 Task: Look for space in Igarapava, Brazil from 1st July, 2023 to 8th July, 2023 for 2 adults, 1 child in price range Rs.15000 to Rs.20000. Place can be entire place with 1  bedroom having 1 bed and 1 bathroom. Property type can be house, flat, guest house, hotel. Amenities needed are: washing machine. Booking option can be shelf check-in. Required host language is Spanish.
Action: Mouse moved to (520, 124)
Screenshot: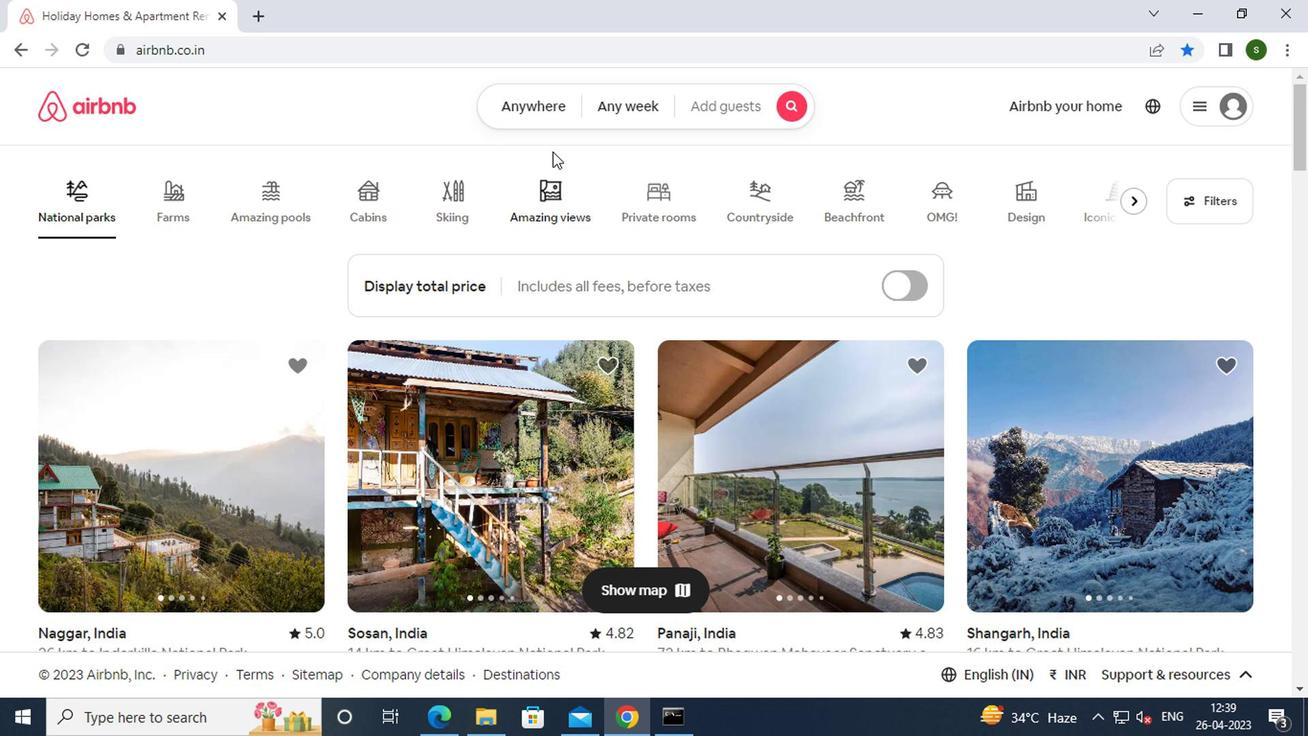 
Action: Mouse pressed left at (520, 124)
Screenshot: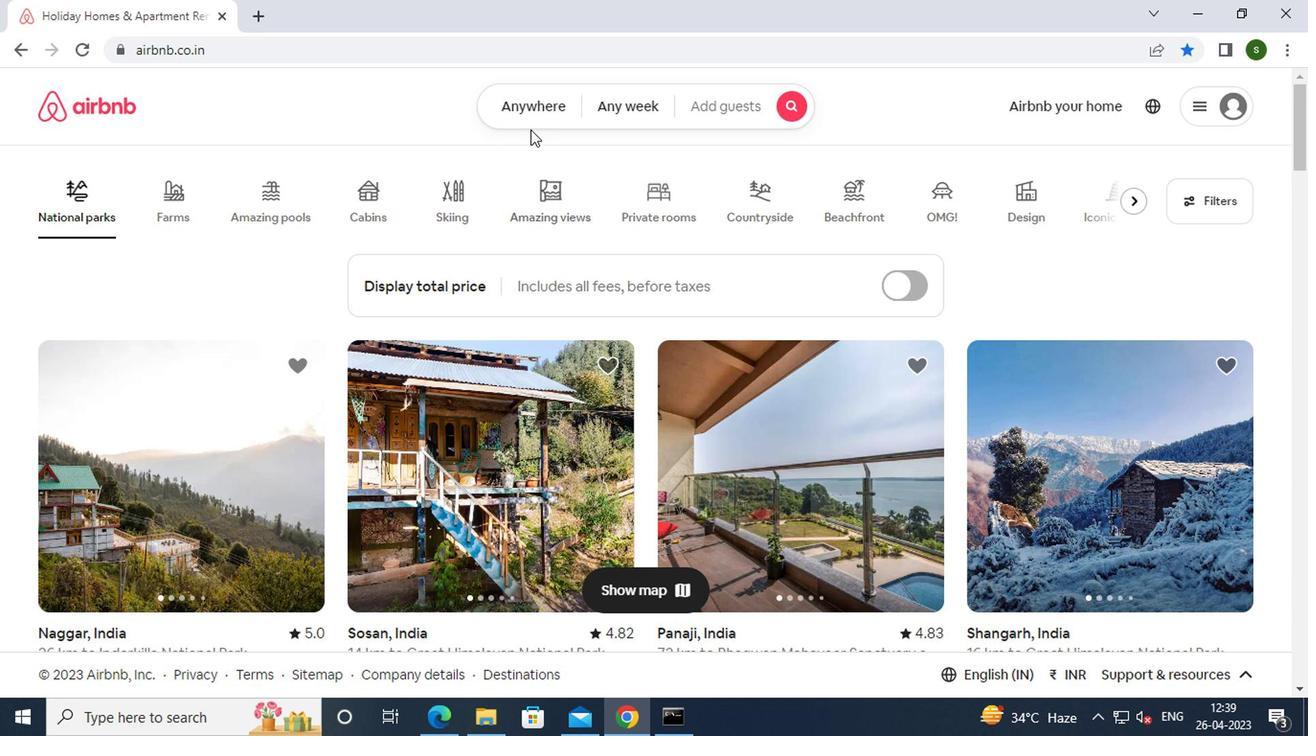 
Action: Mouse moved to (392, 184)
Screenshot: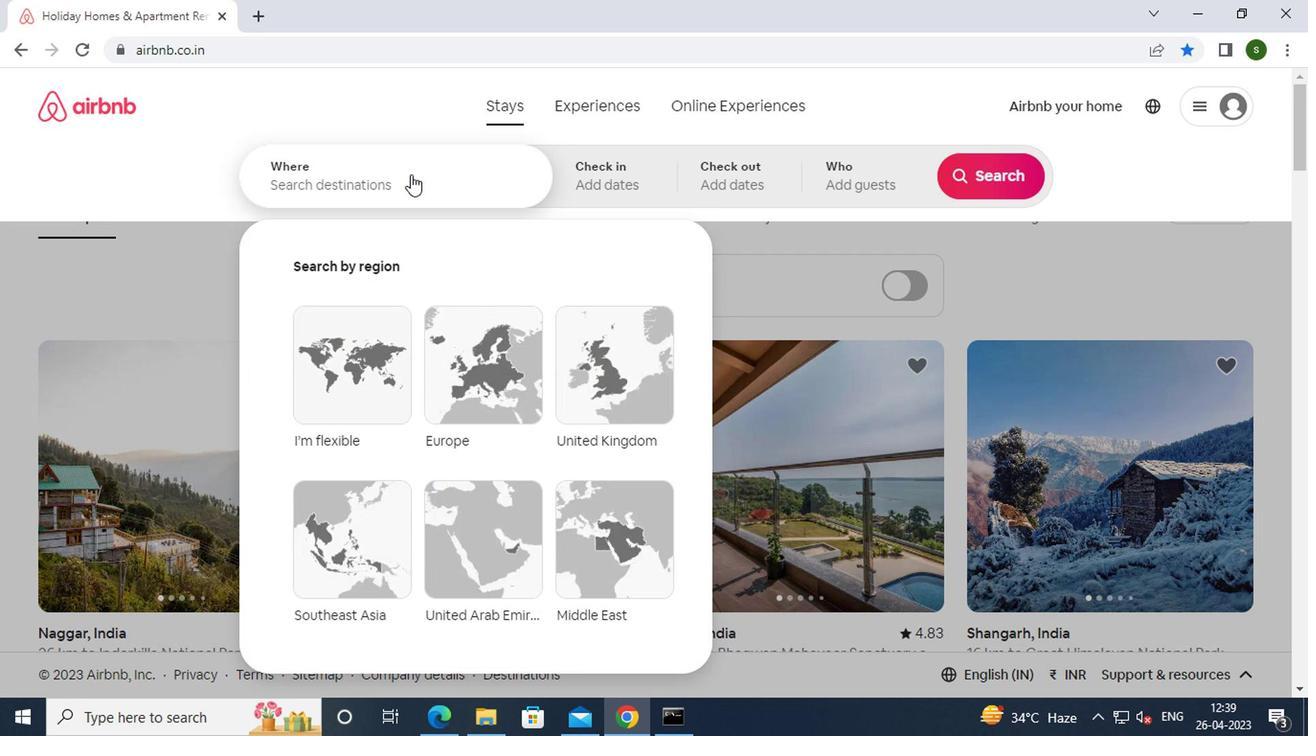 
Action: Mouse pressed left at (392, 184)
Screenshot: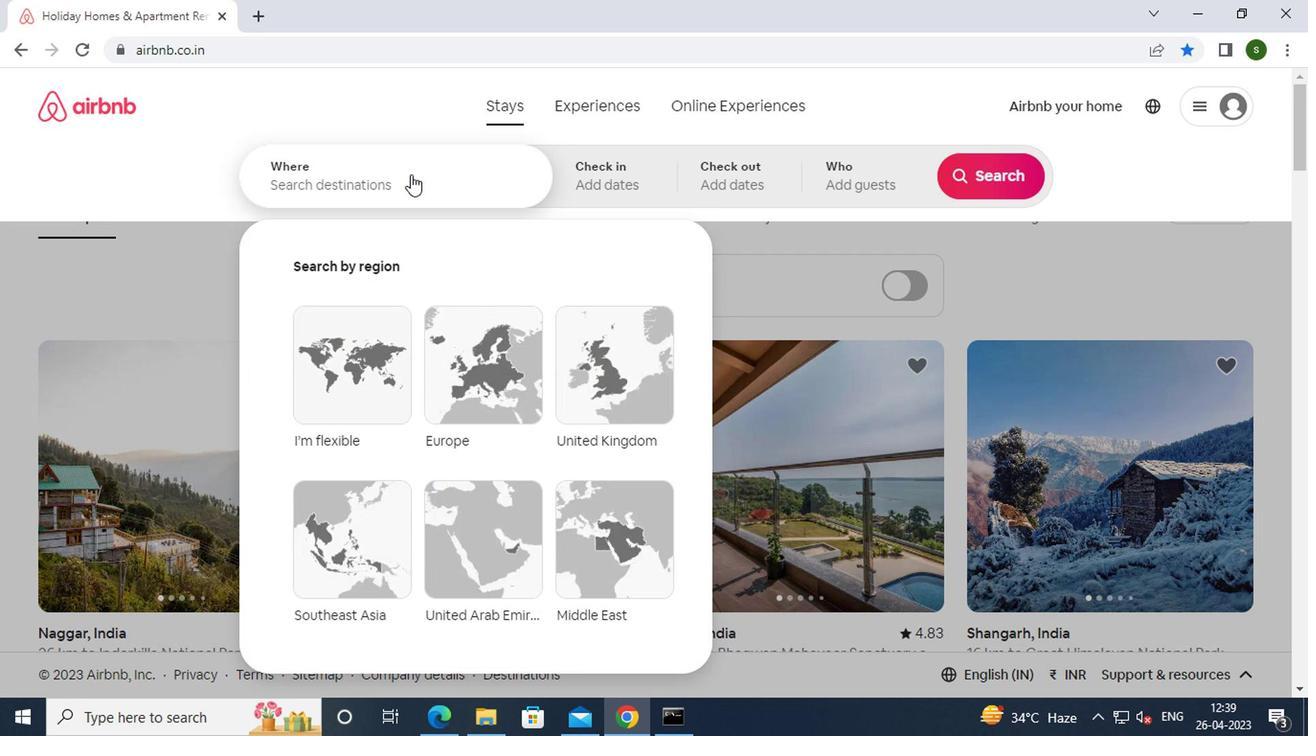 
Action: Key pressed f<Key.caps_lock>loridablanca,<Key.space><Key.caps_lock>c<Key.caps_lock>olombia<Key.enter>
Screenshot: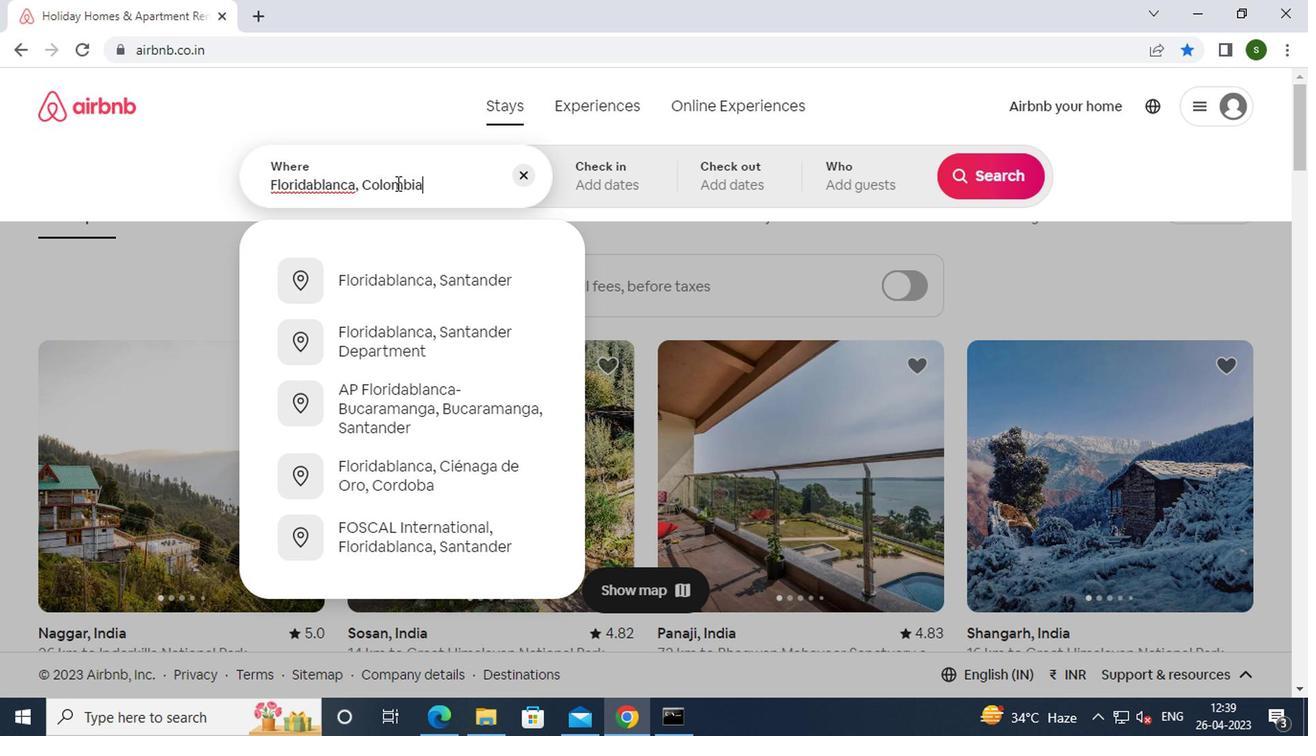 
Action: Mouse moved to (977, 336)
Screenshot: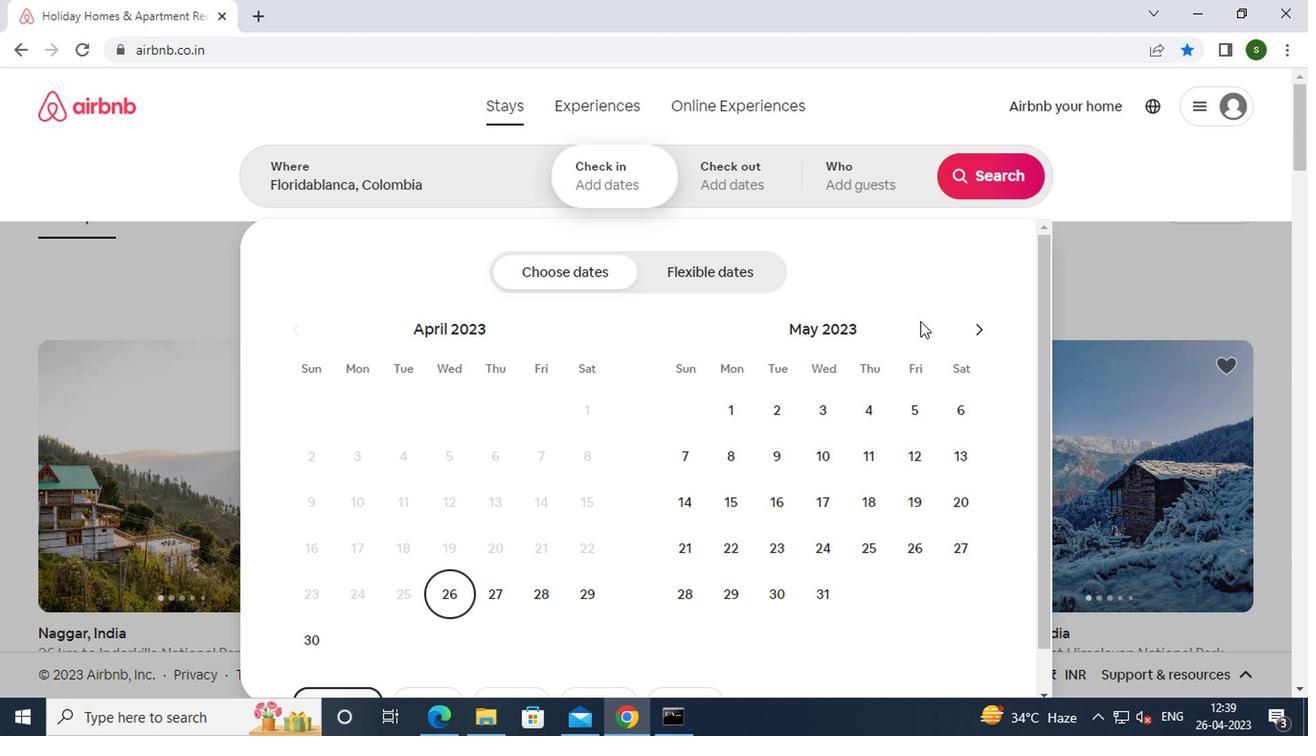 
Action: Mouse pressed left at (977, 336)
Screenshot: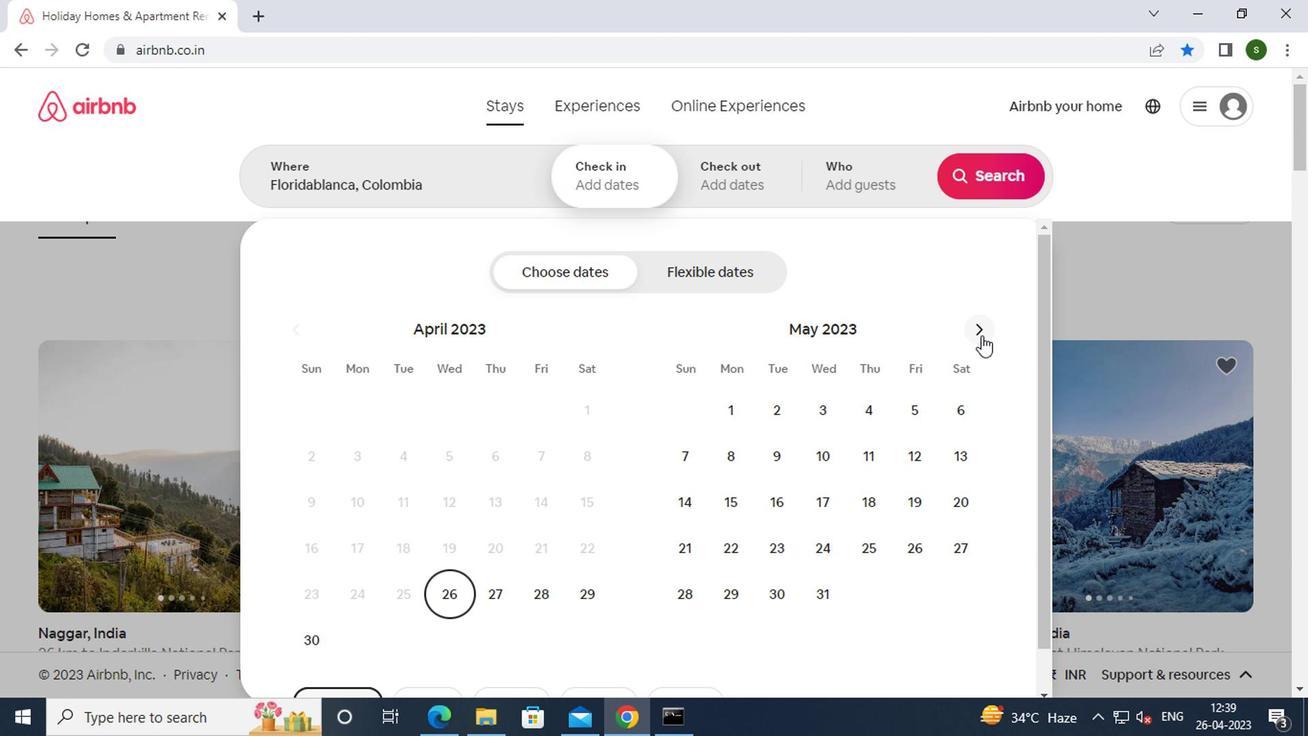 
Action: Mouse moved to (689, 497)
Screenshot: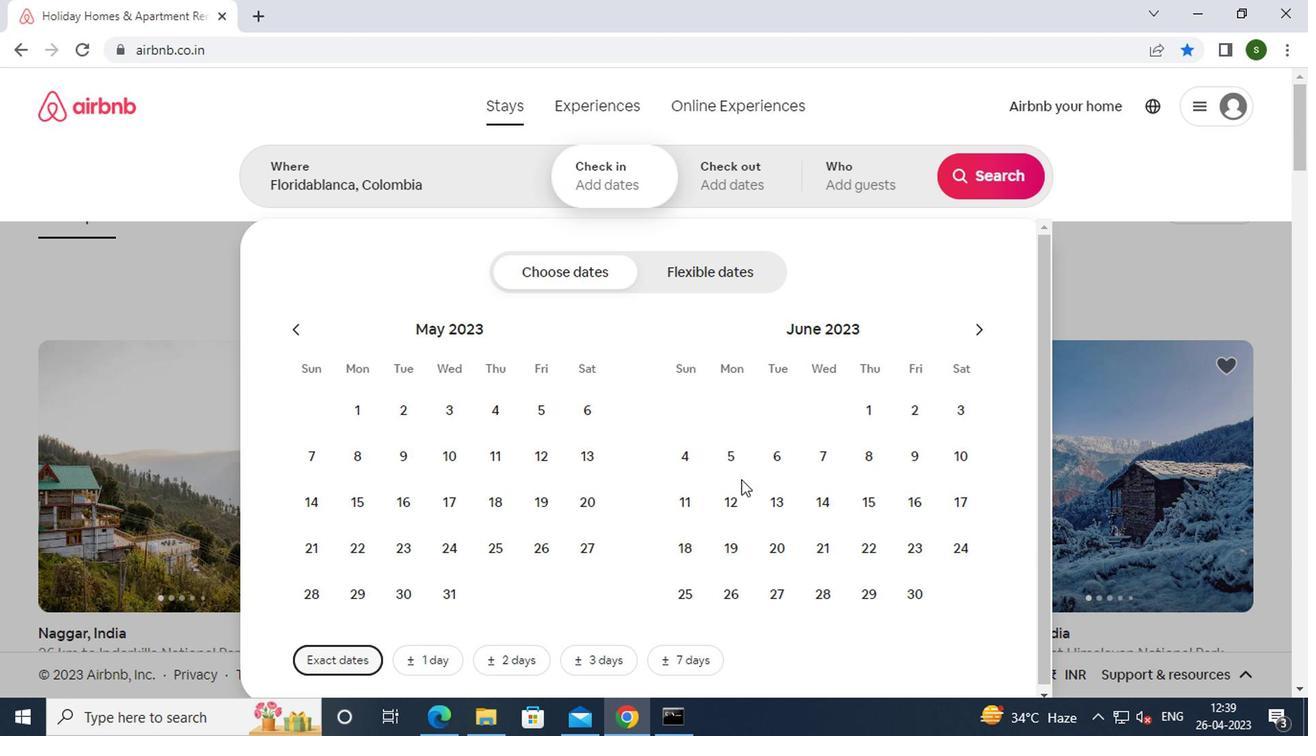 
Action: Mouse pressed left at (689, 497)
Screenshot: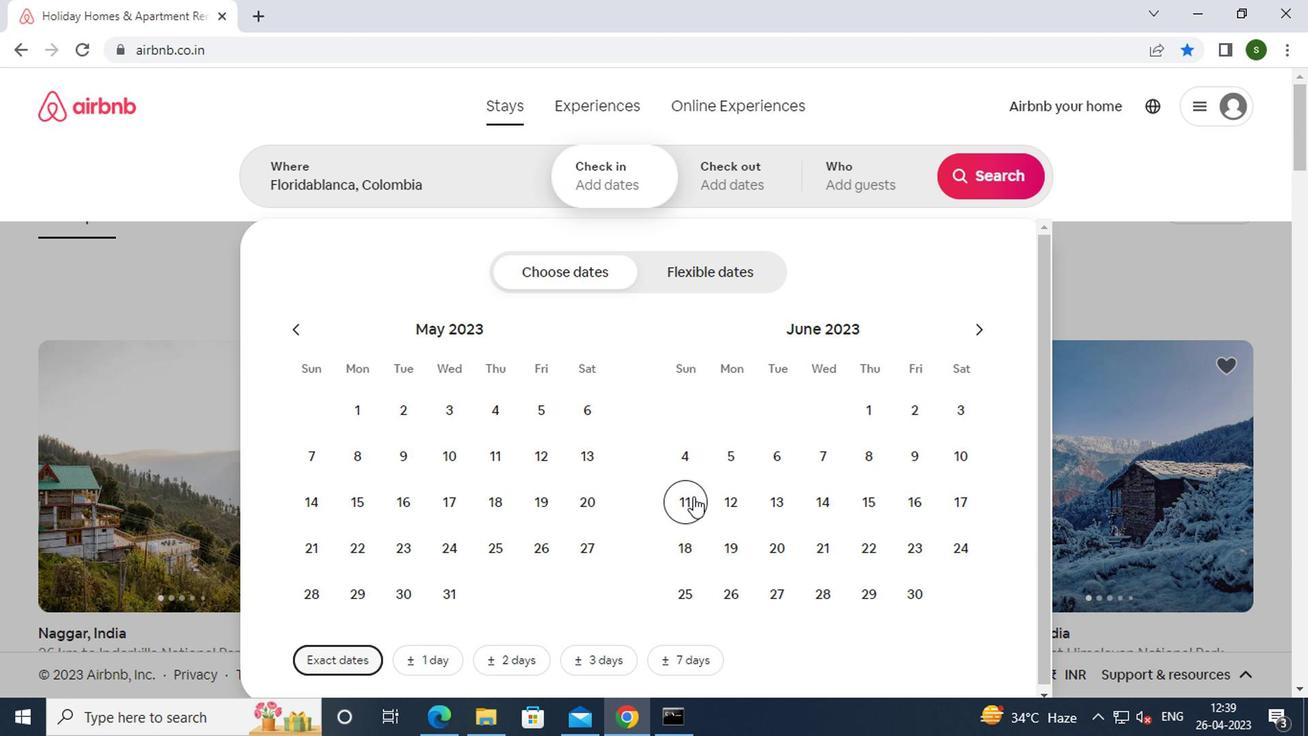 
Action: Mouse moved to (954, 494)
Screenshot: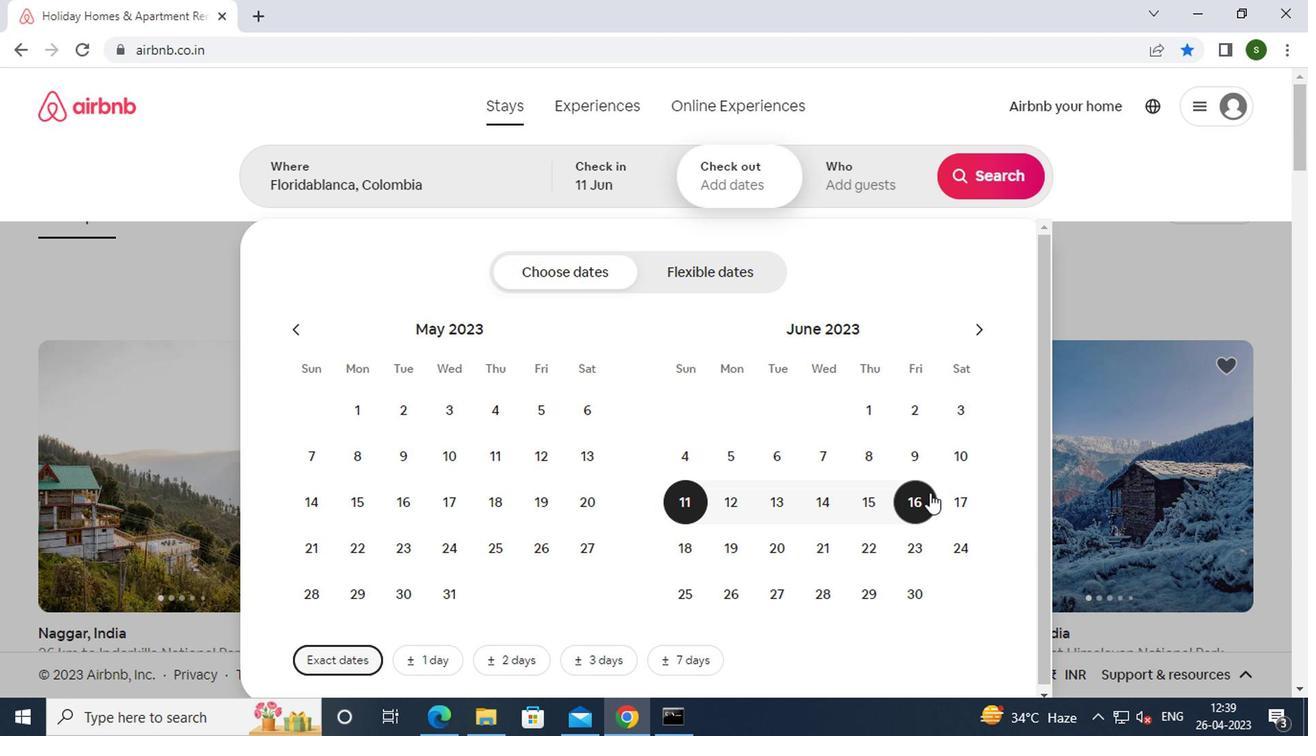 
Action: Mouse pressed left at (954, 494)
Screenshot: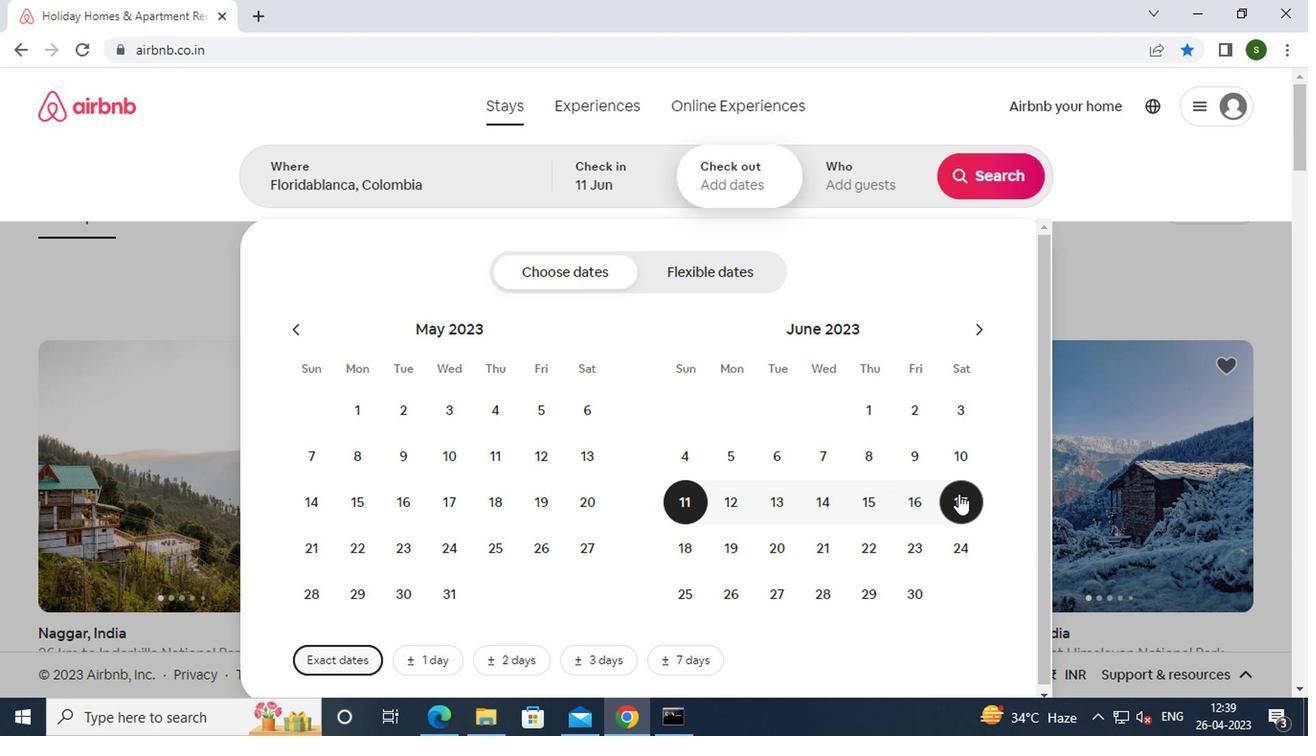 
Action: Mouse moved to (839, 188)
Screenshot: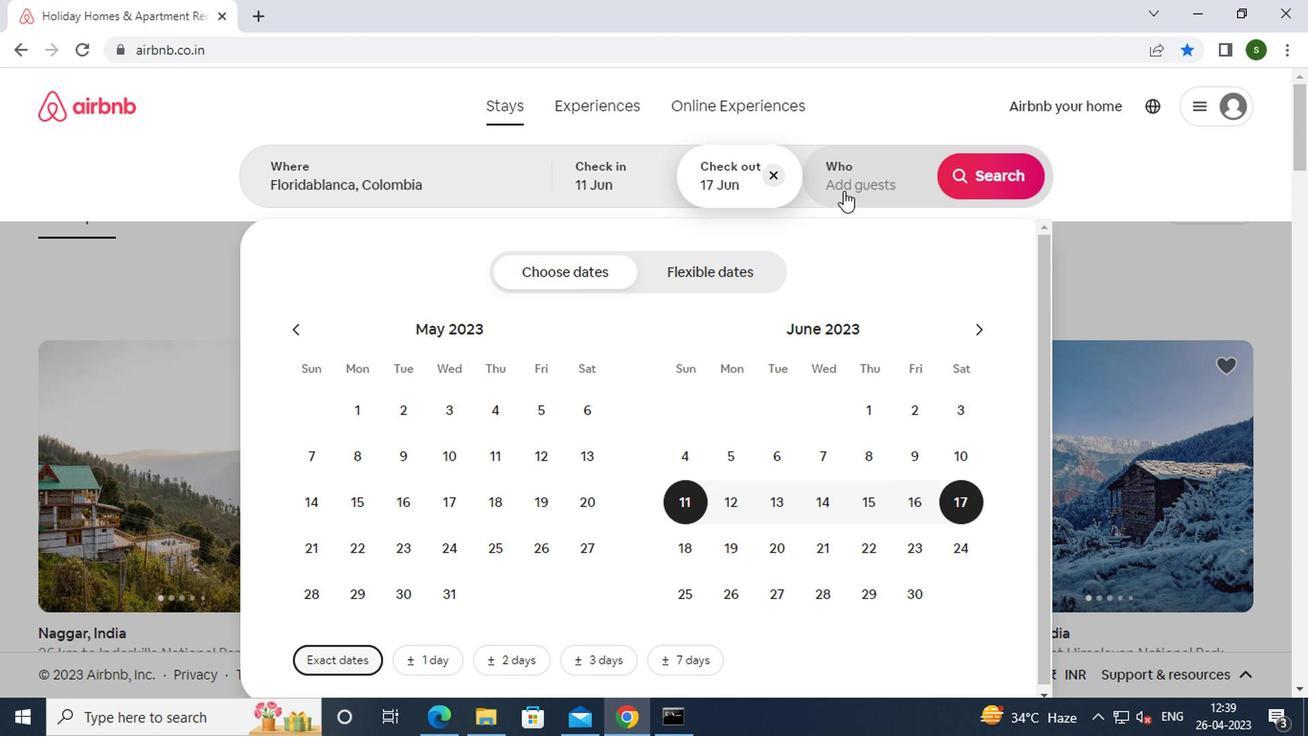 
Action: Mouse pressed left at (839, 188)
Screenshot: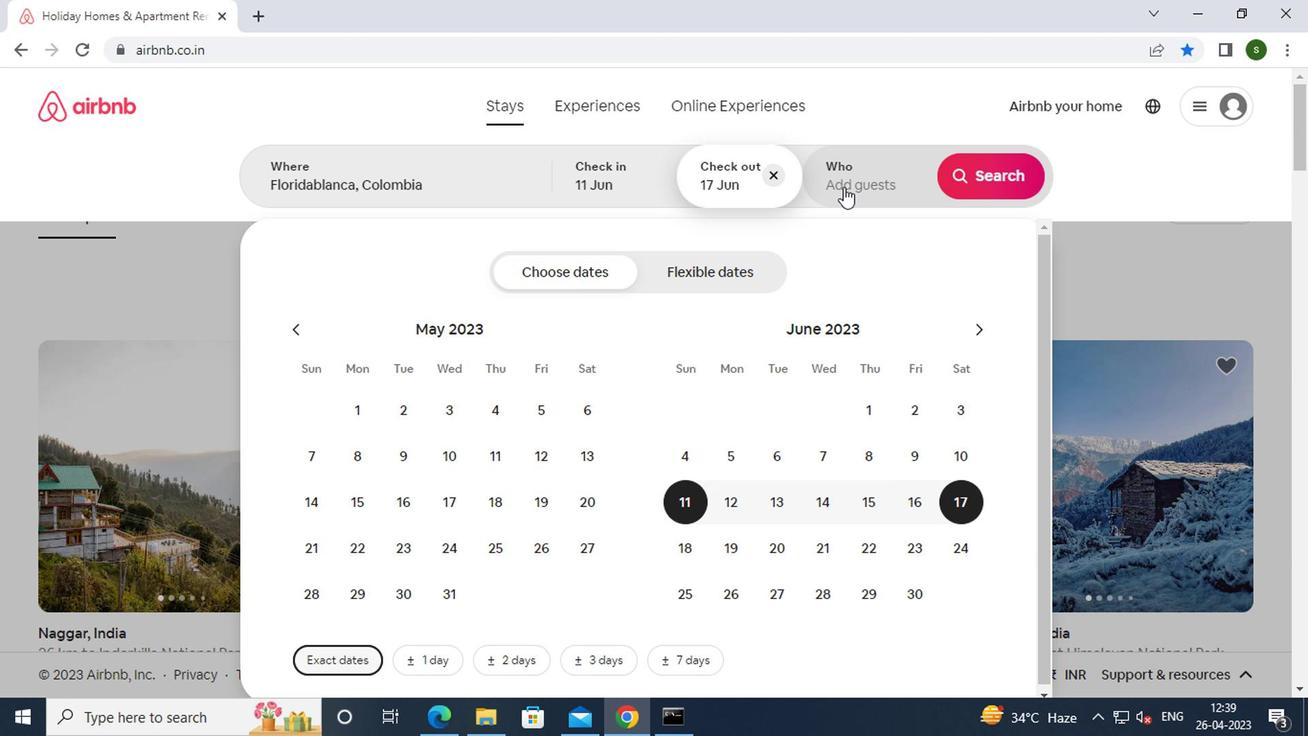 
Action: Mouse moved to (996, 283)
Screenshot: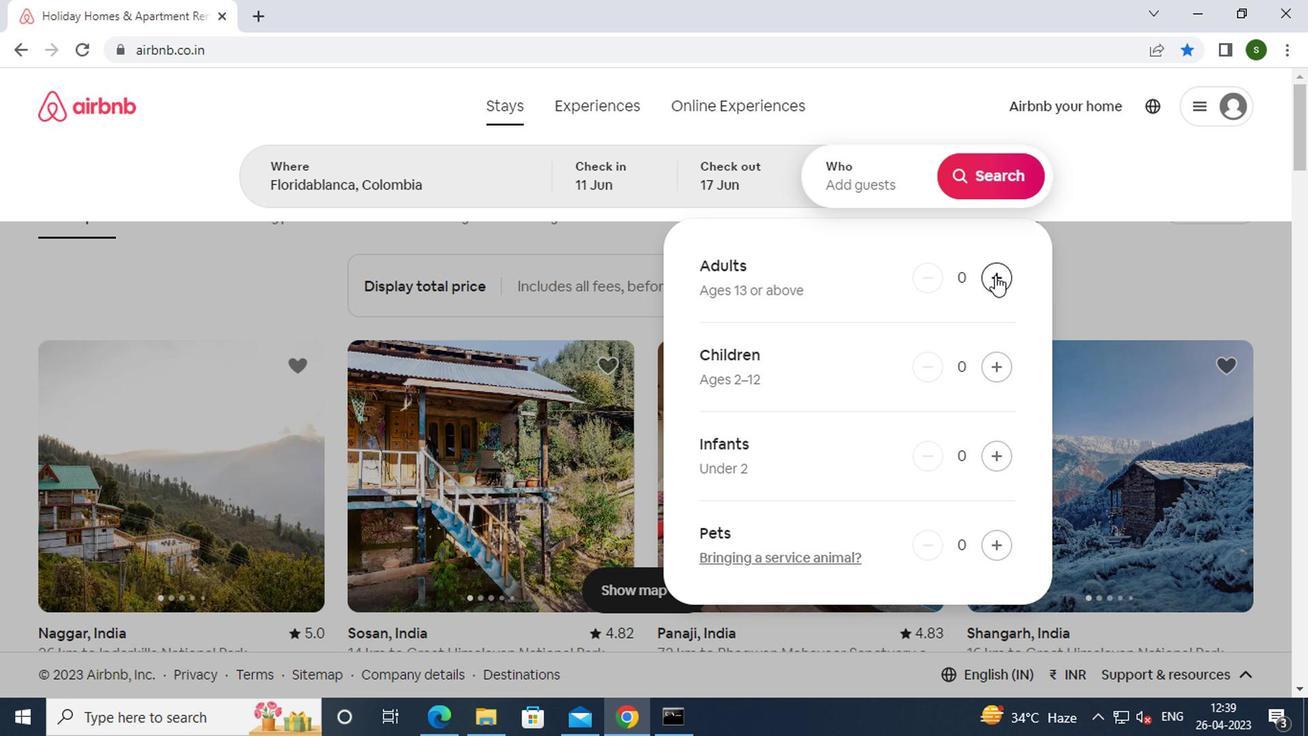 
Action: Mouse pressed left at (996, 283)
Screenshot: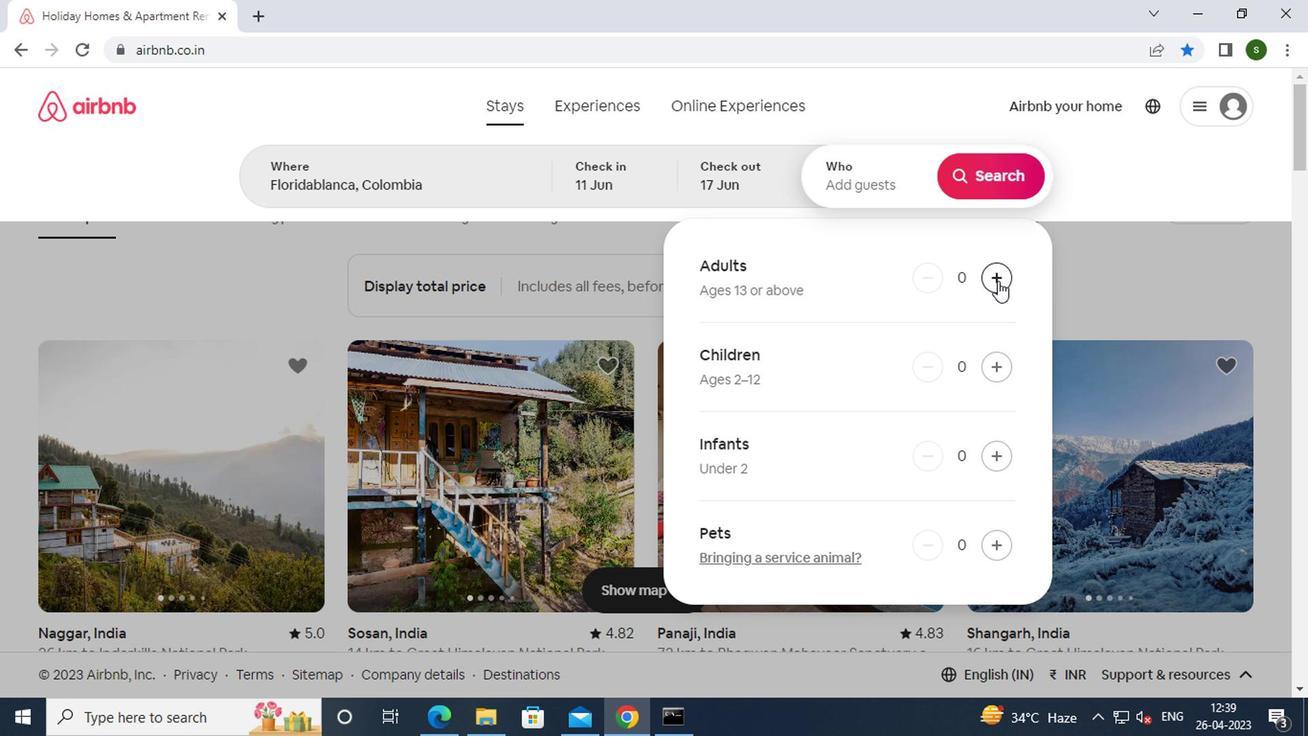 
Action: Mouse moved to (973, 167)
Screenshot: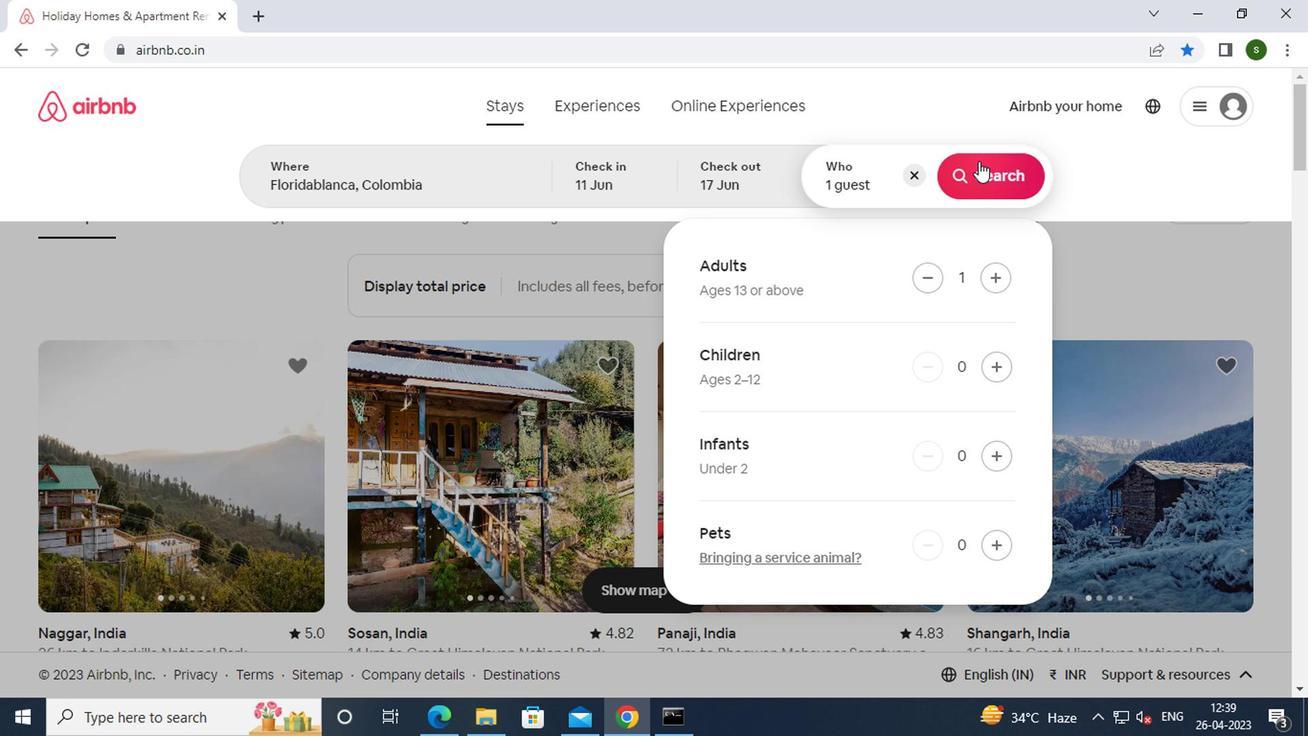 
Action: Mouse pressed left at (973, 167)
Screenshot: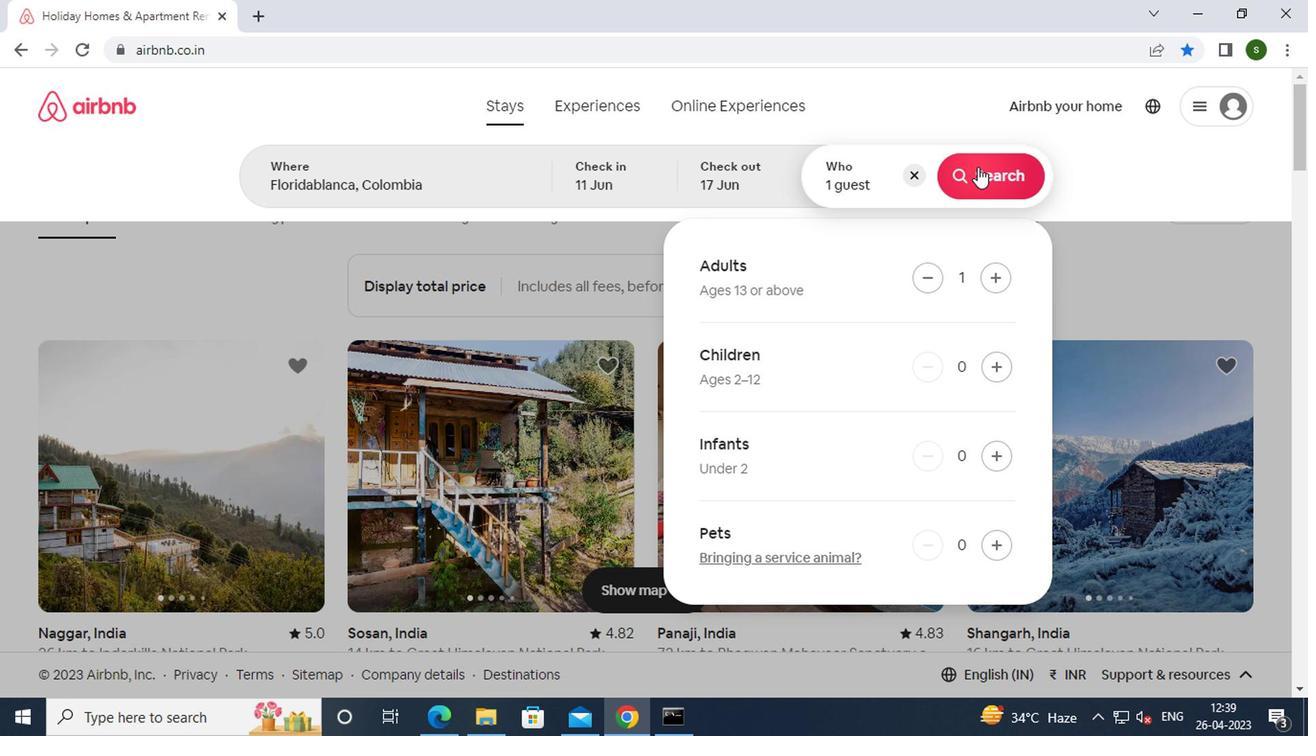 
Action: Mouse moved to (1200, 188)
Screenshot: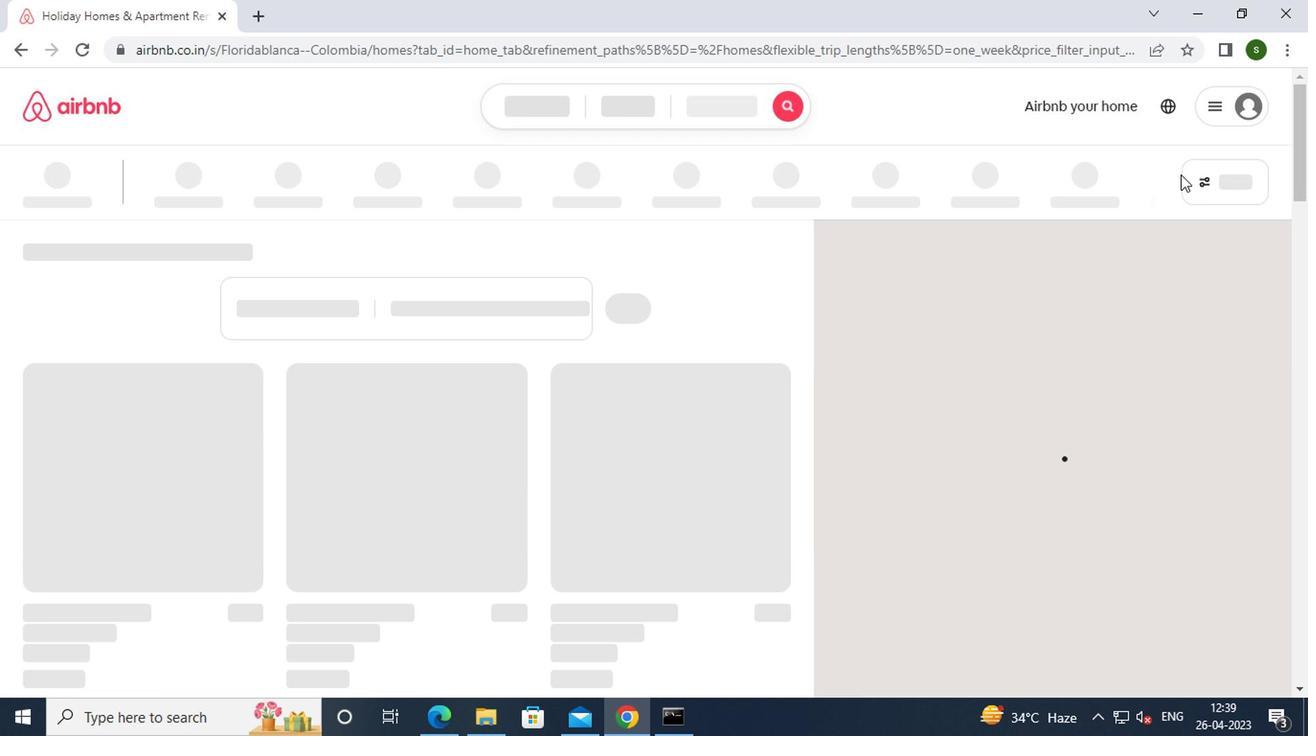 
Action: Mouse pressed left at (1200, 188)
Screenshot: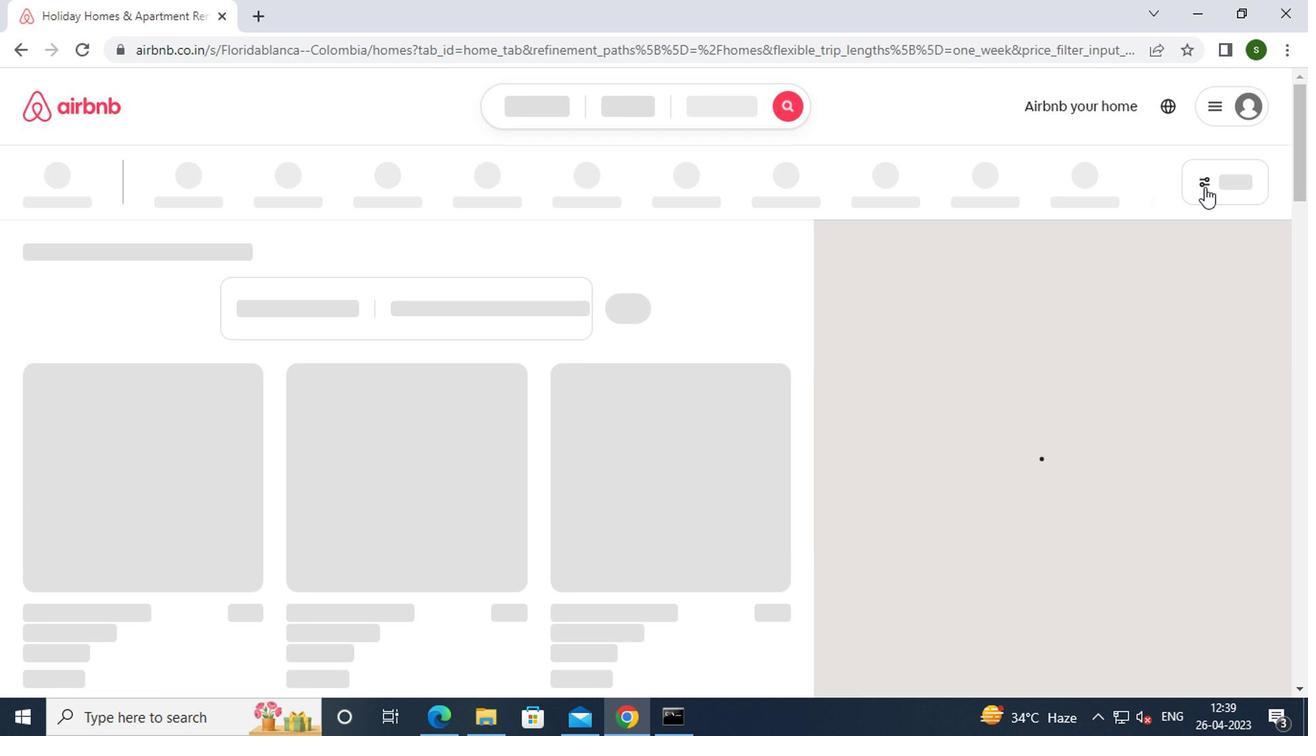 
Action: Mouse moved to (1198, 191)
Screenshot: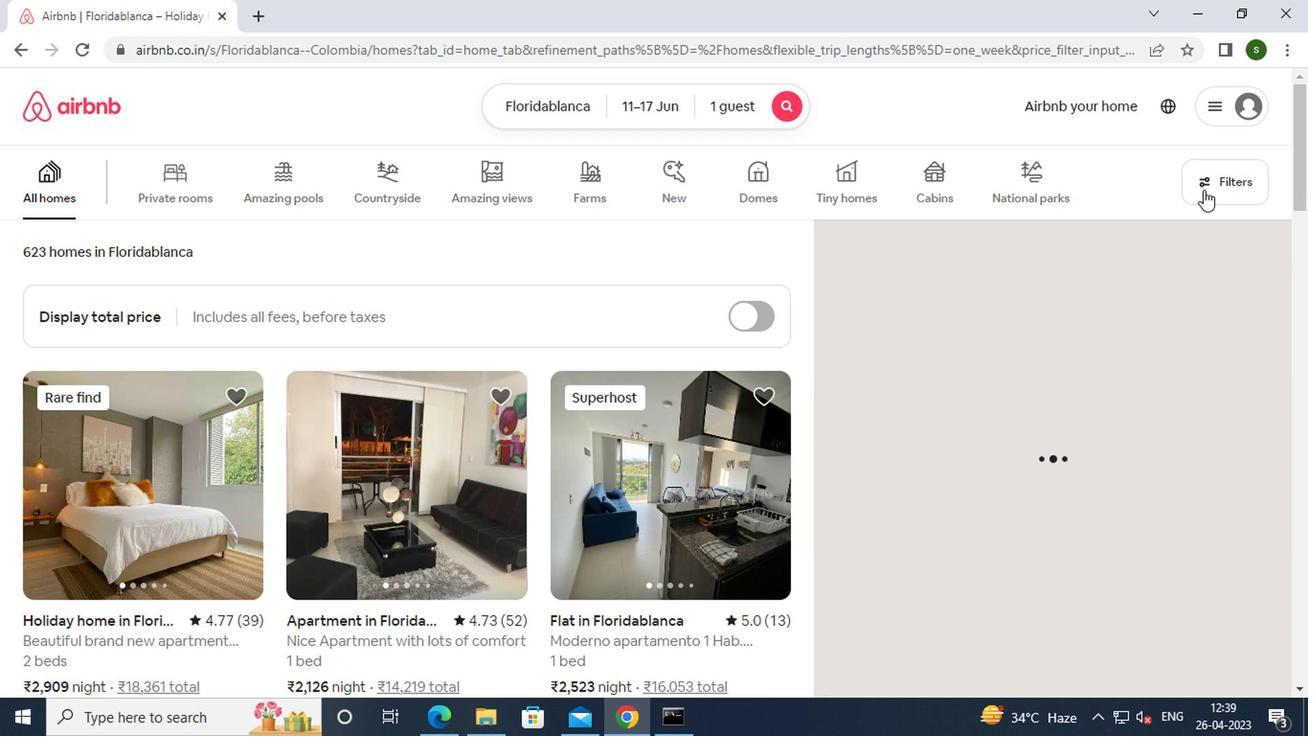
Action: Mouse pressed left at (1198, 191)
Screenshot: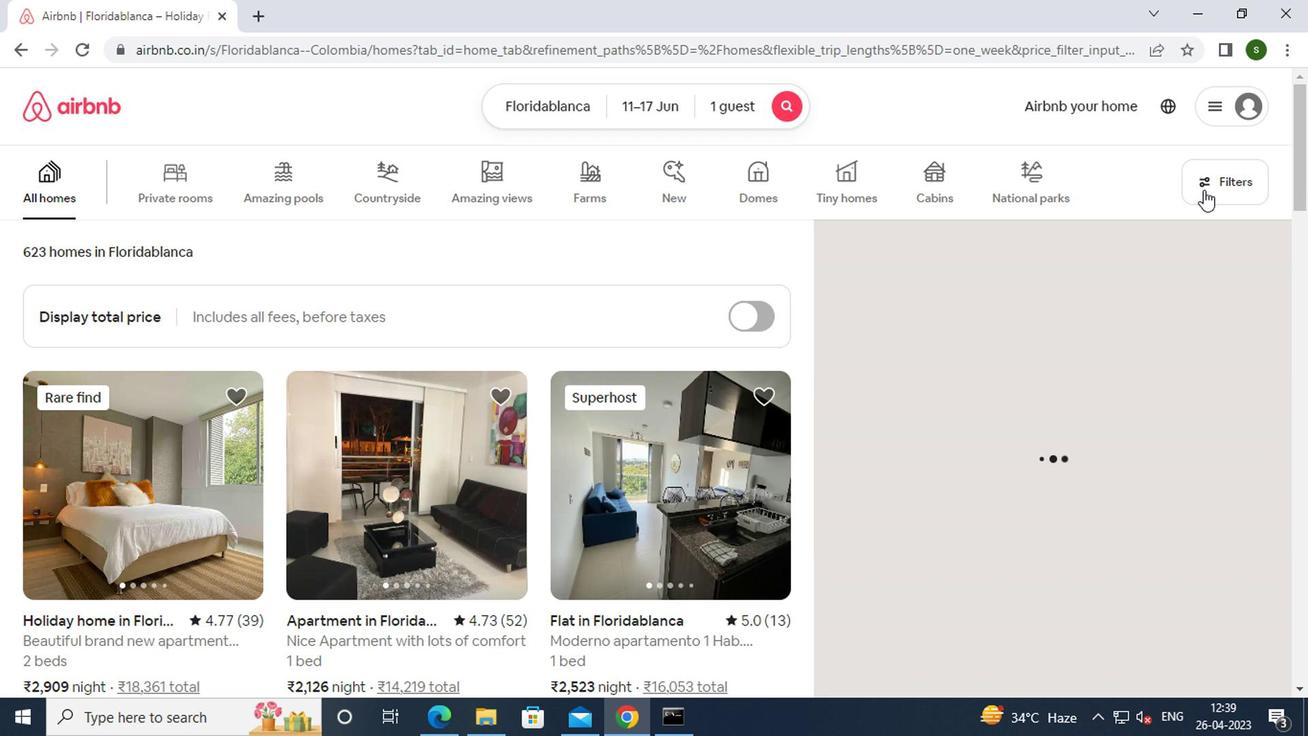 
Action: Mouse moved to (548, 443)
Screenshot: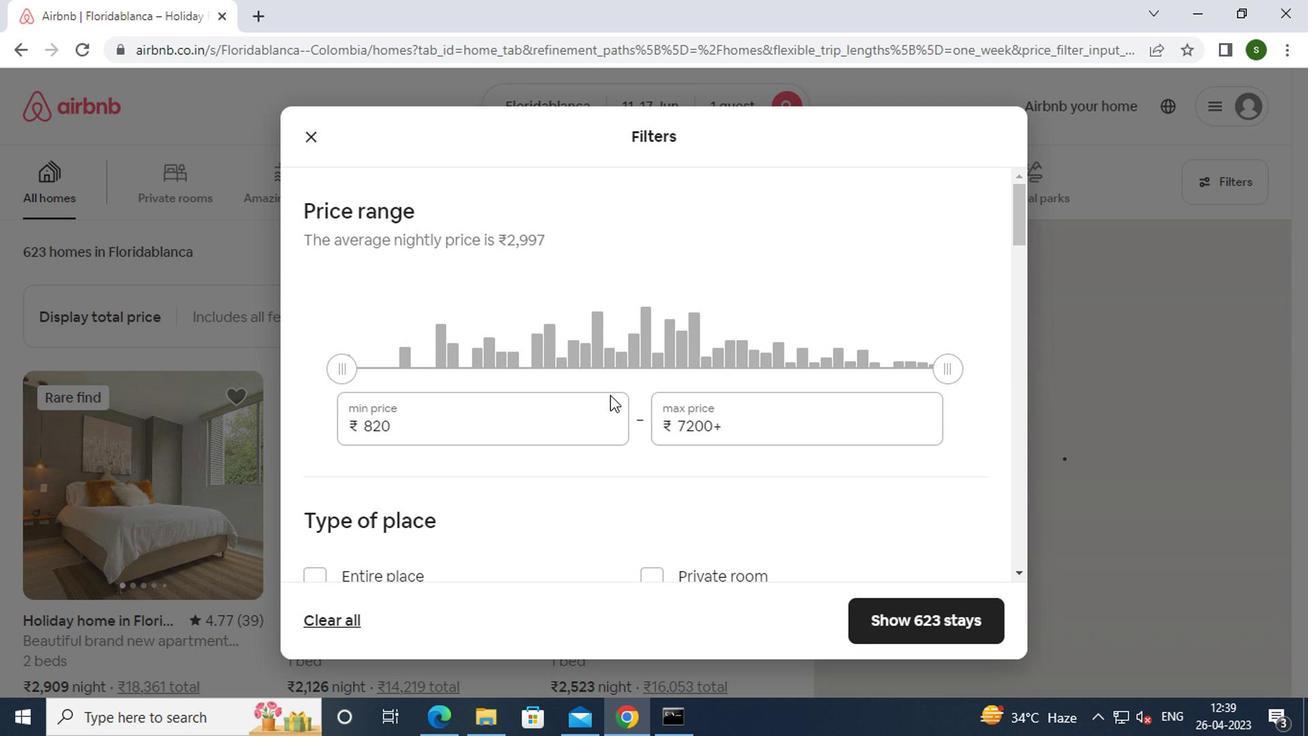 
Action: Mouse pressed left at (548, 443)
Screenshot: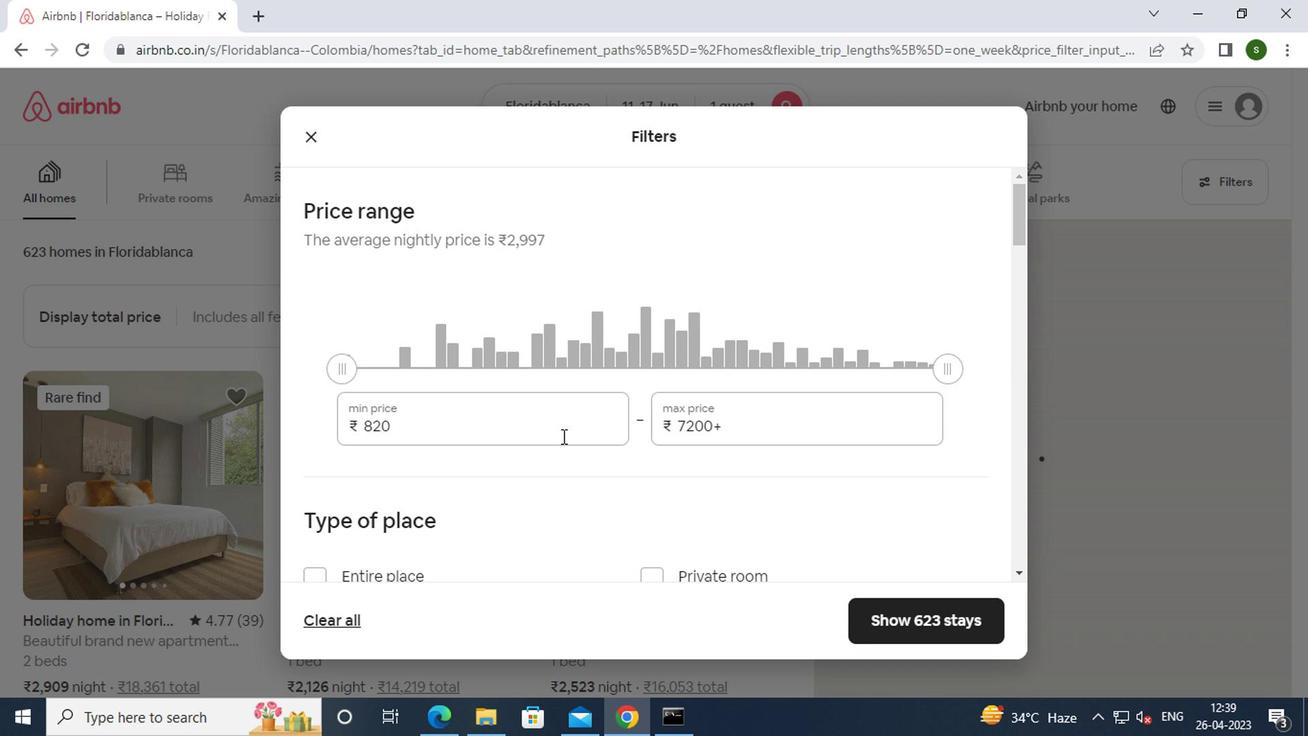 
Action: Mouse moved to (549, 430)
Screenshot: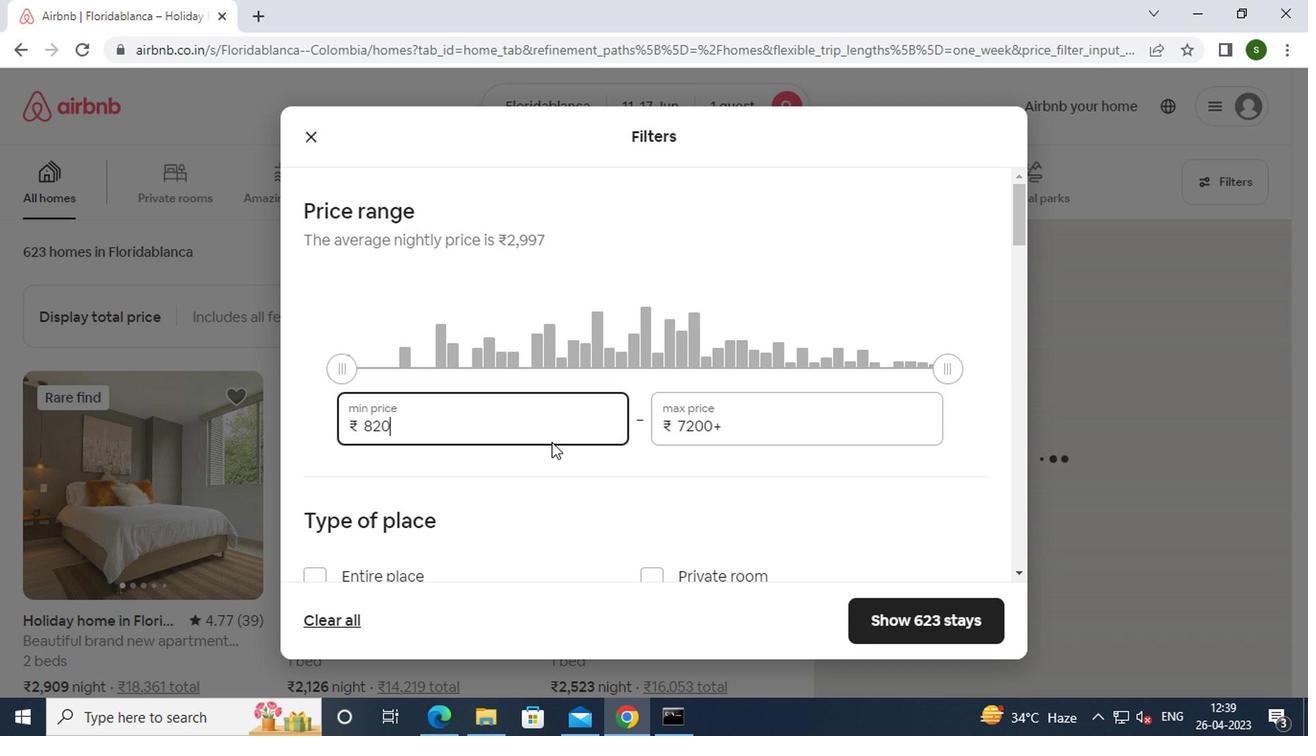 
Action: Key pressed <Key.backspace><Key.backspace><Key.backspace><Key.backspace><Key.backspace><Key.backspace><Key.backspace><Key.backspace><Key.backspace><Key.backspace>5000
Screenshot: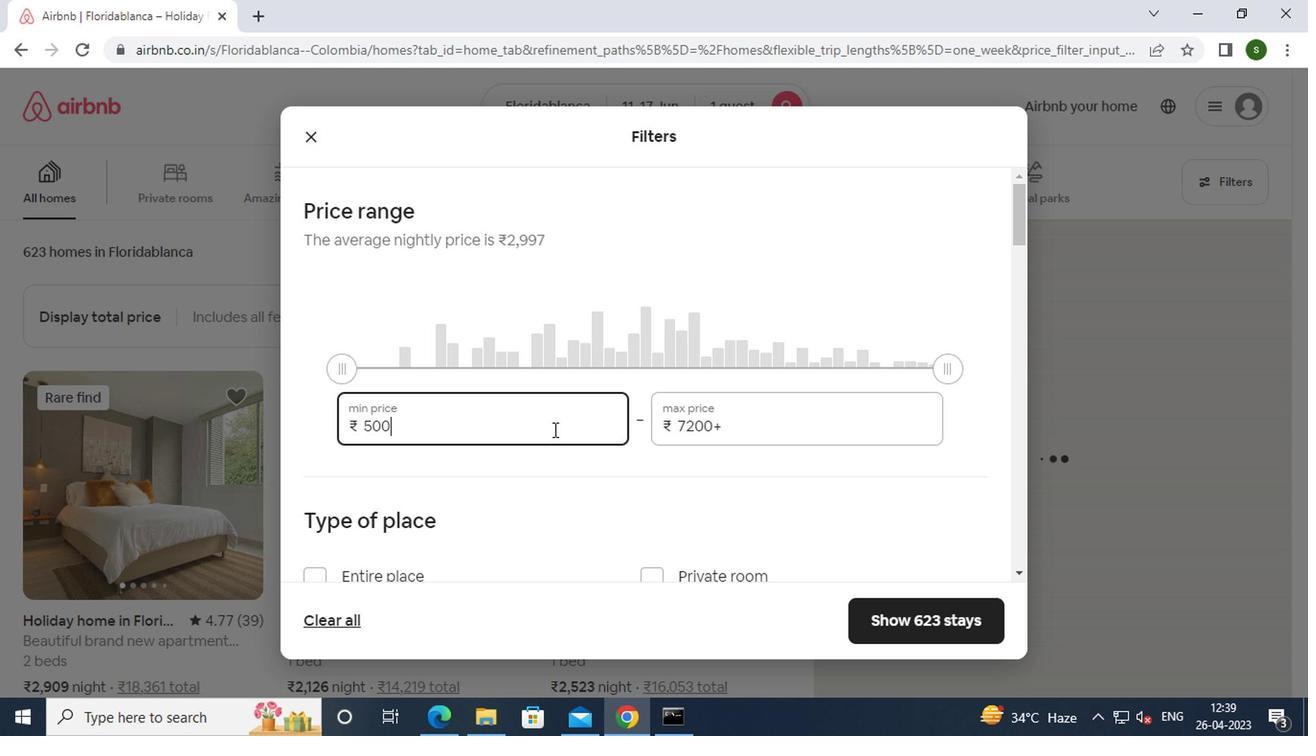 
Action: Mouse moved to (750, 424)
Screenshot: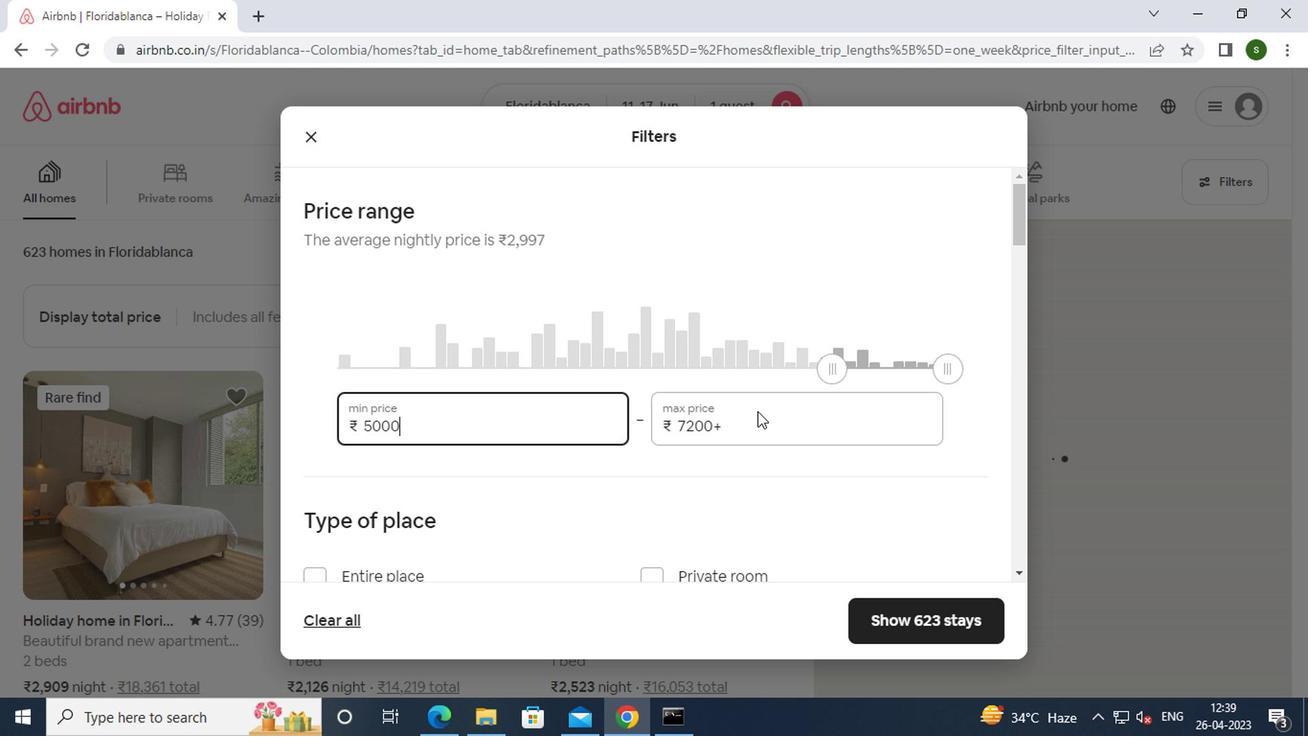 
Action: Mouse pressed left at (750, 424)
Screenshot: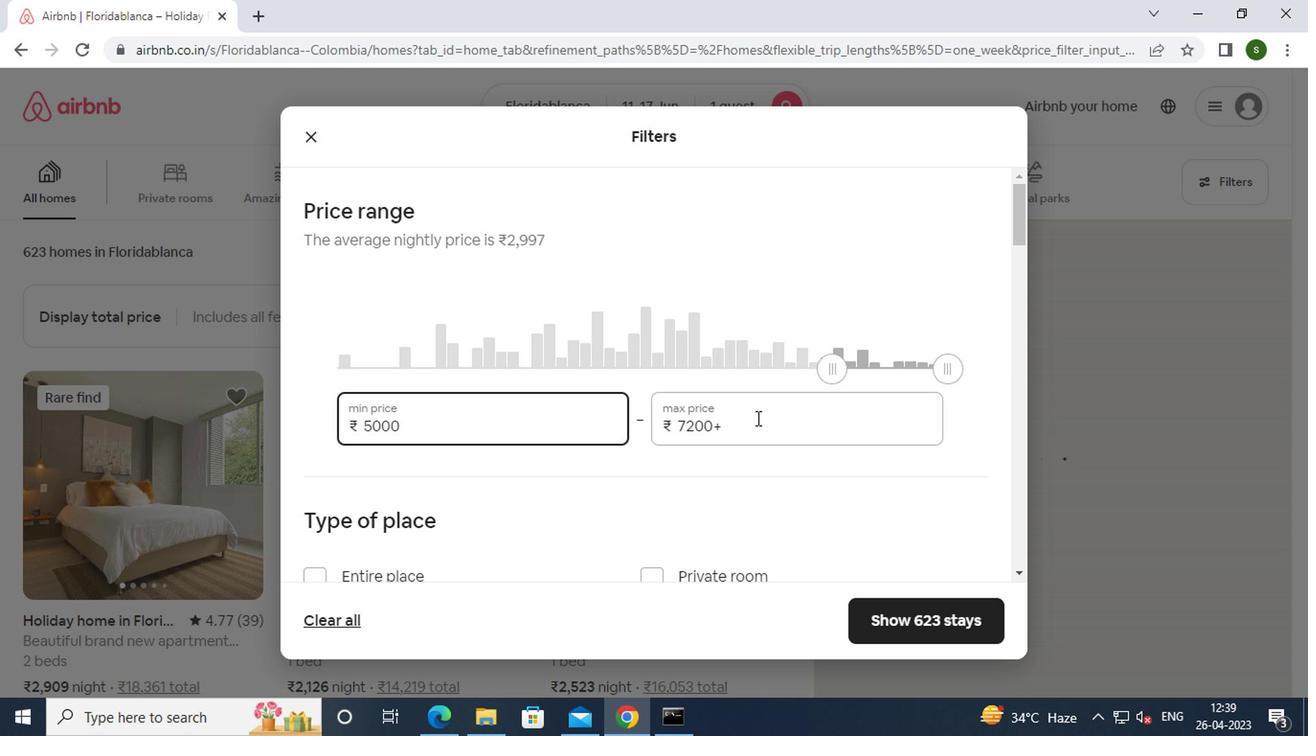 
Action: Key pressed <Key.backspace><Key.backspace><Key.backspace><Key.backspace><Key.backspace><Key.backspace><Key.backspace><Key.backspace><Key.backspace><Key.backspace><Key.backspace>12000
Screenshot: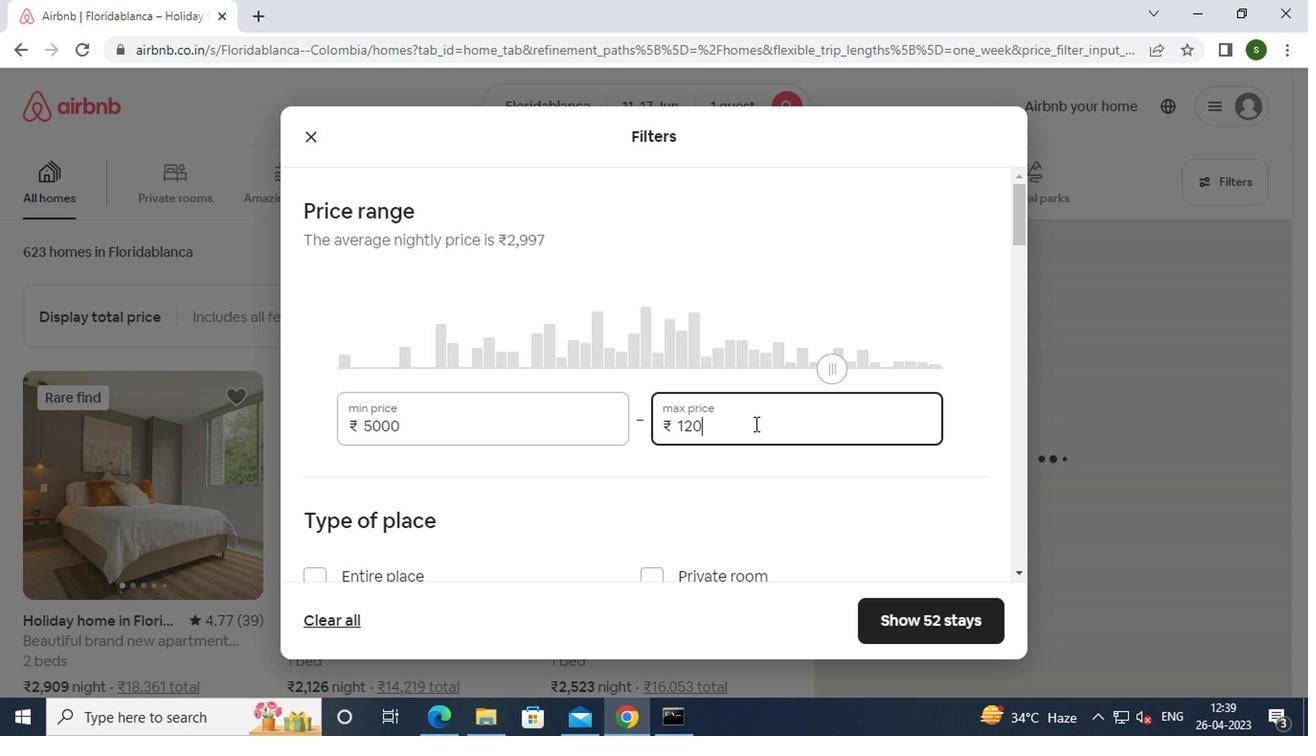 
Action: Mouse moved to (622, 420)
Screenshot: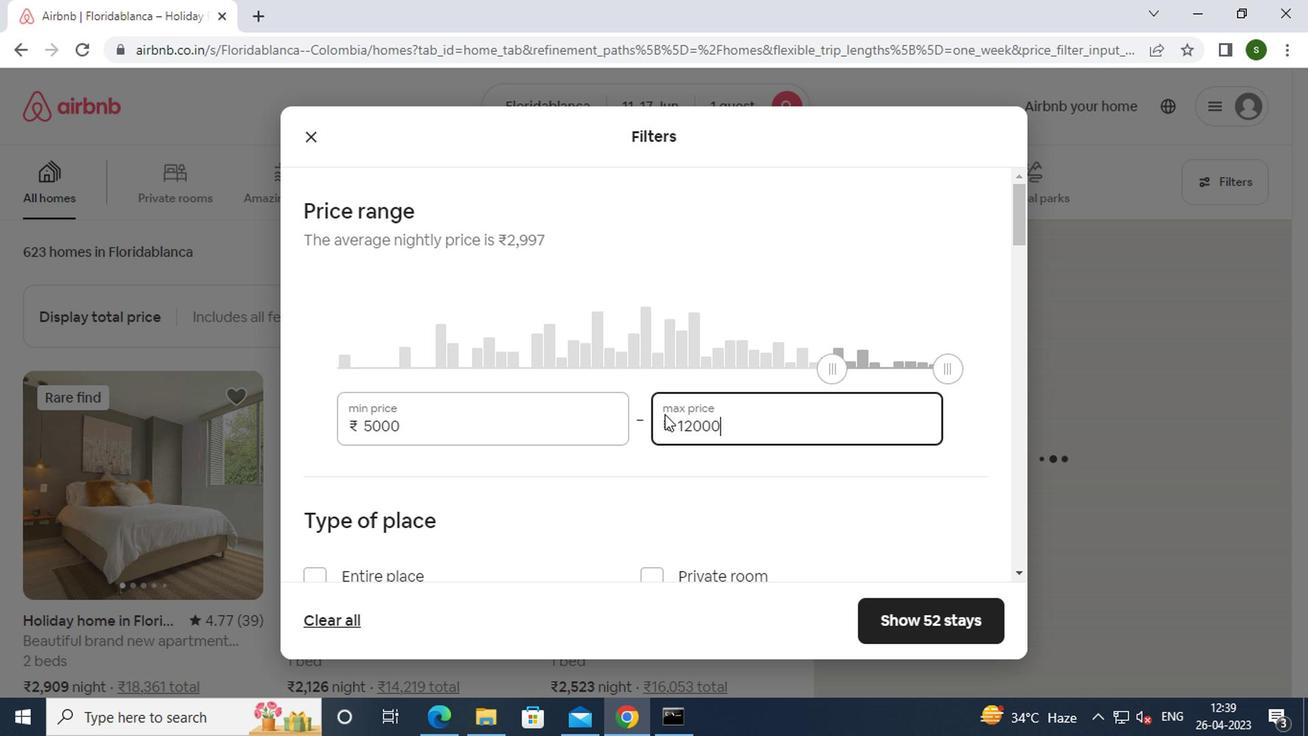 
Action: Mouse scrolled (622, 419) with delta (0, 0)
Screenshot: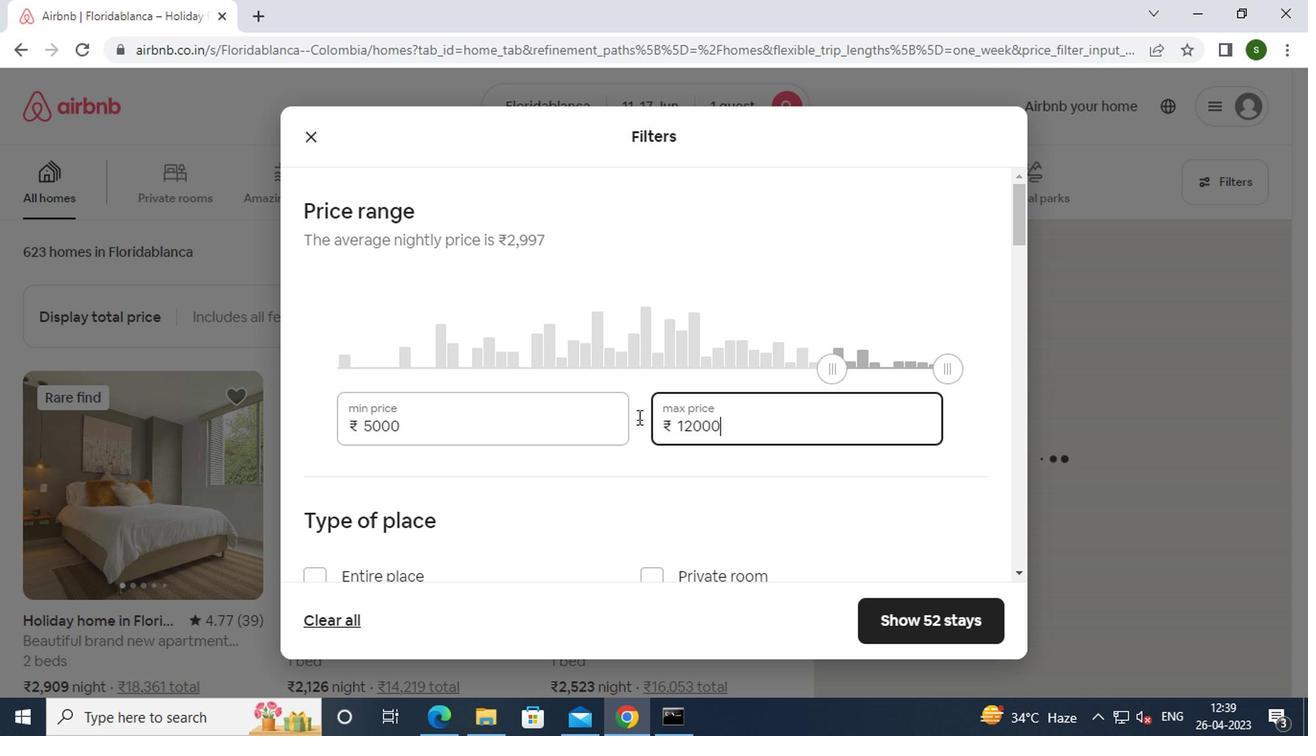 
Action: Mouse moved to (645, 488)
Screenshot: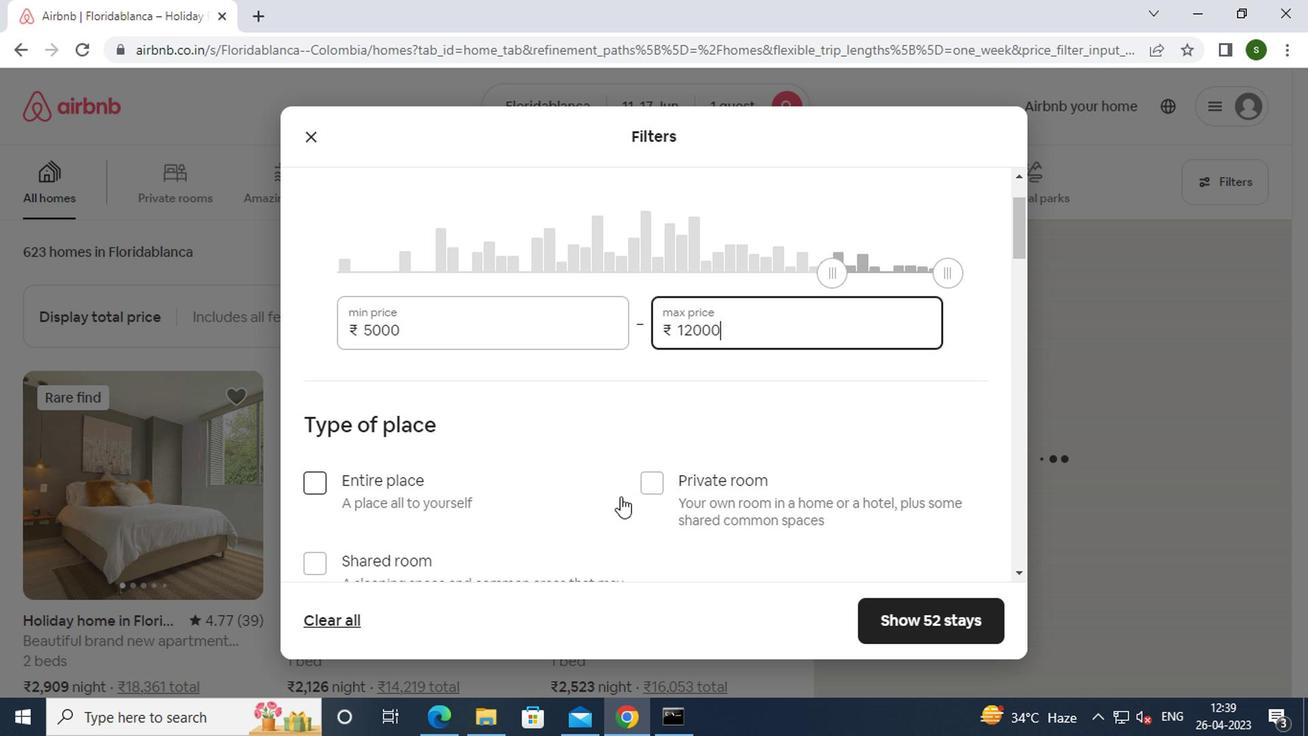 
Action: Mouse pressed left at (645, 488)
Screenshot: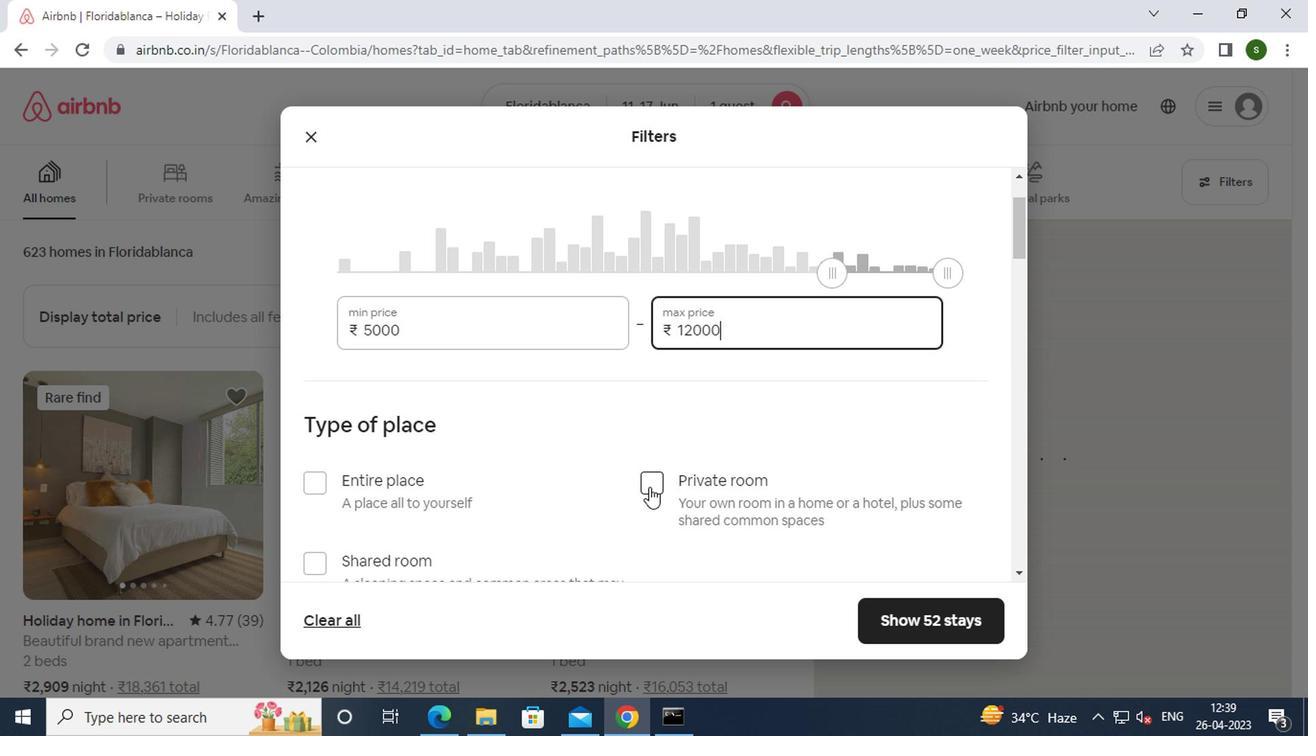 
Action: Mouse moved to (567, 445)
Screenshot: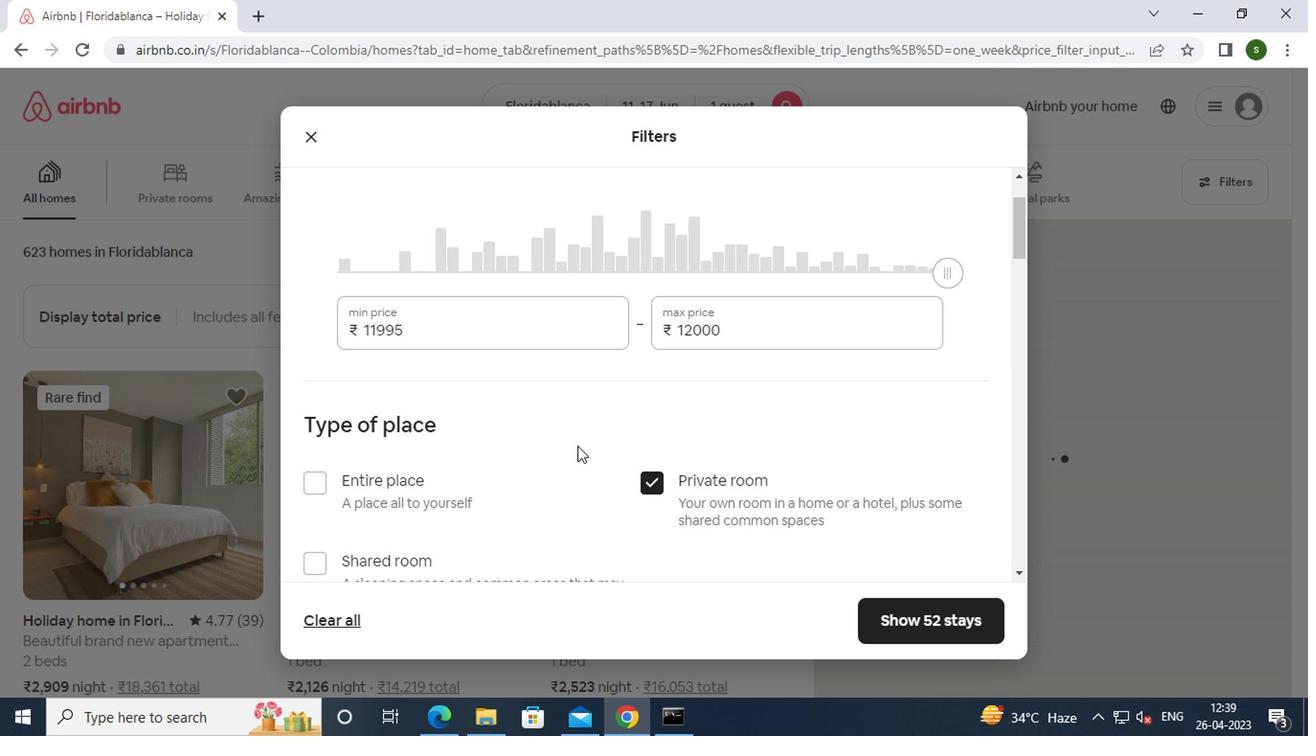 
Action: Mouse scrolled (567, 445) with delta (0, 0)
Screenshot: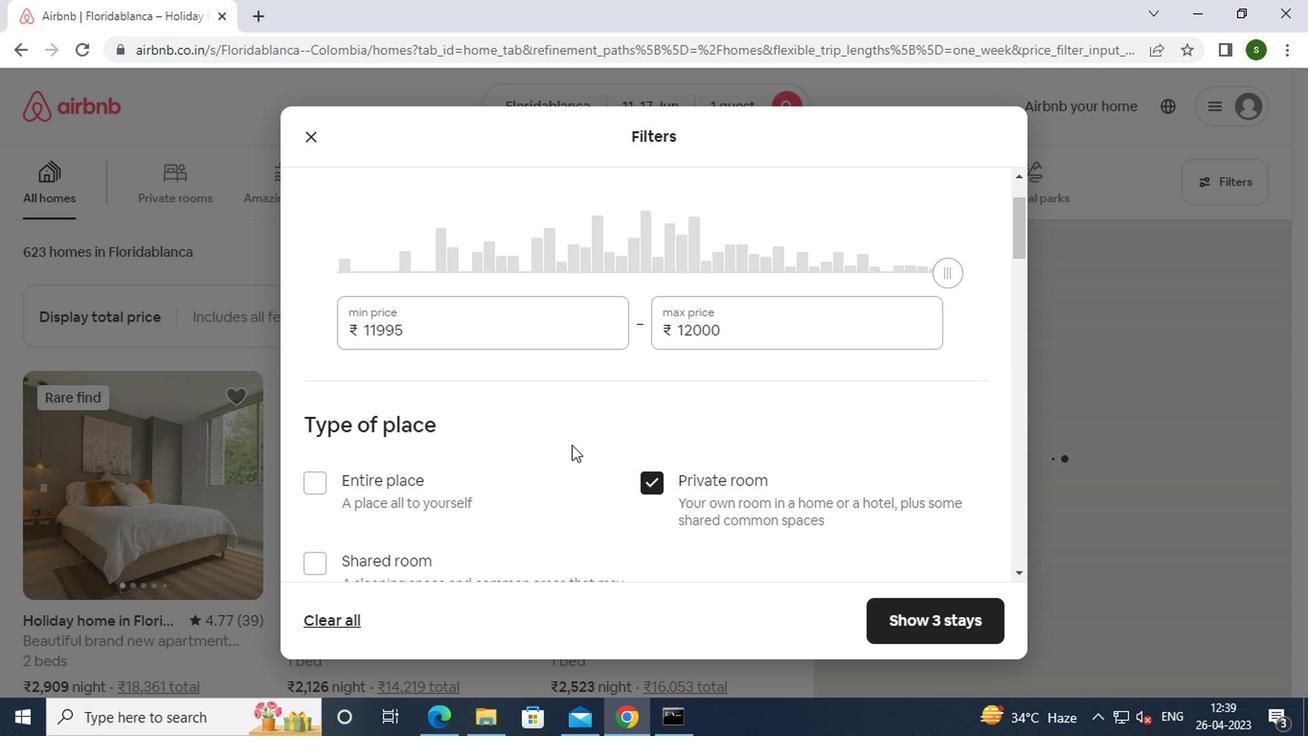 
Action: Mouse scrolled (567, 445) with delta (0, 0)
Screenshot: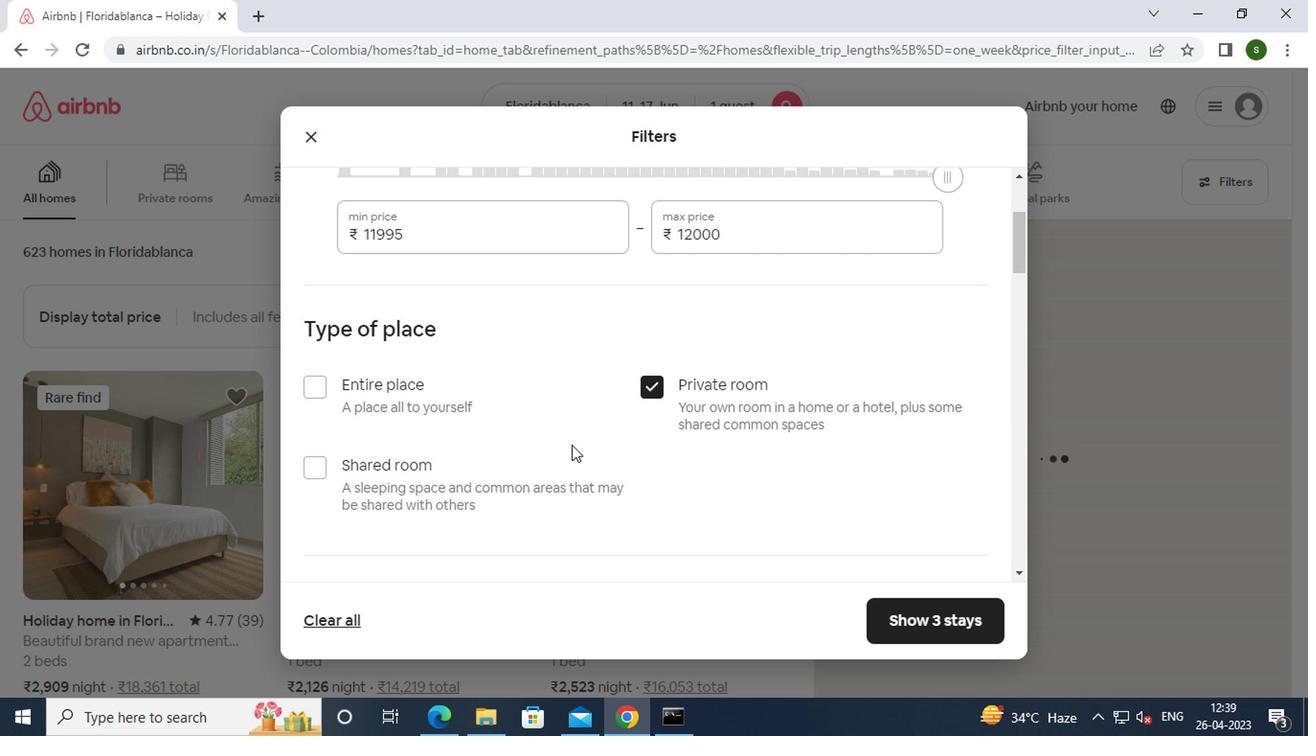 
Action: Mouse scrolled (567, 445) with delta (0, 0)
Screenshot: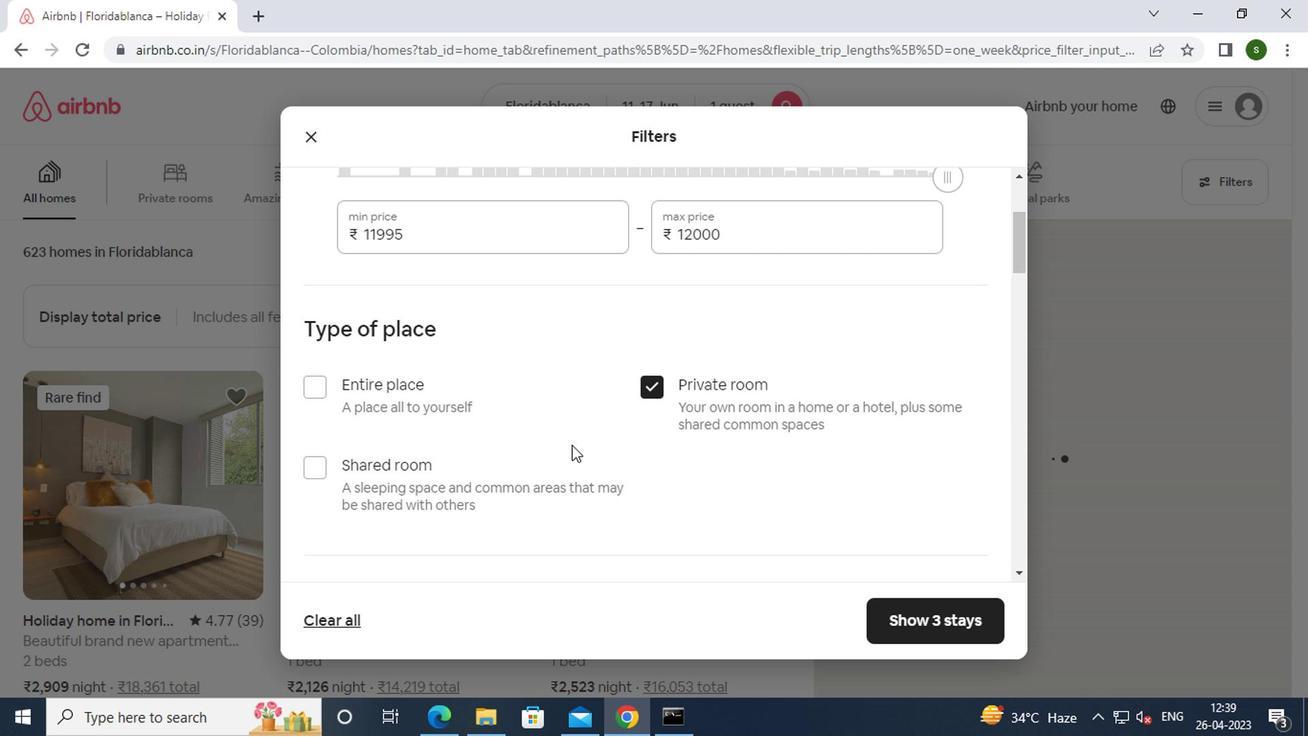 
Action: Mouse scrolled (567, 445) with delta (0, 0)
Screenshot: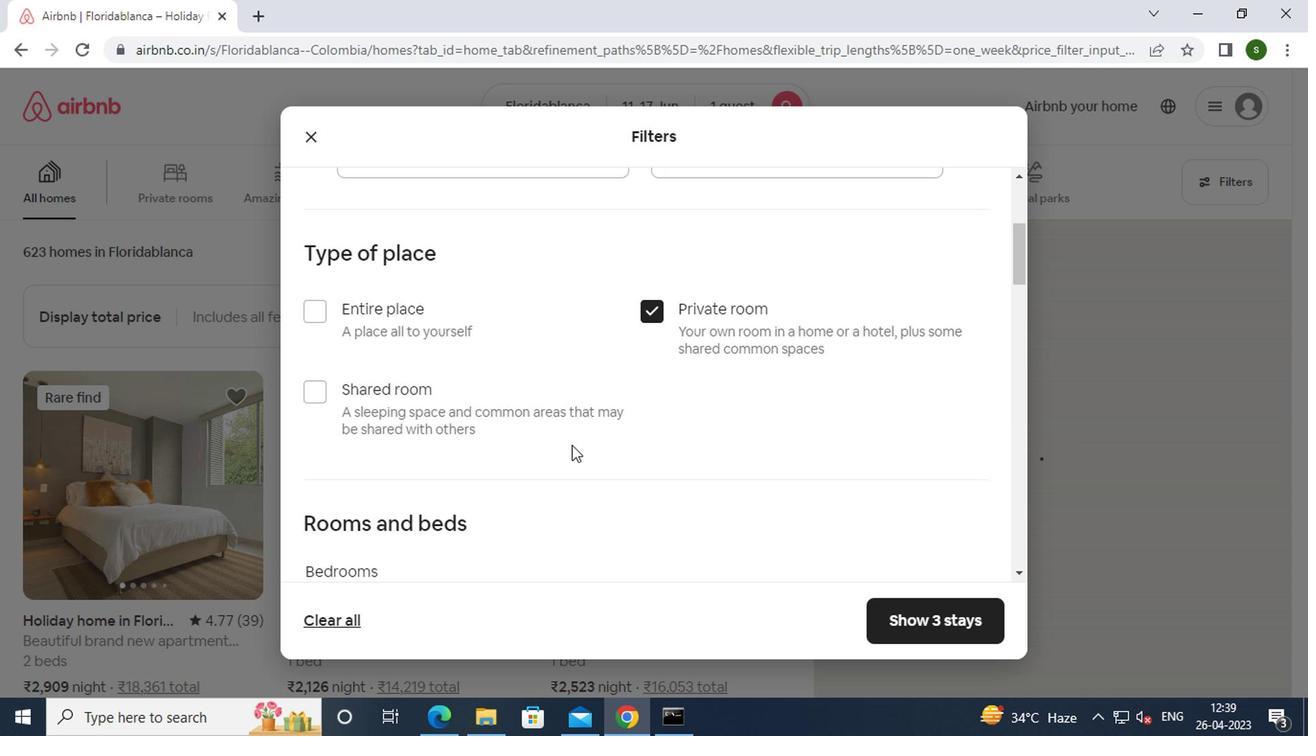 
Action: Mouse scrolled (567, 445) with delta (0, 0)
Screenshot: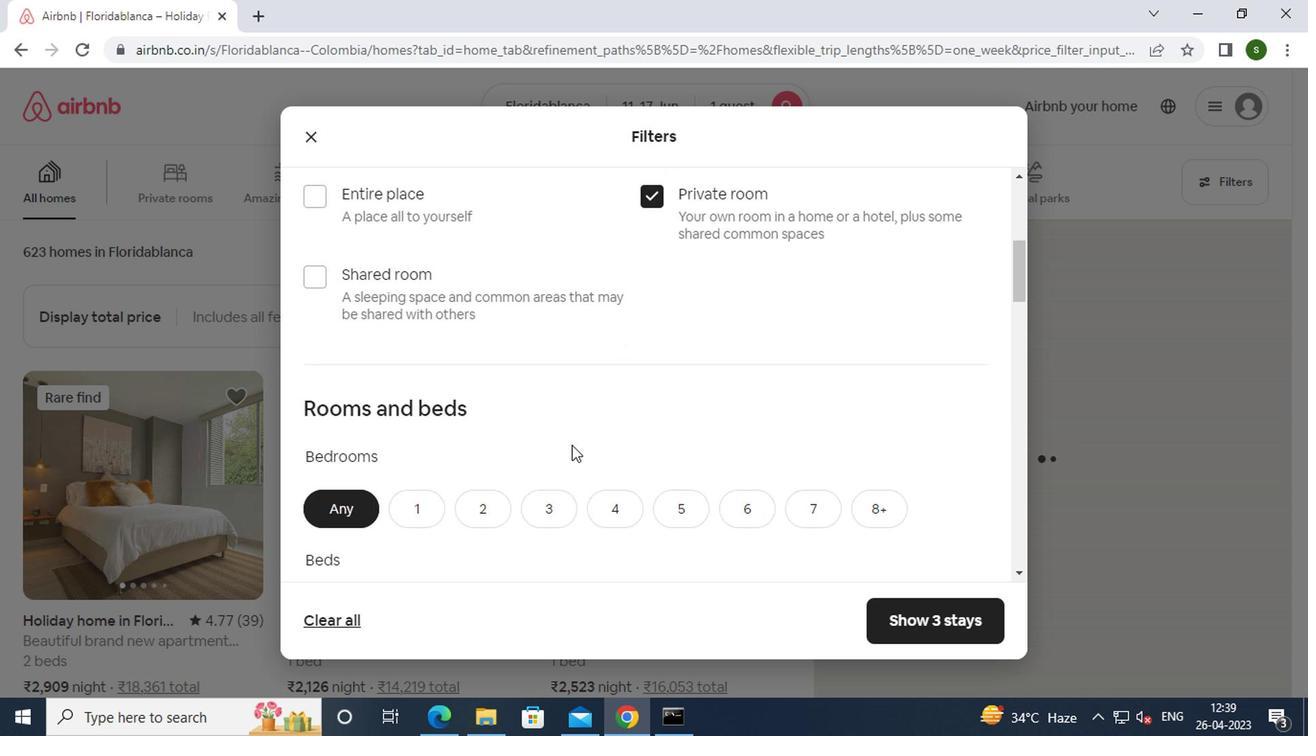 
Action: Mouse moved to (387, 312)
Screenshot: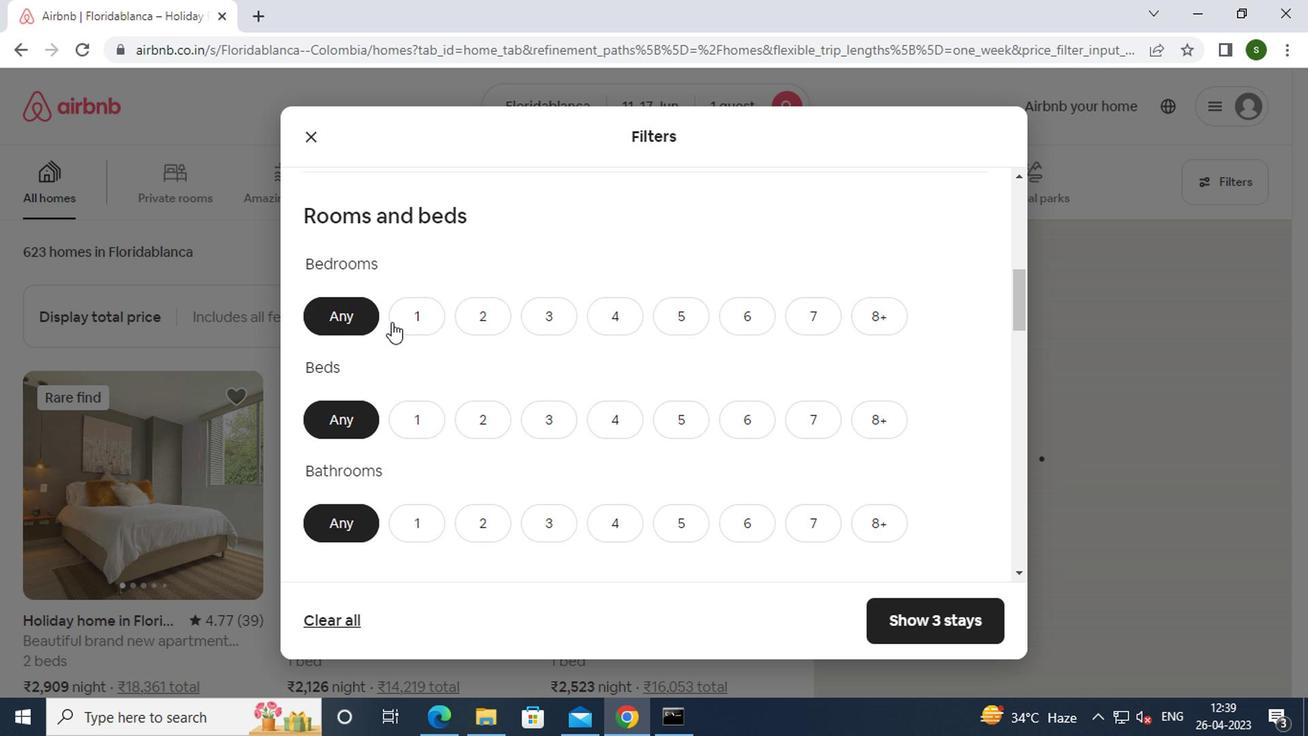 
Action: Mouse pressed left at (387, 312)
Screenshot: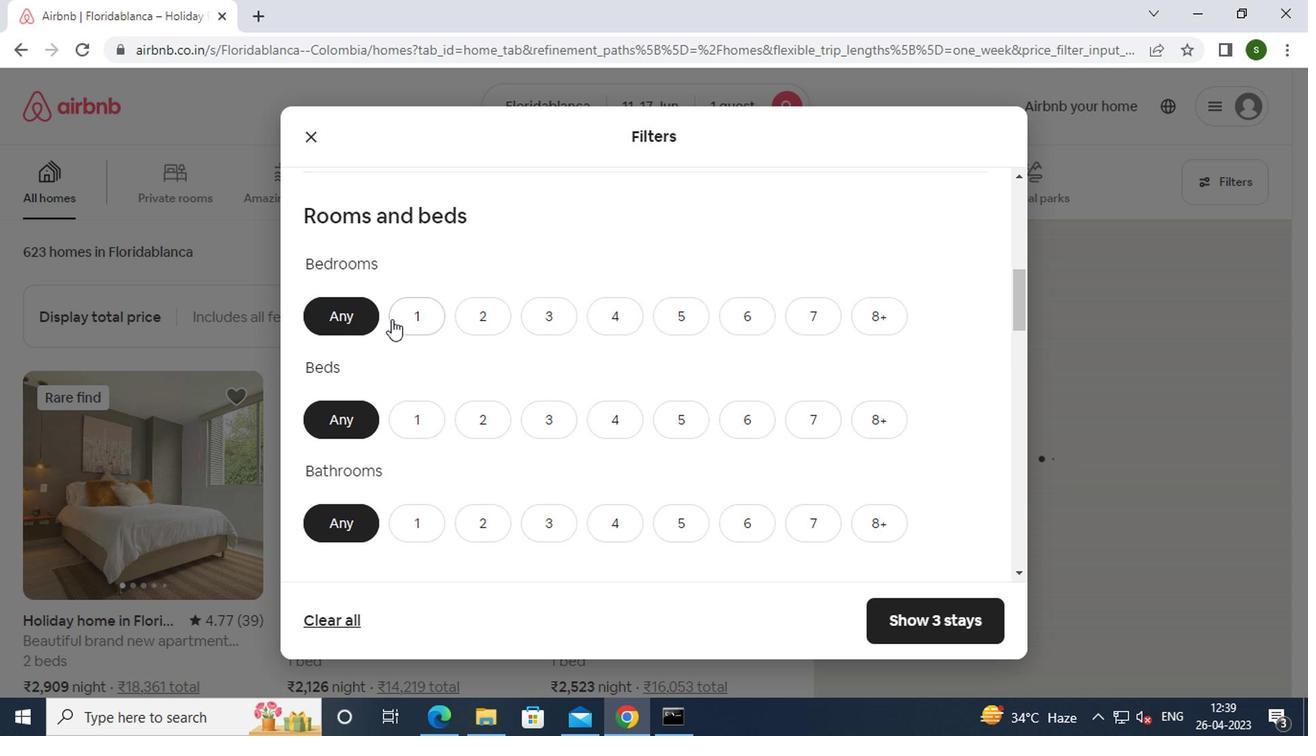 
Action: Mouse moved to (410, 417)
Screenshot: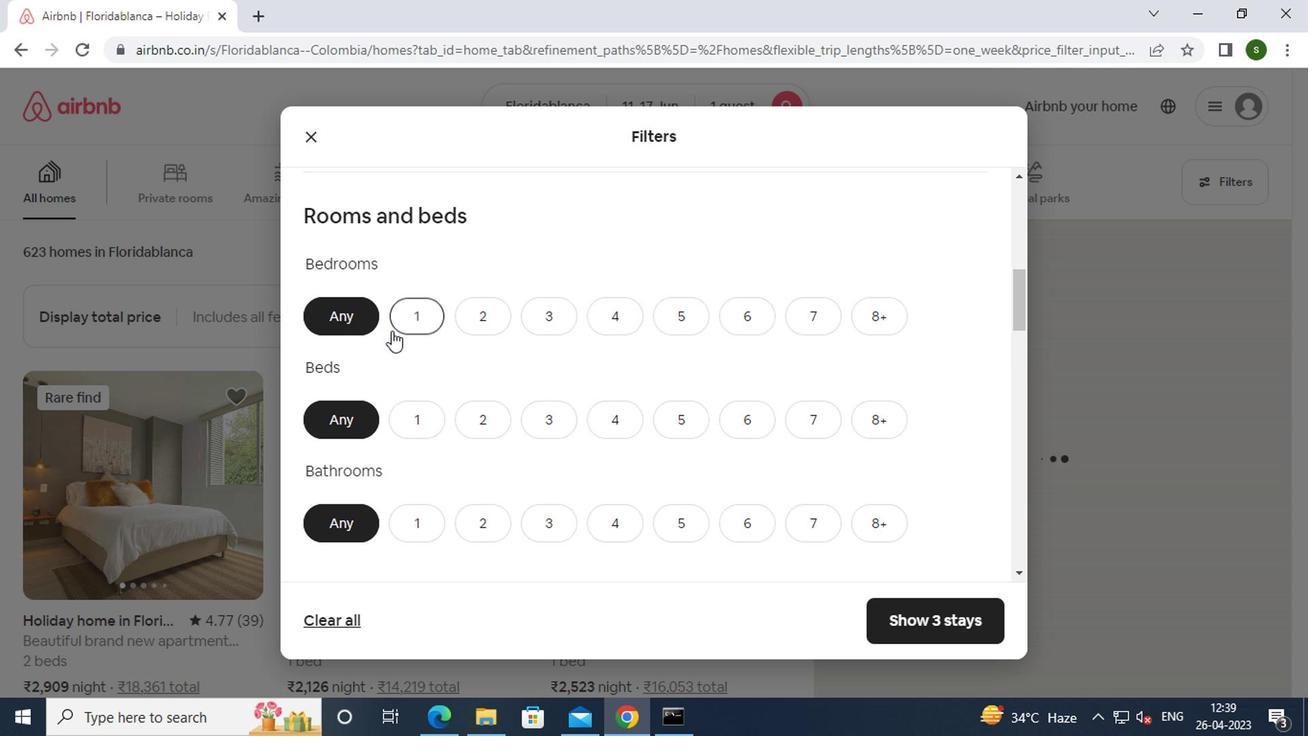 
Action: Mouse pressed left at (410, 417)
Screenshot: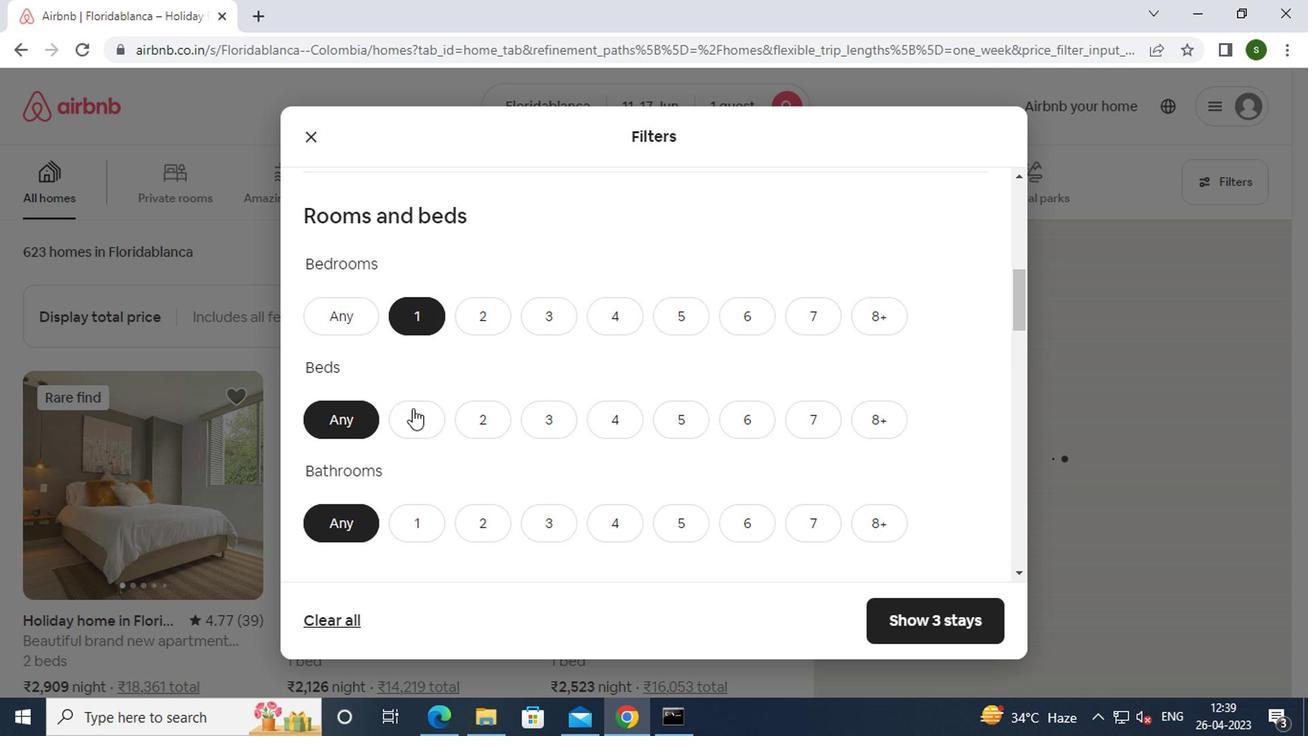 
Action: Mouse moved to (413, 519)
Screenshot: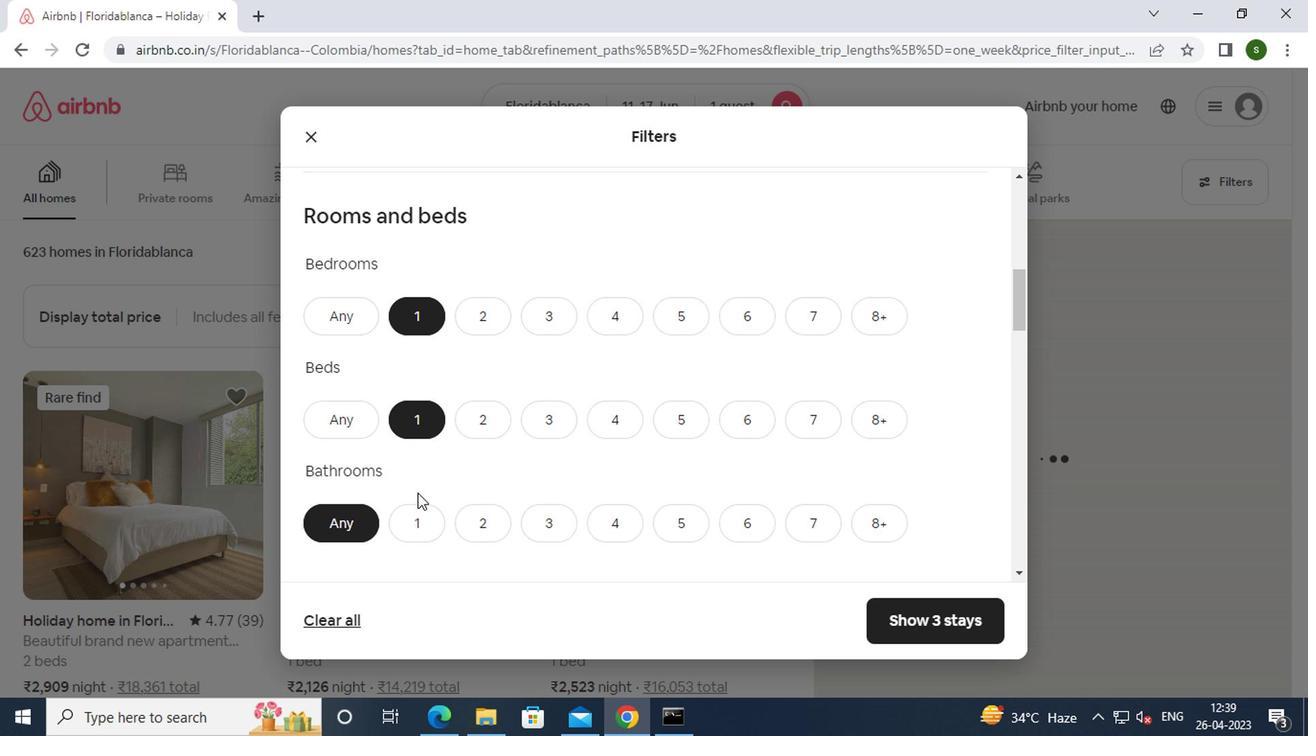 
Action: Mouse pressed left at (413, 519)
Screenshot: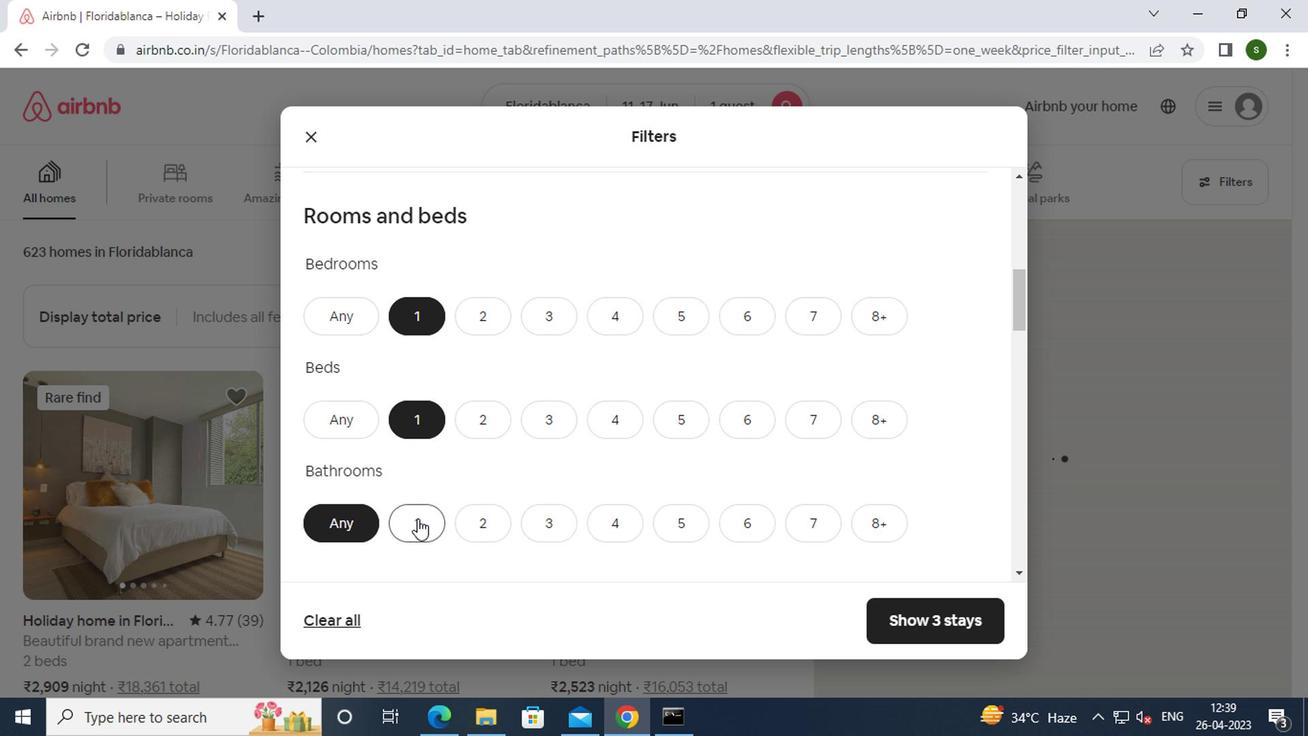 
Action: Mouse moved to (589, 425)
Screenshot: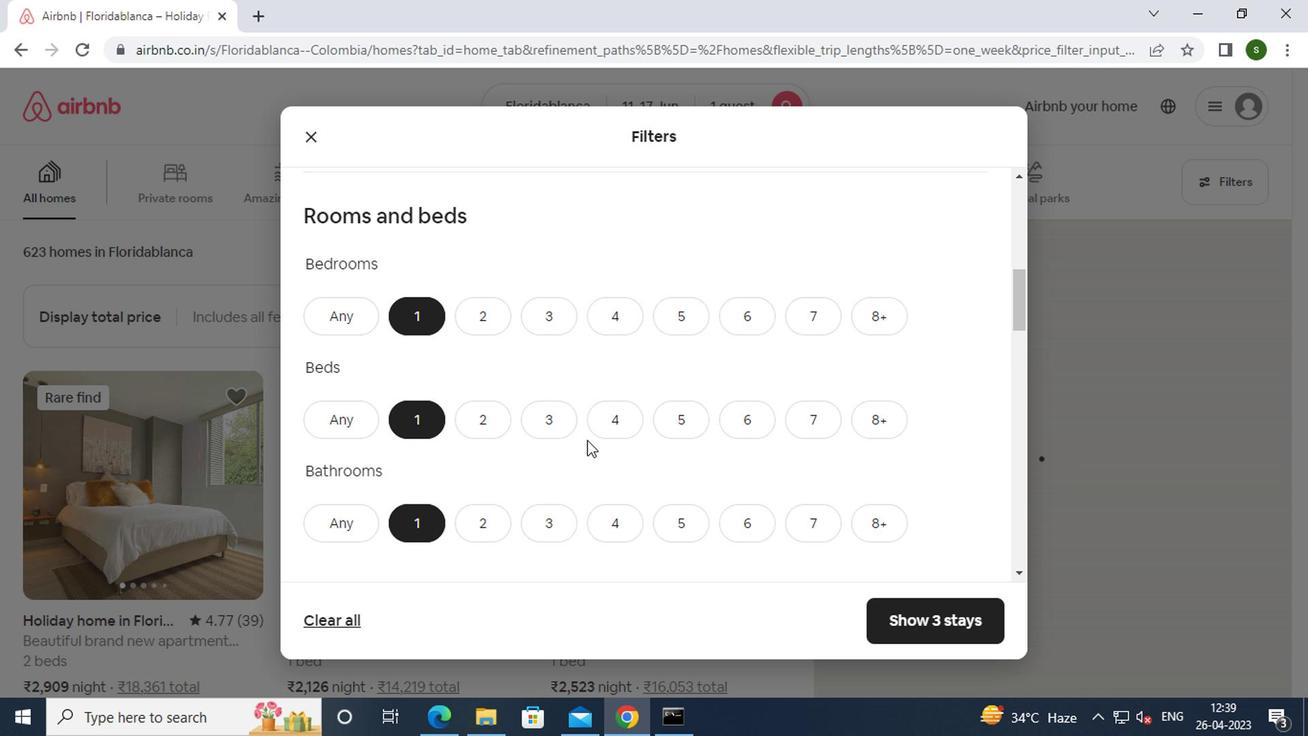 
Action: Mouse scrolled (589, 424) with delta (0, 0)
Screenshot: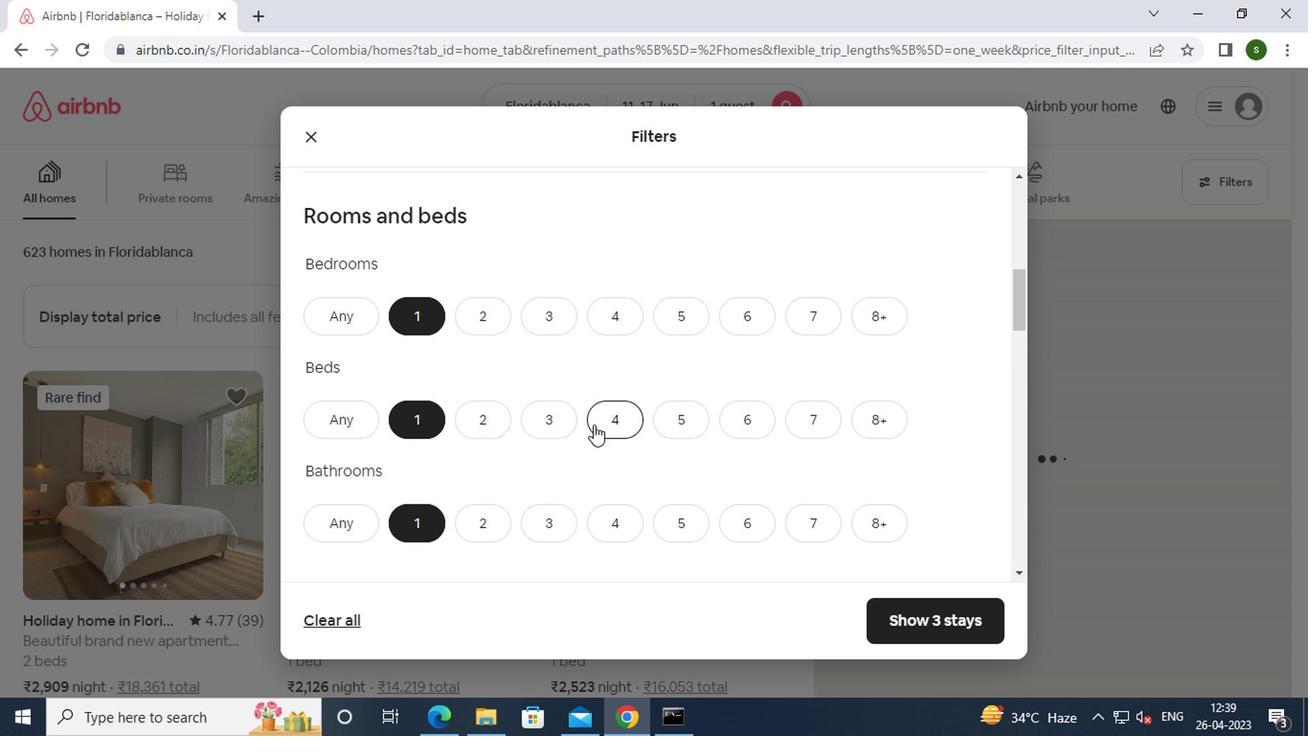 
Action: Mouse scrolled (589, 424) with delta (0, 0)
Screenshot: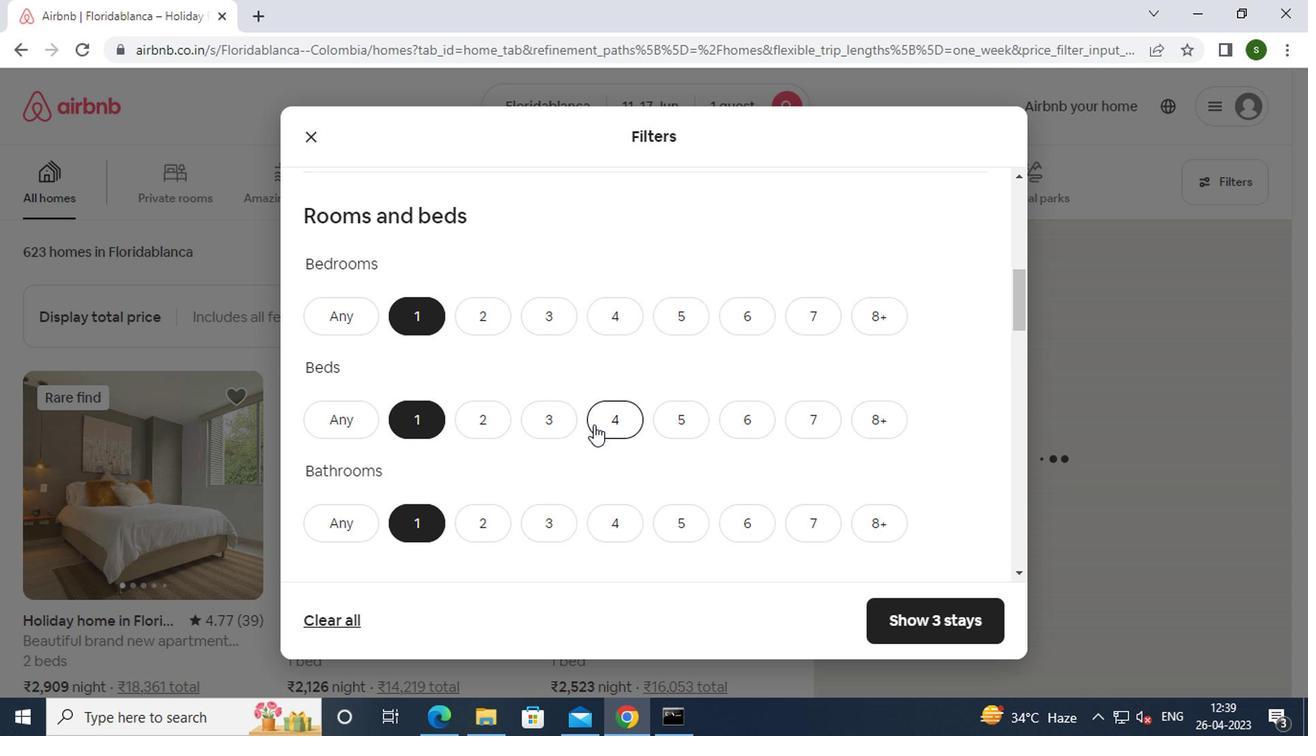 
Action: Mouse scrolled (589, 424) with delta (0, 0)
Screenshot: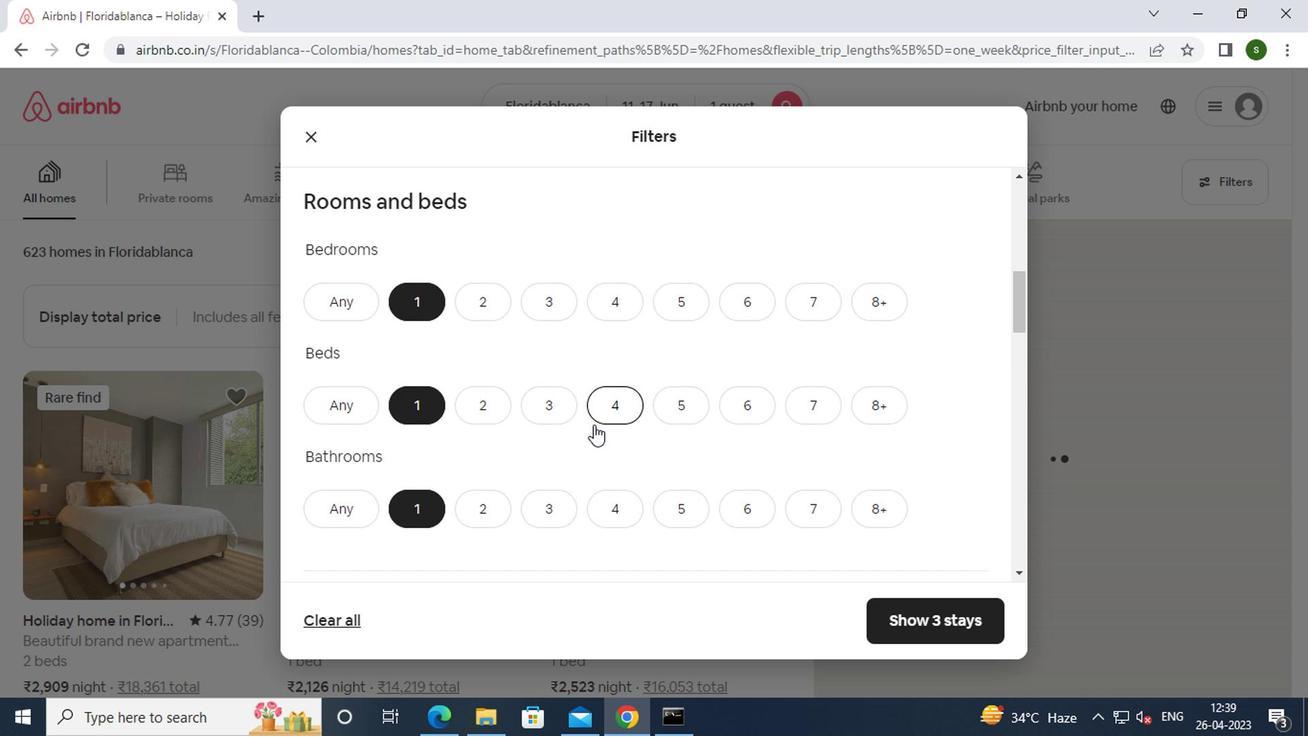 
Action: Mouse moved to (417, 425)
Screenshot: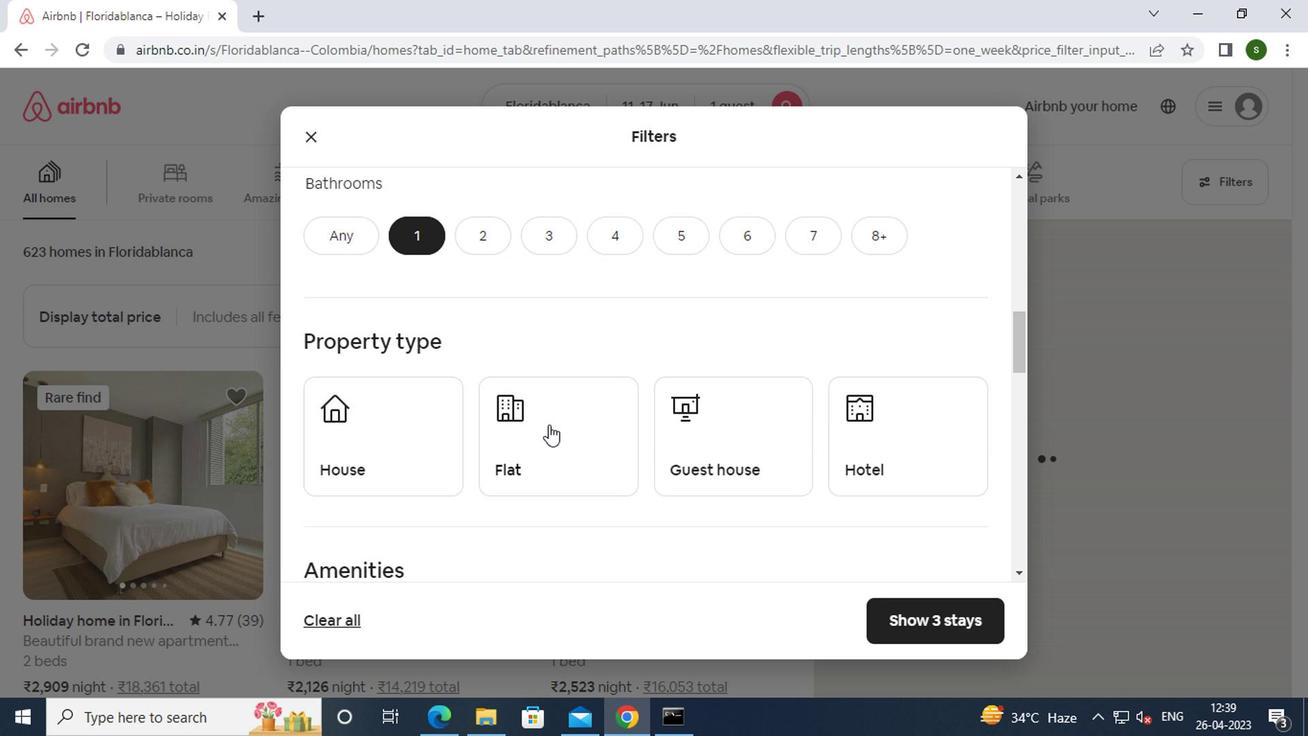 
Action: Mouse pressed left at (417, 425)
Screenshot: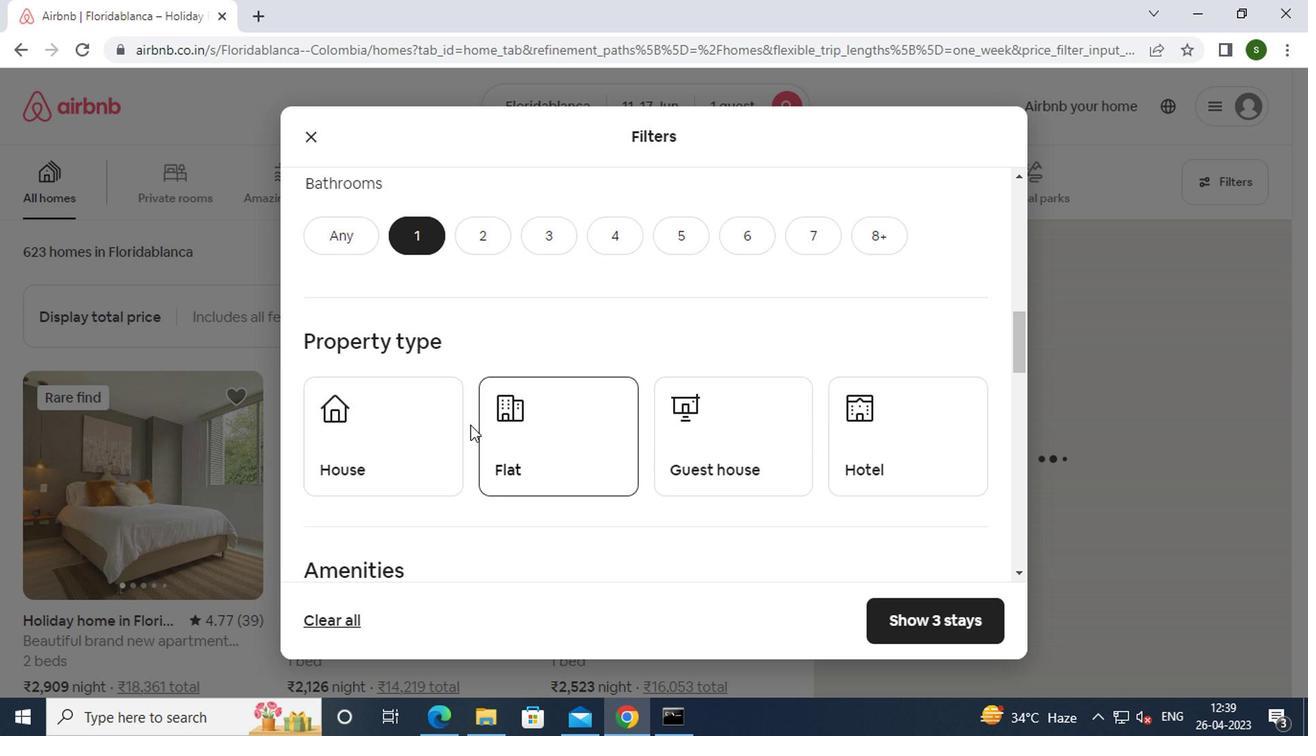 
Action: Mouse moved to (556, 435)
Screenshot: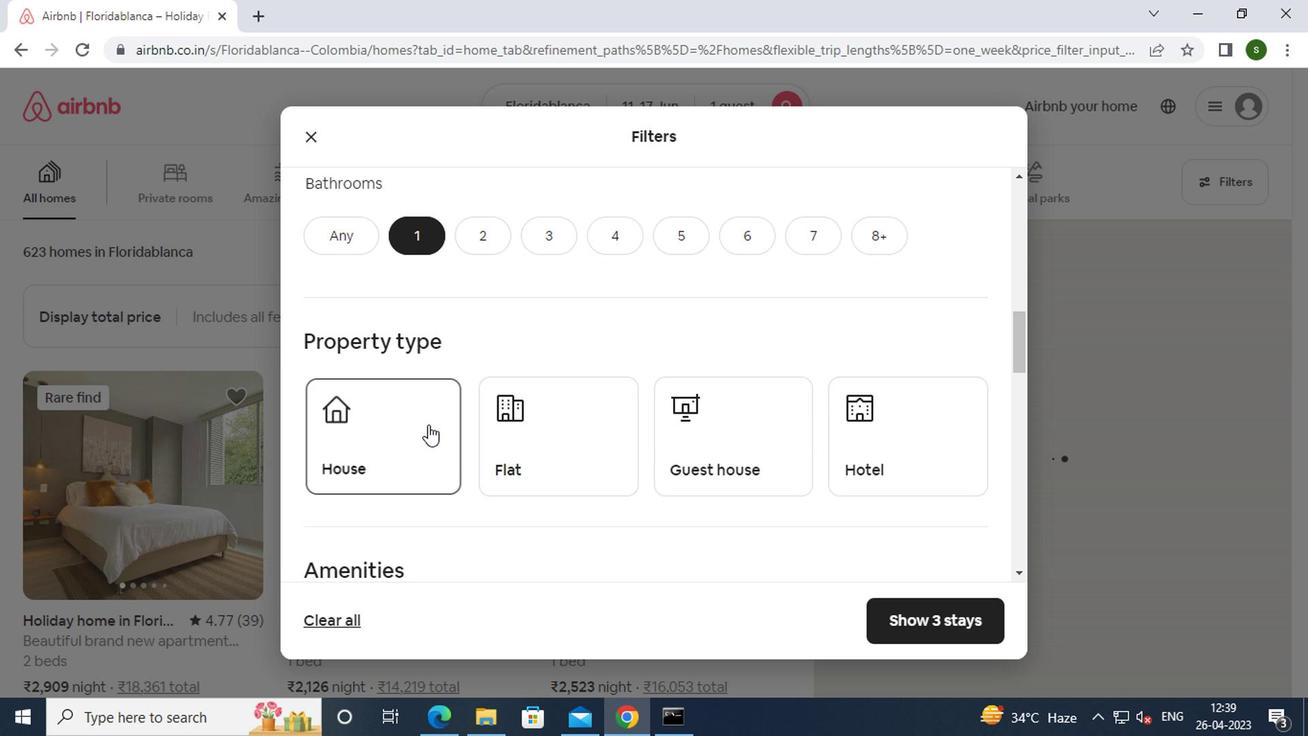 
Action: Mouse pressed left at (556, 435)
Screenshot: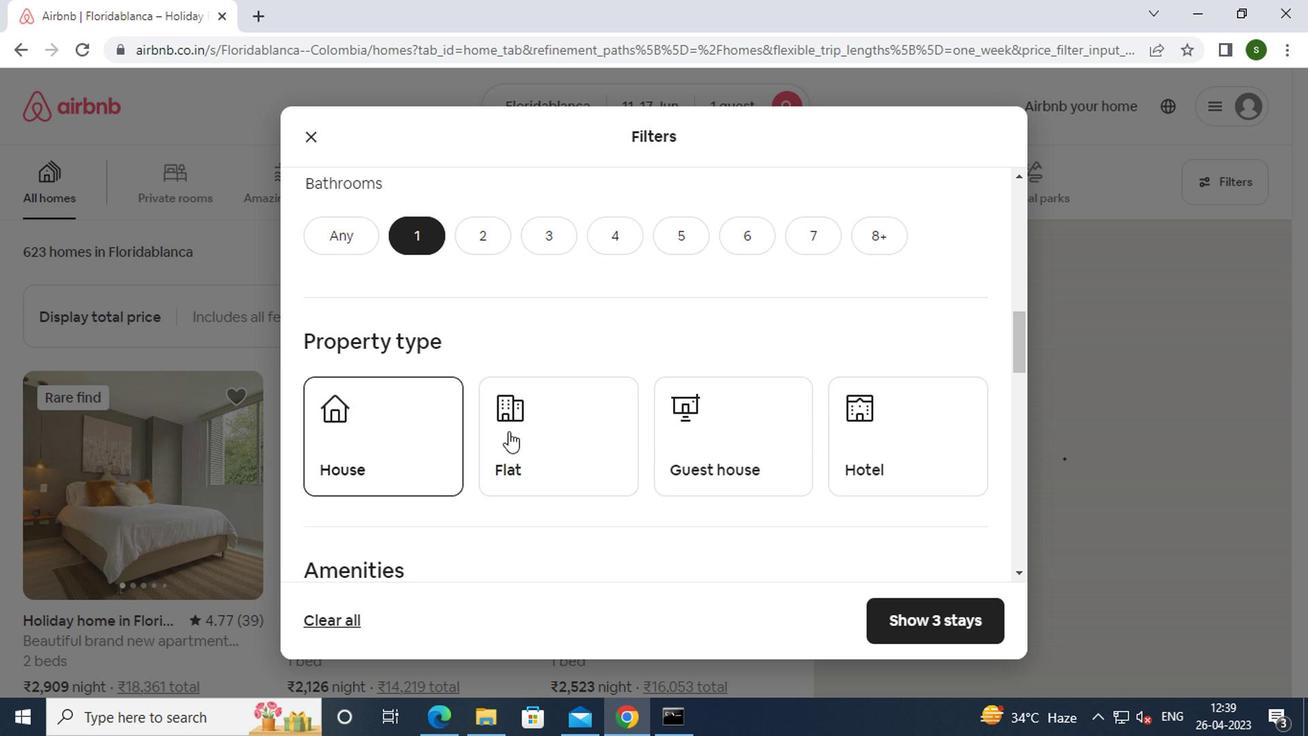 
Action: Mouse moved to (705, 441)
Screenshot: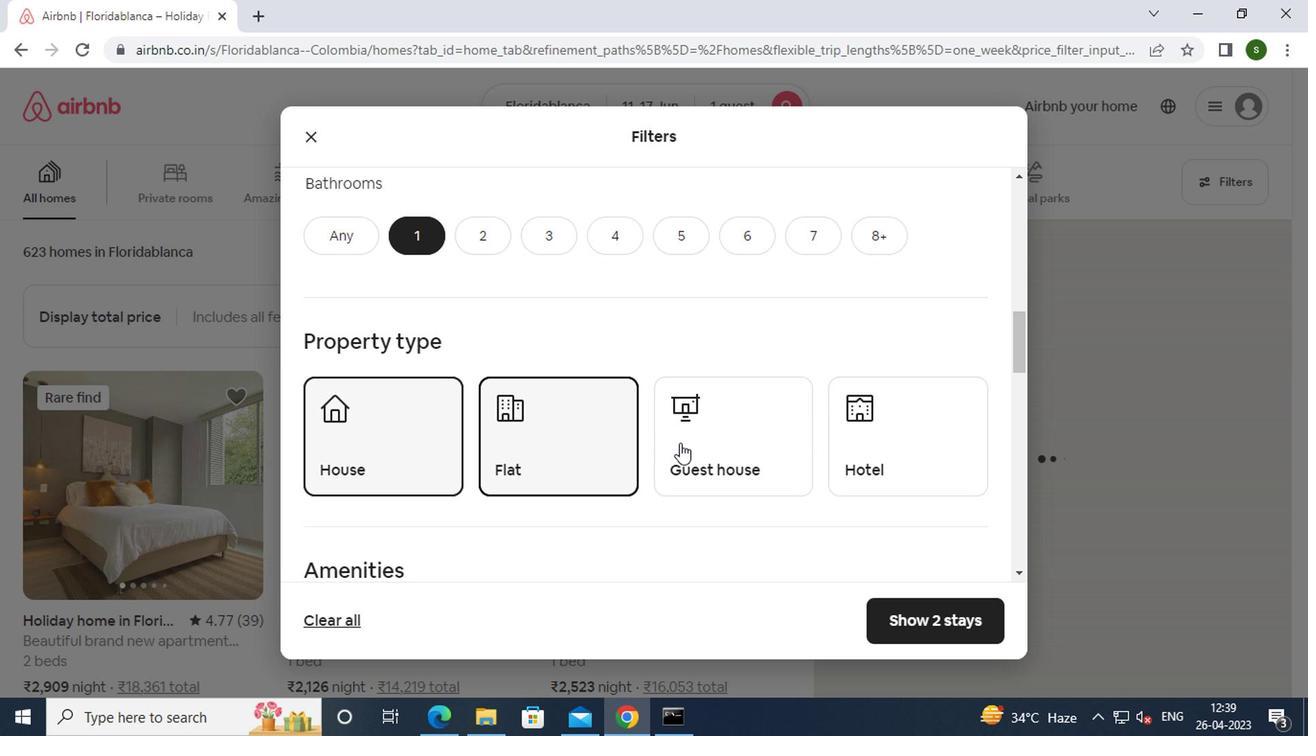 
Action: Mouse pressed left at (705, 441)
Screenshot: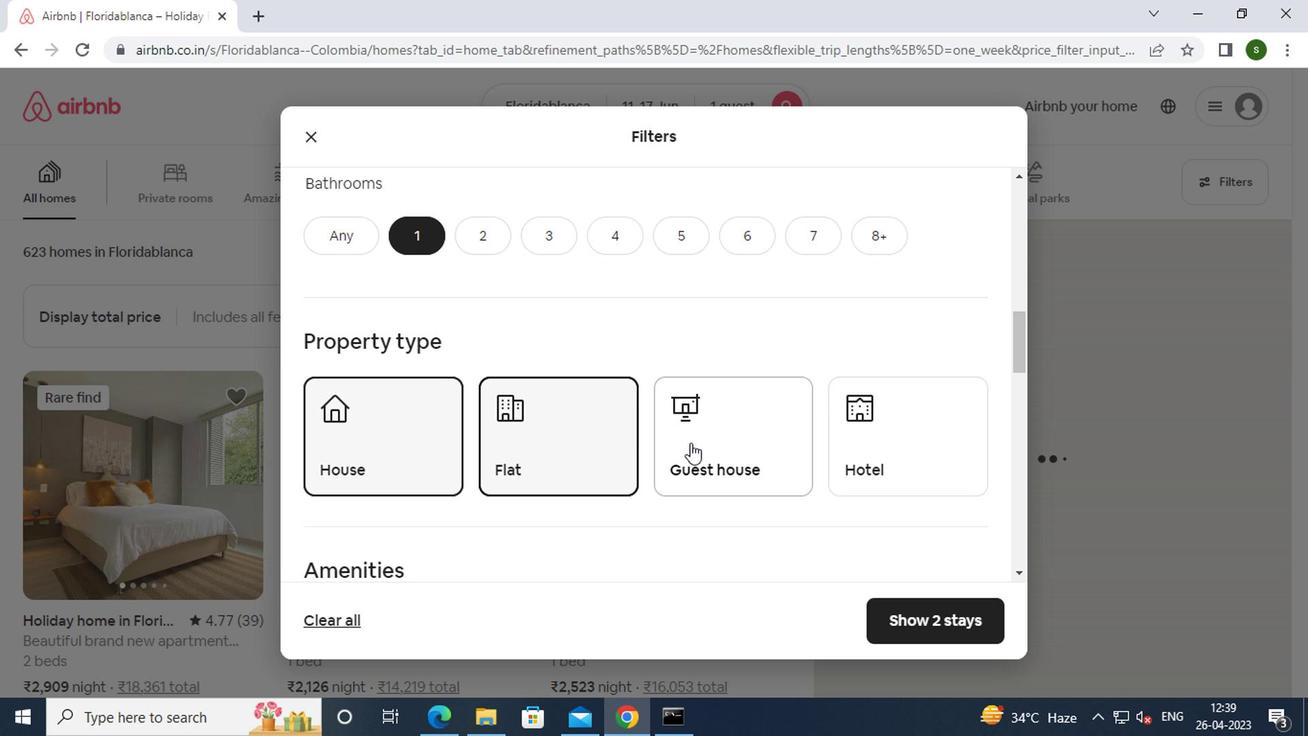 
Action: Mouse moved to (856, 441)
Screenshot: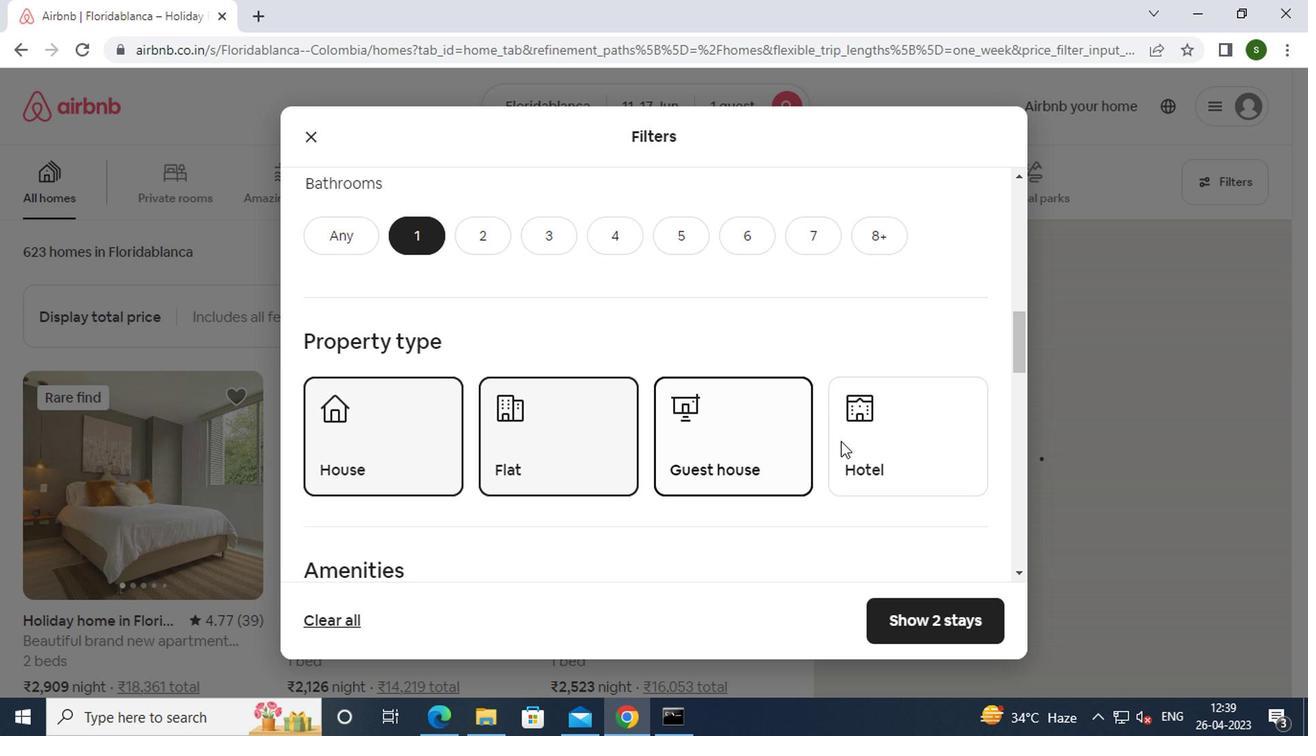 
Action: Mouse pressed left at (856, 441)
Screenshot: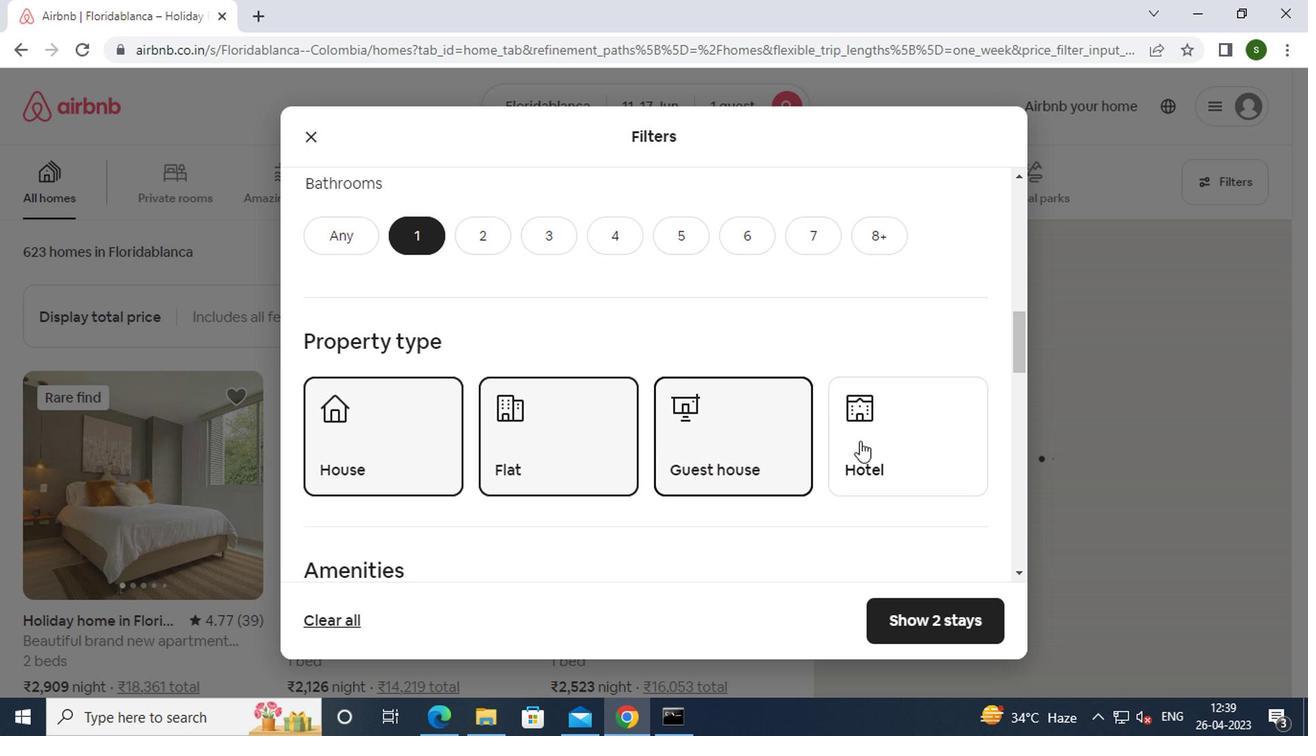 
Action: Mouse moved to (745, 409)
Screenshot: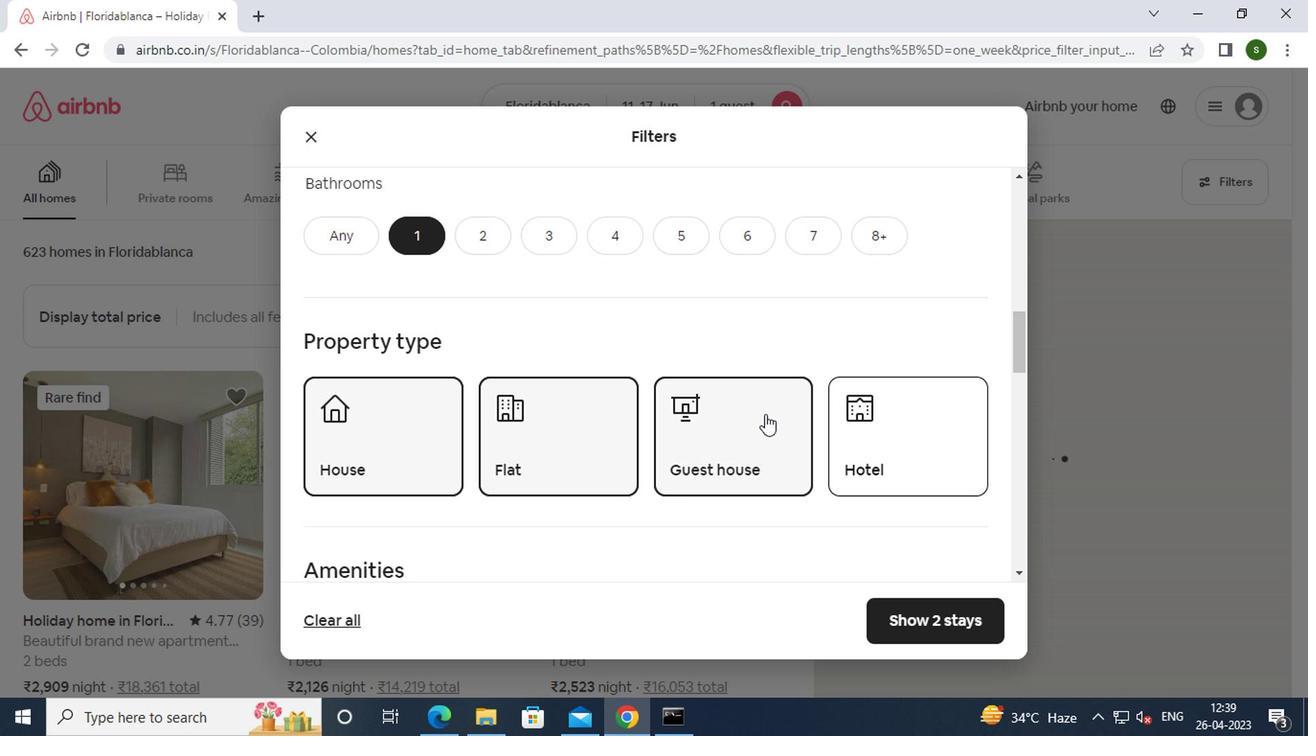
Action: Mouse scrolled (745, 408) with delta (0, -1)
Screenshot: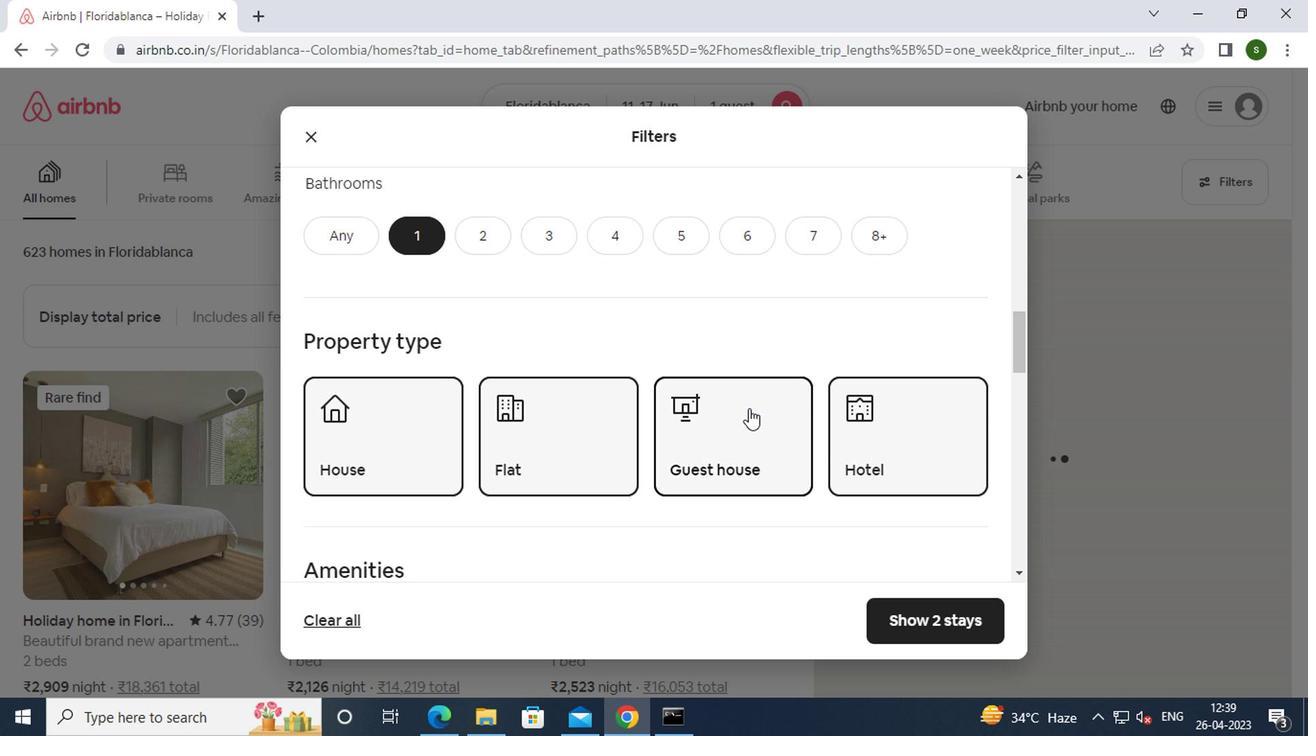 
Action: Mouse scrolled (745, 408) with delta (0, -1)
Screenshot: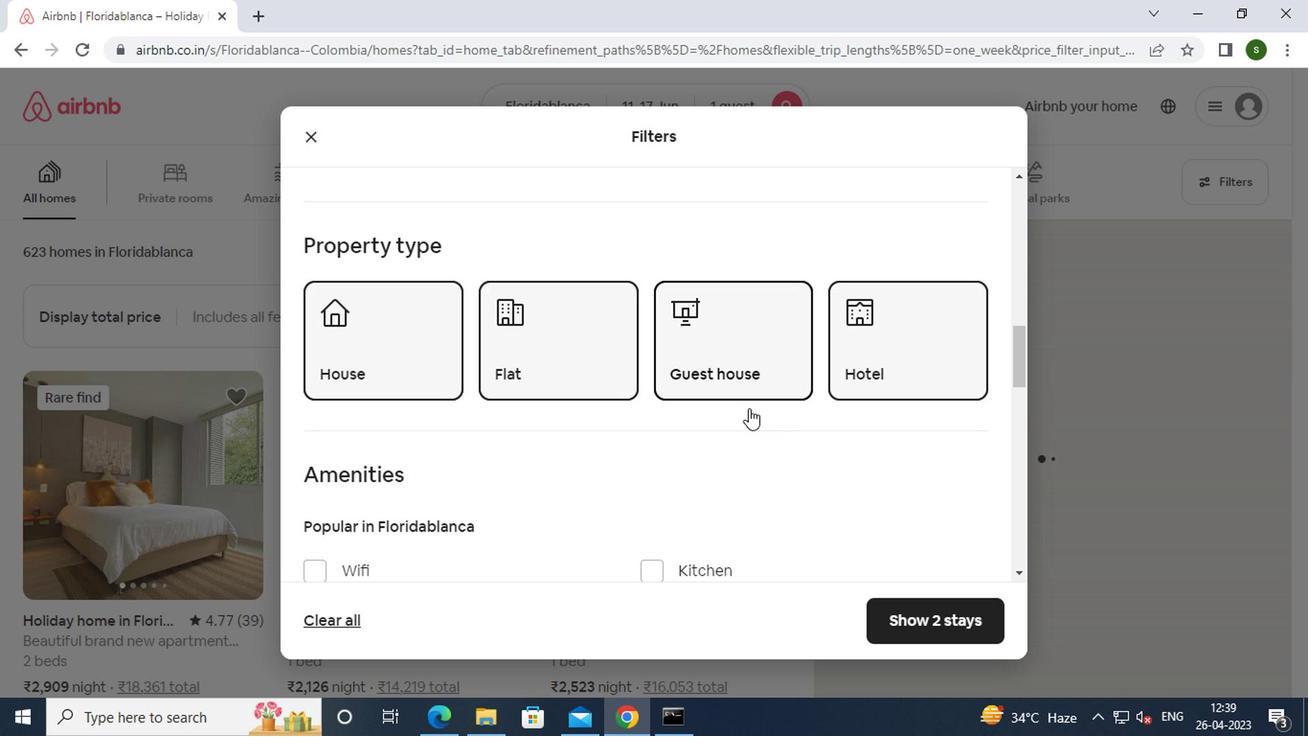 
Action: Mouse scrolled (745, 408) with delta (0, -1)
Screenshot: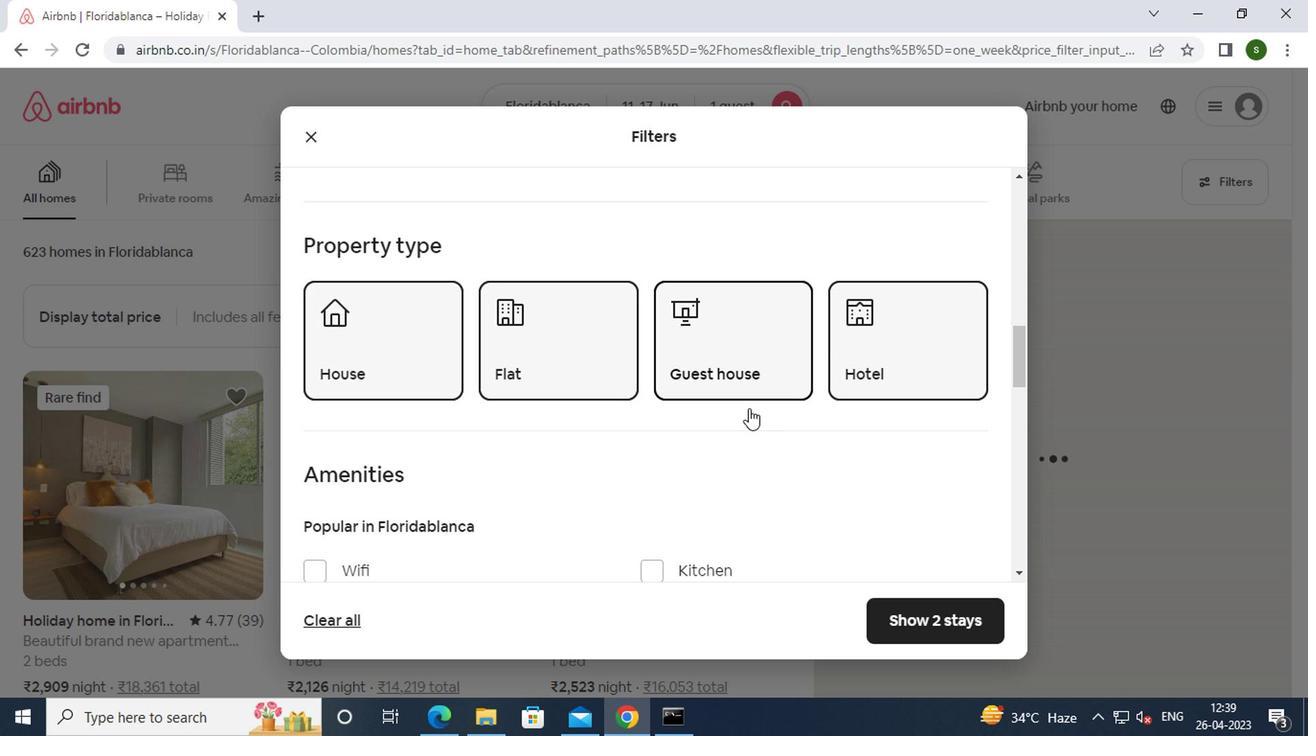 
Action: Mouse moved to (726, 420)
Screenshot: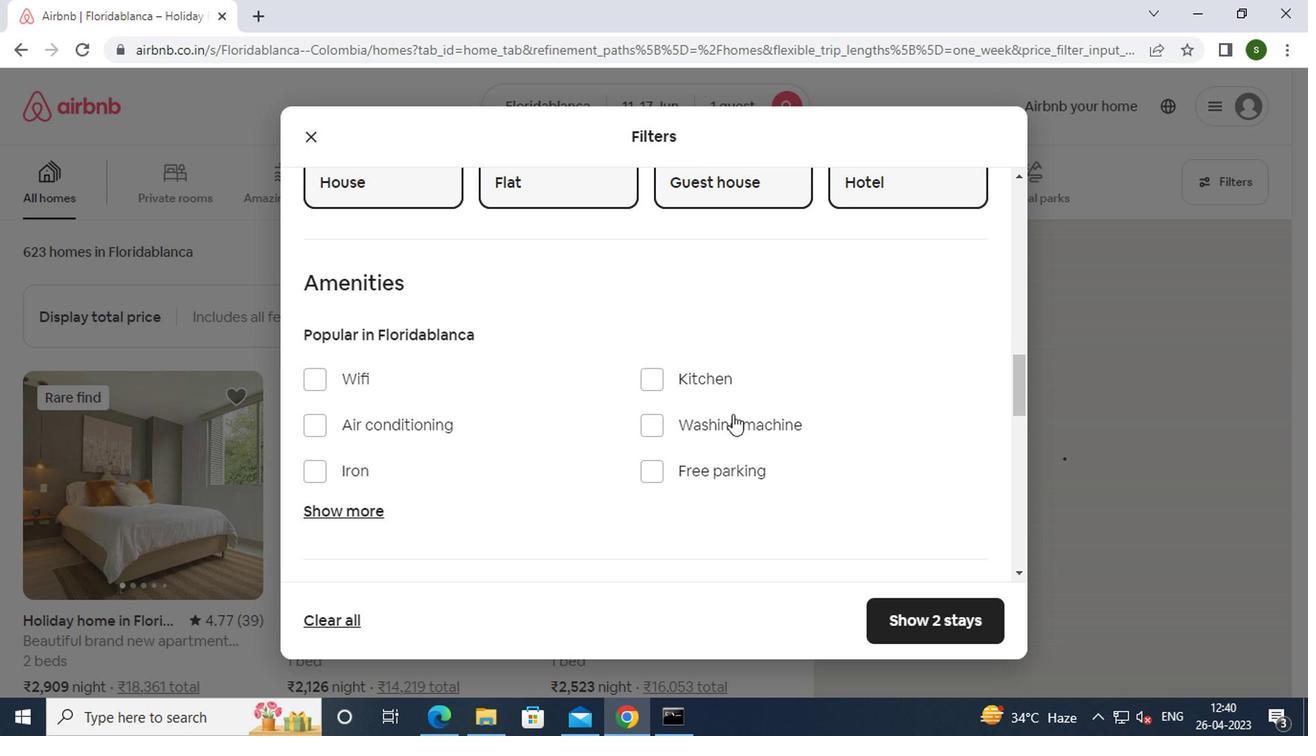 
Action: Mouse pressed left at (726, 420)
Screenshot: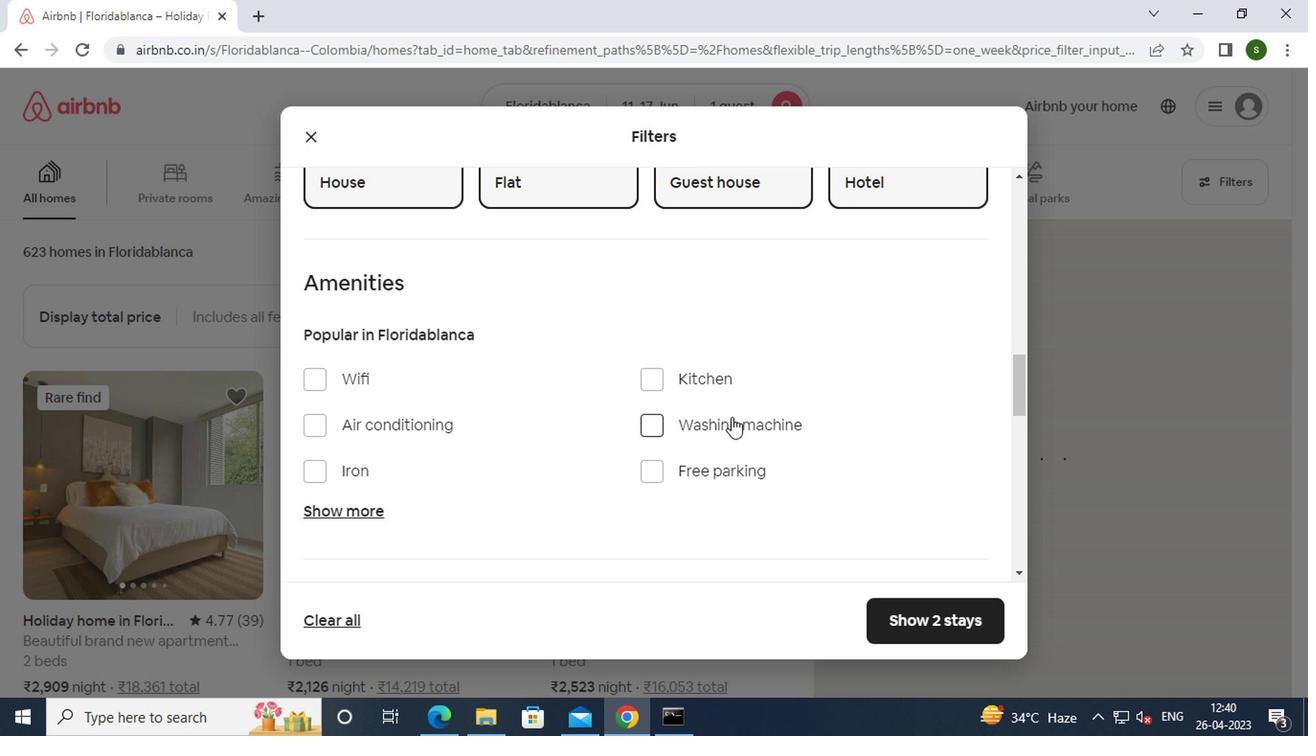 
Action: Mouse moved to (787, 404)
Screenshot: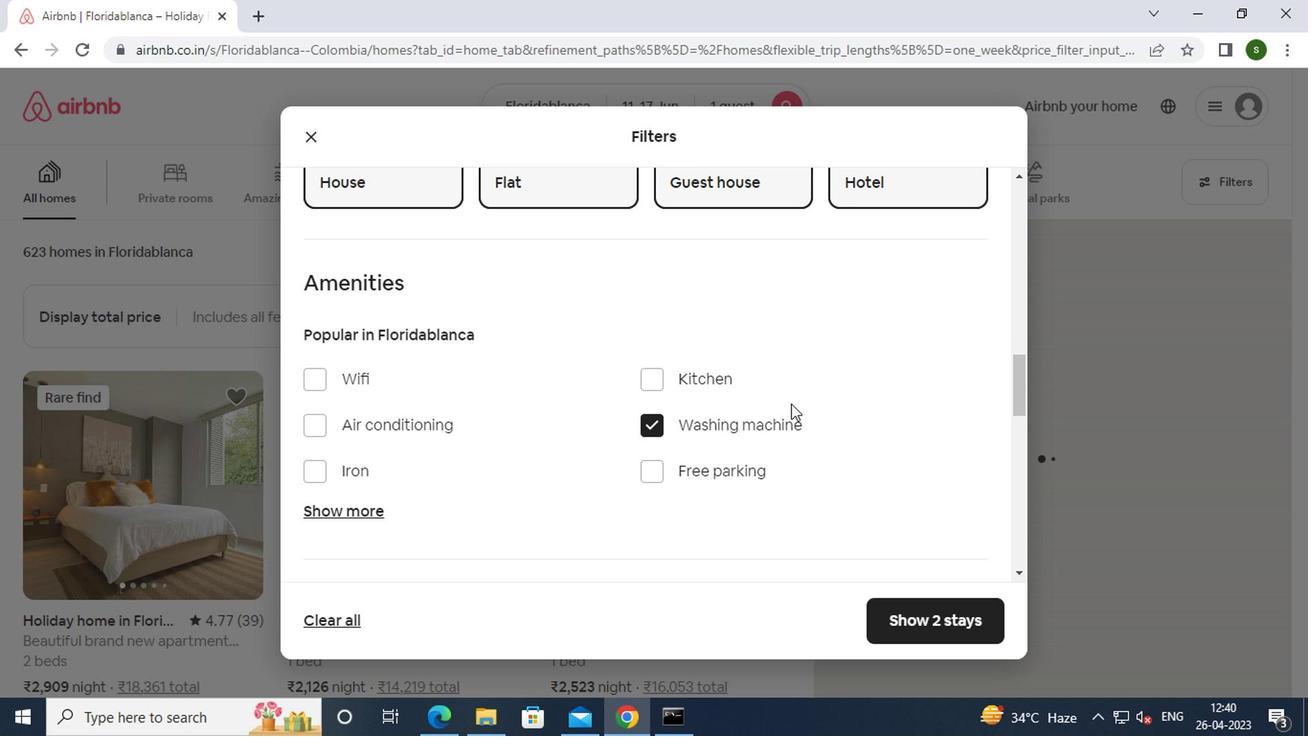 
Action: Mouse scrolled (787, 403) with delta (0, -1)
Screenshot: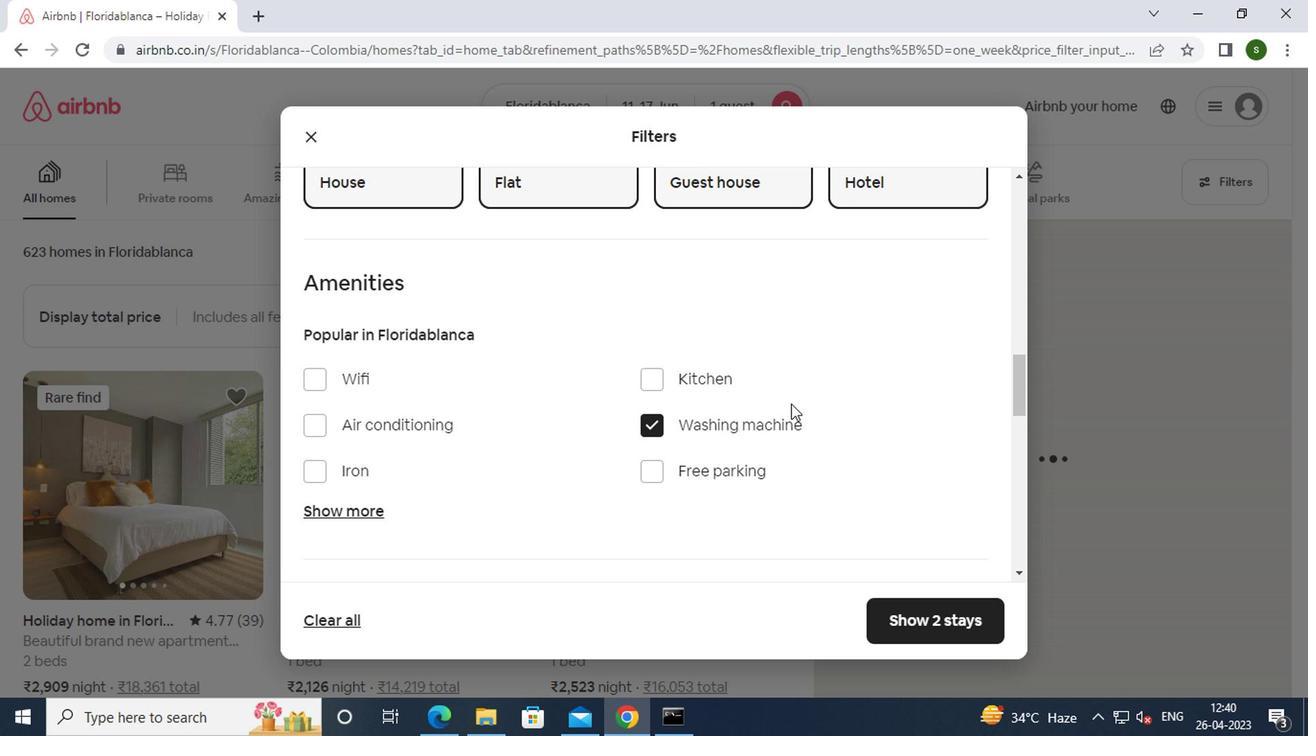 
Action: Mouse scrolled (787, 403) with delta (0, -1)
Screenshot: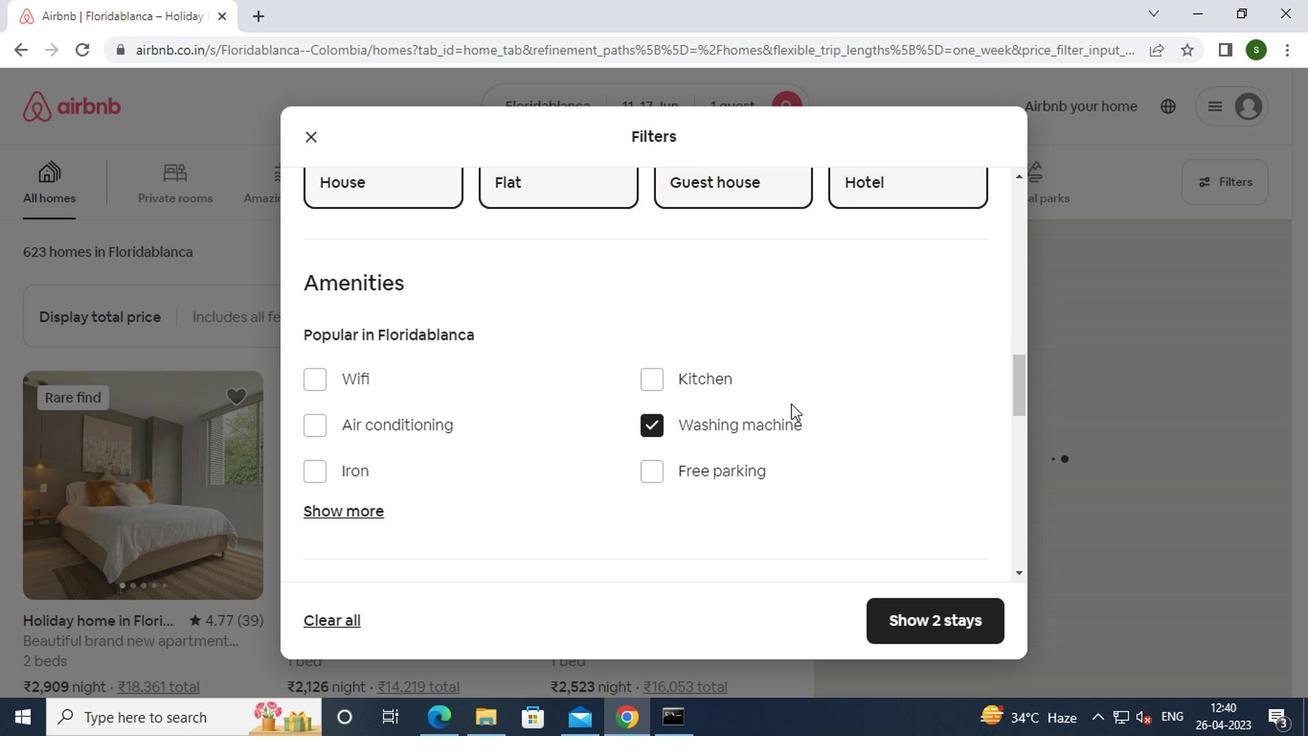 
Action: Mouse scrolled (787, 403) with delta (0, -1)
Screenshot: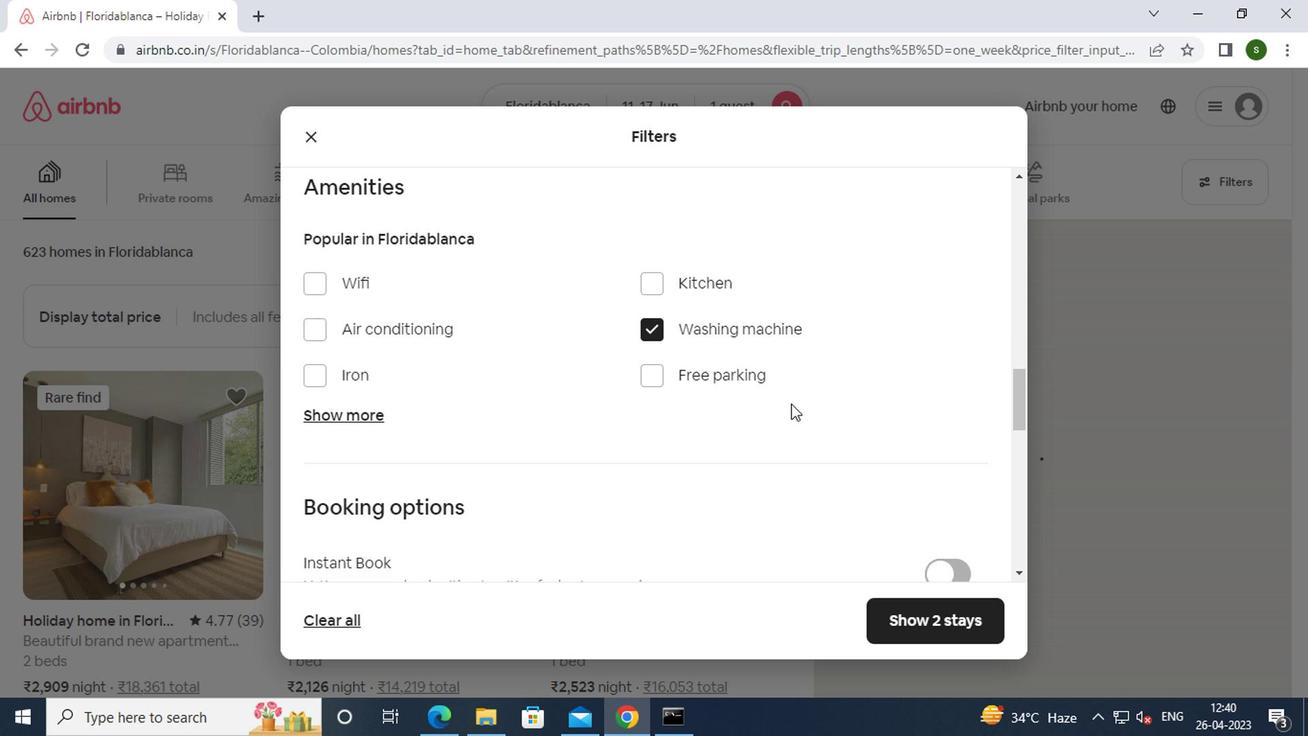 
Action: Mouse moved to (937, 445)
Screenshot: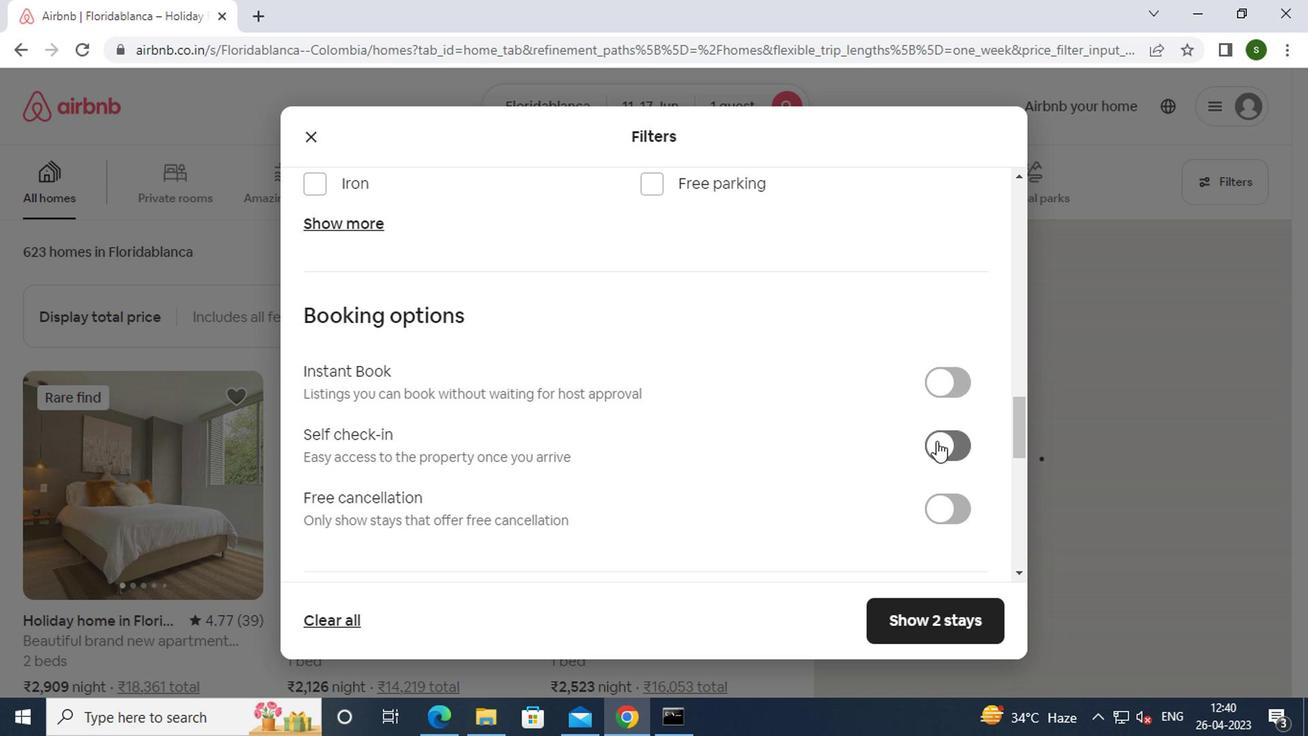 
Action: Mouse pressed left at (937, 445)
Screenshot: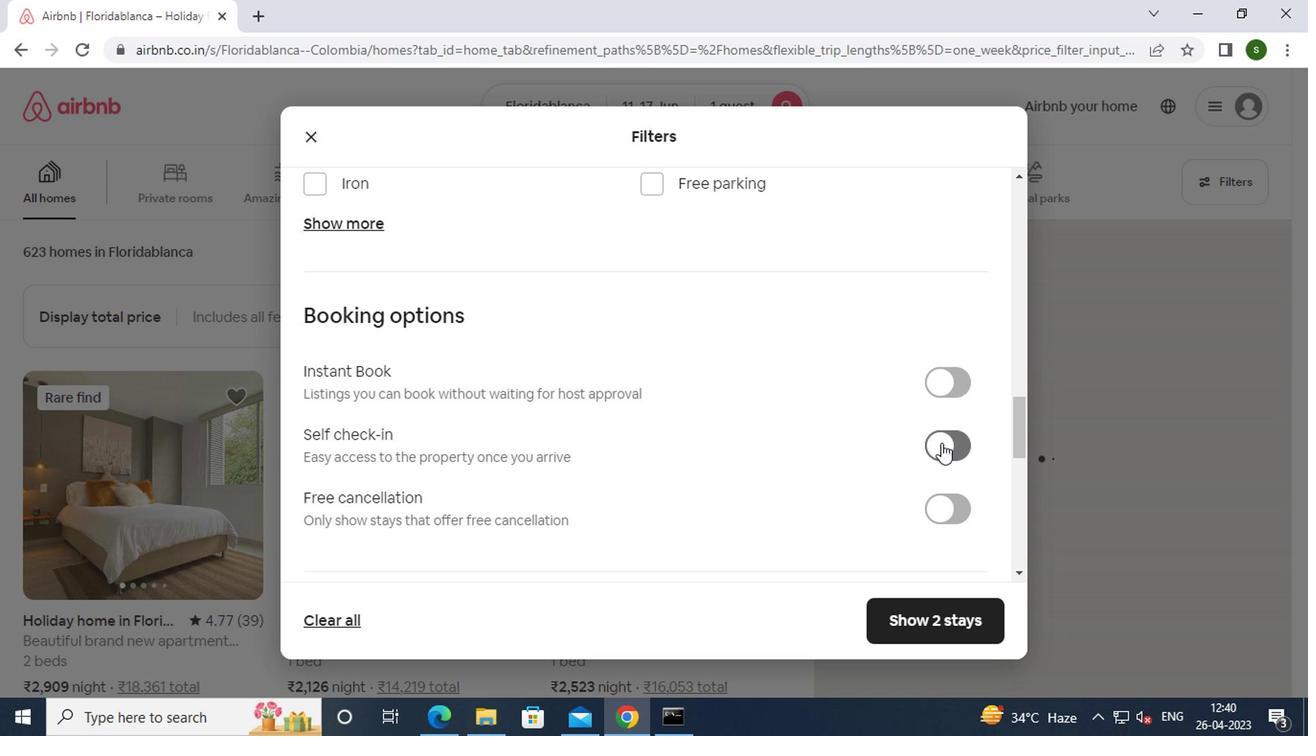 
Action: Mouse moved to (814, 427)
Screenshot: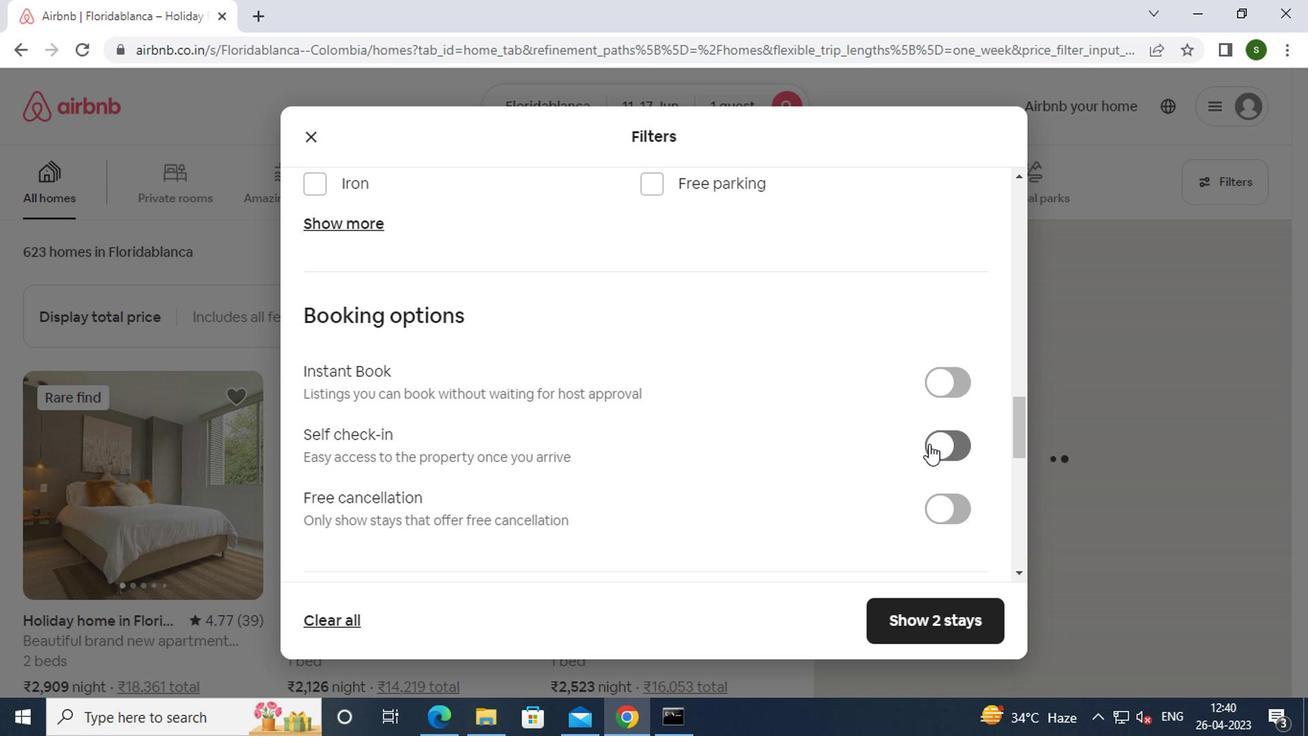 
Action: Mouse scrolled (814, 426) with delta (0, 0)
Screenshot: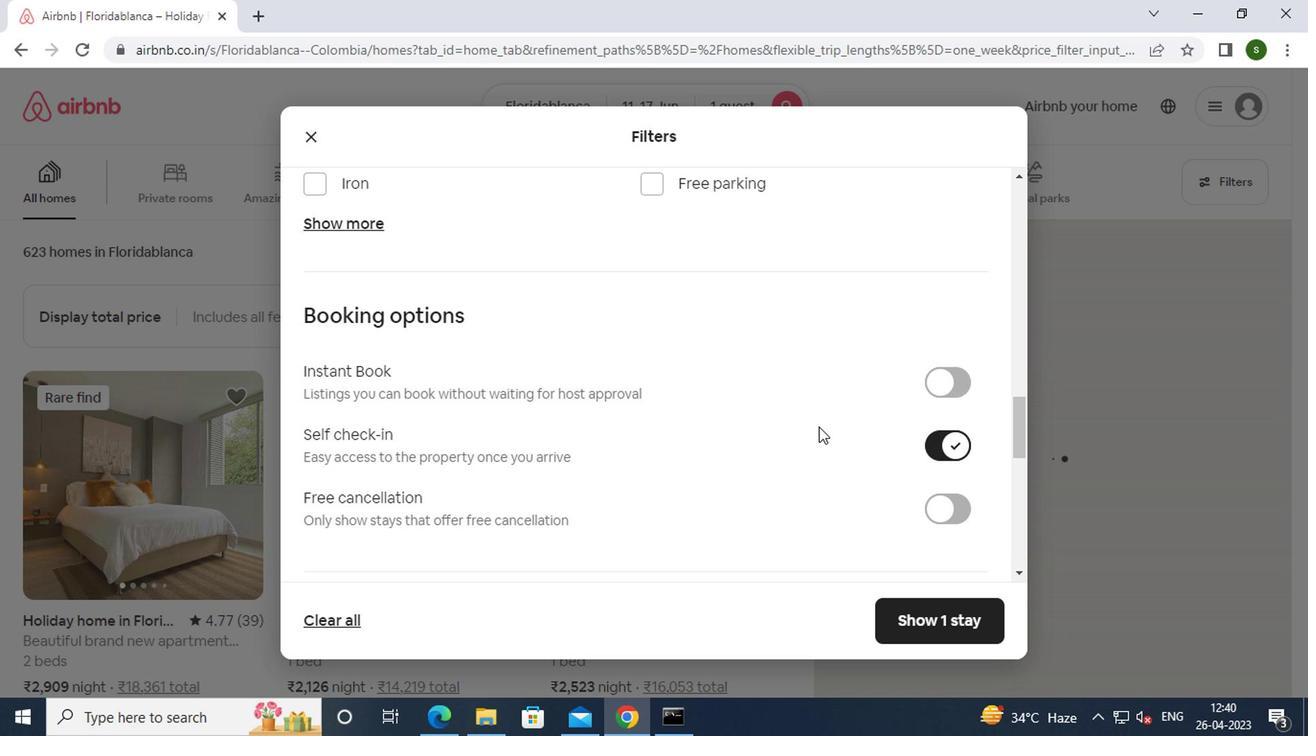 
Action: Mouse scrolled (814, 426) with delta (0, 0)
Screenshot: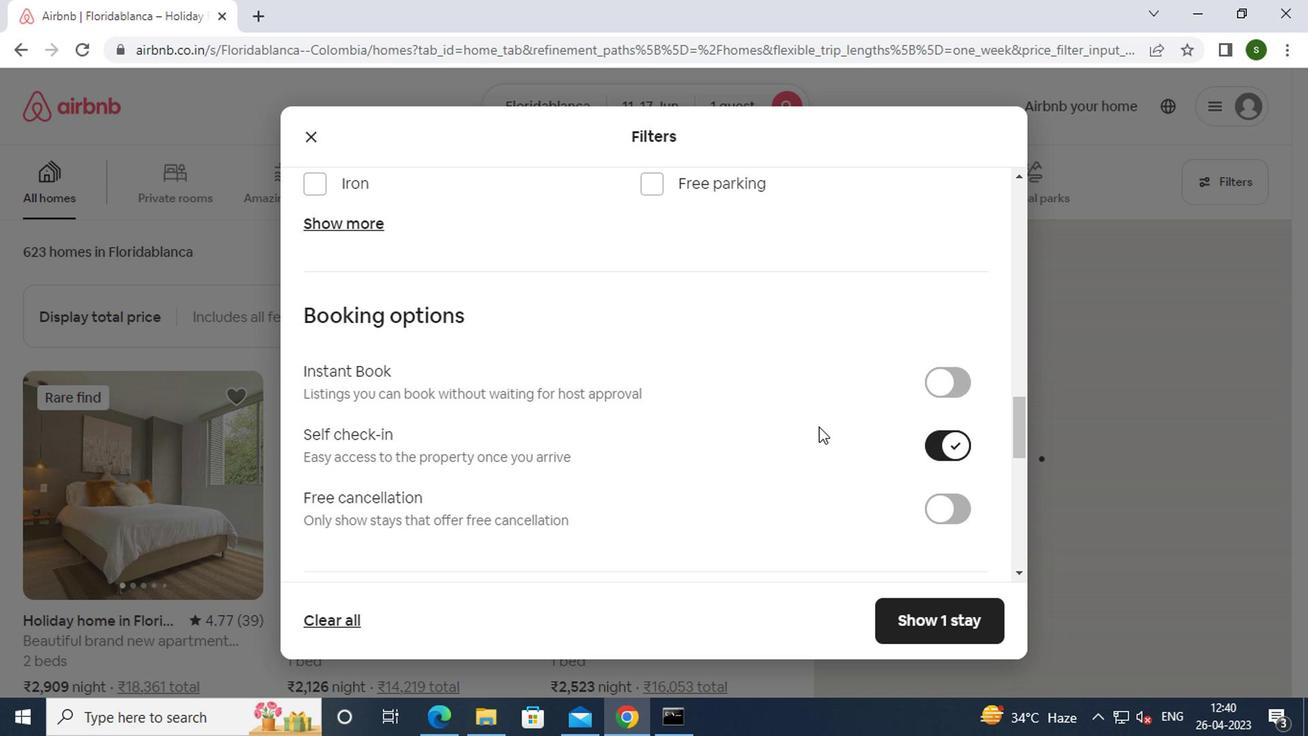 
Action: Mouse scrolled (814, 426) with delta (0, 0)
Screenshot: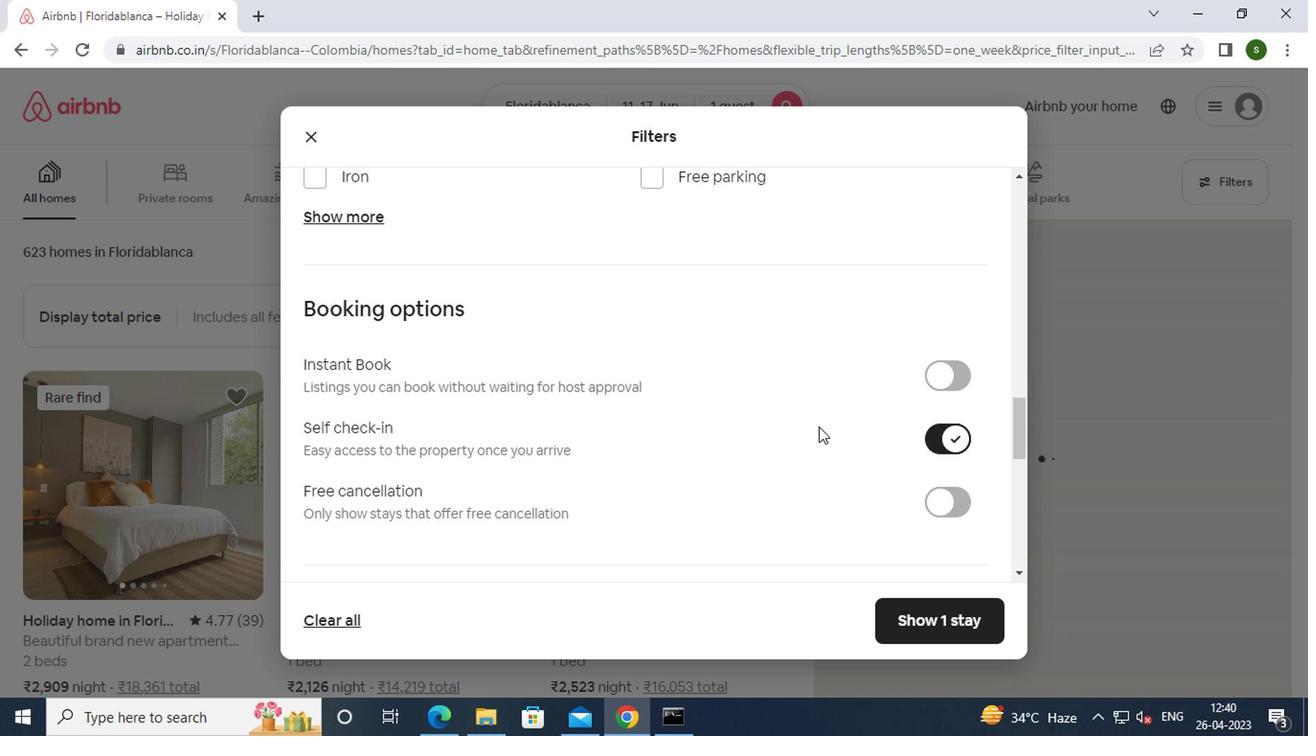 
Action: Mouse scrolled (814, 426) with delta (0, 0)
Screenshot: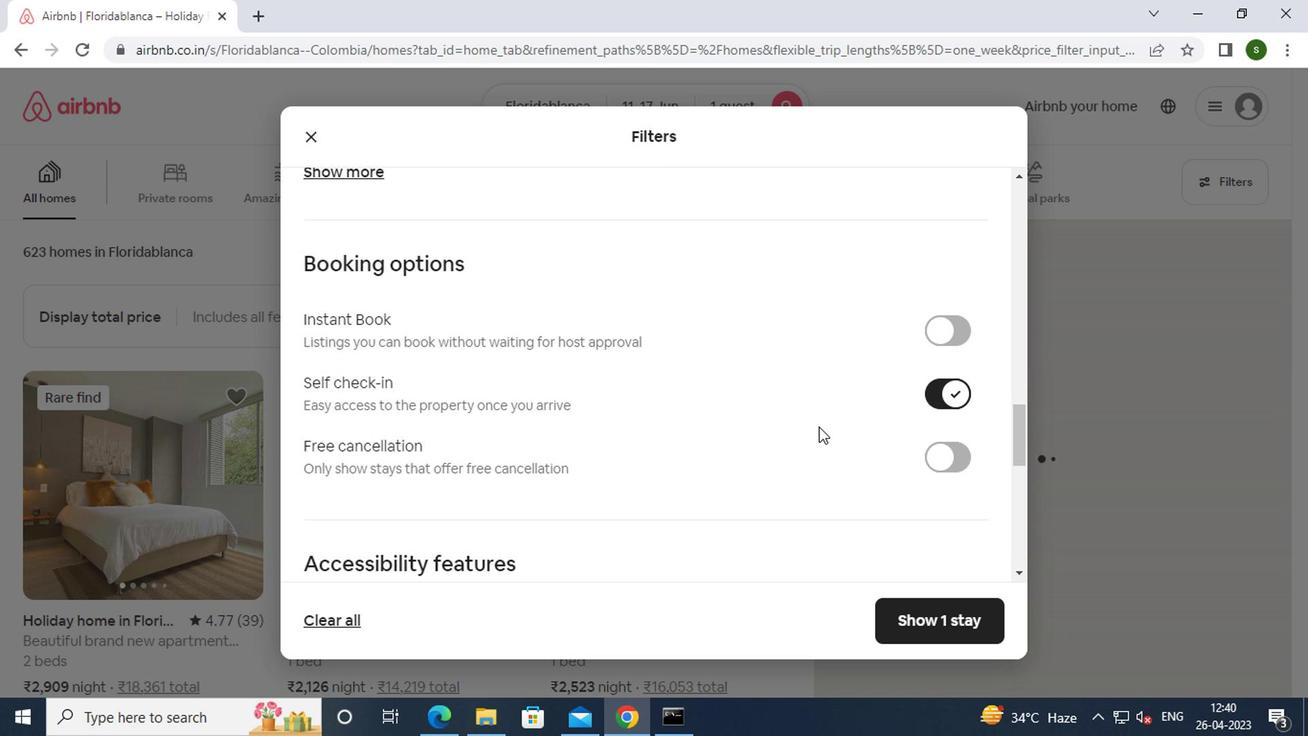 
Action: Mouse scrolled (814, 426) with delta (0, 0)
Screenshot: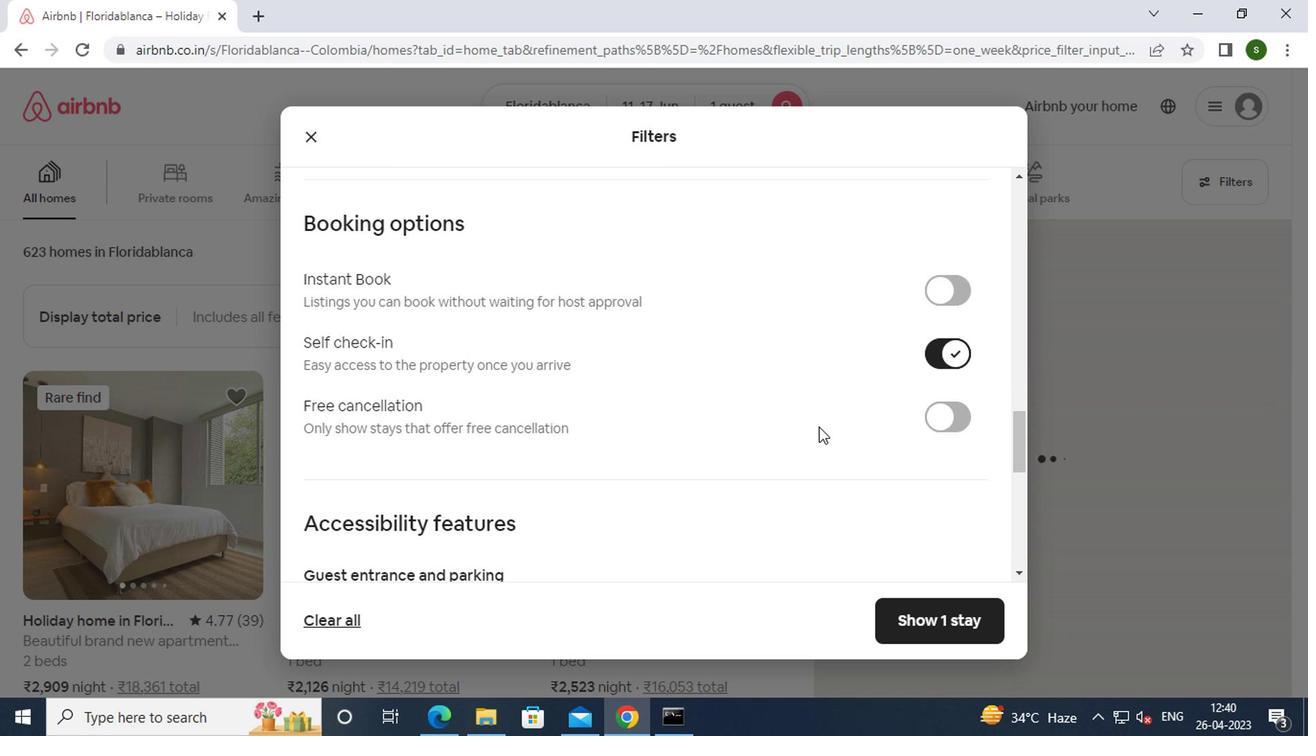 
Action: Mouse scrolled (814, 426) with delta (0, 0)
Screenshot: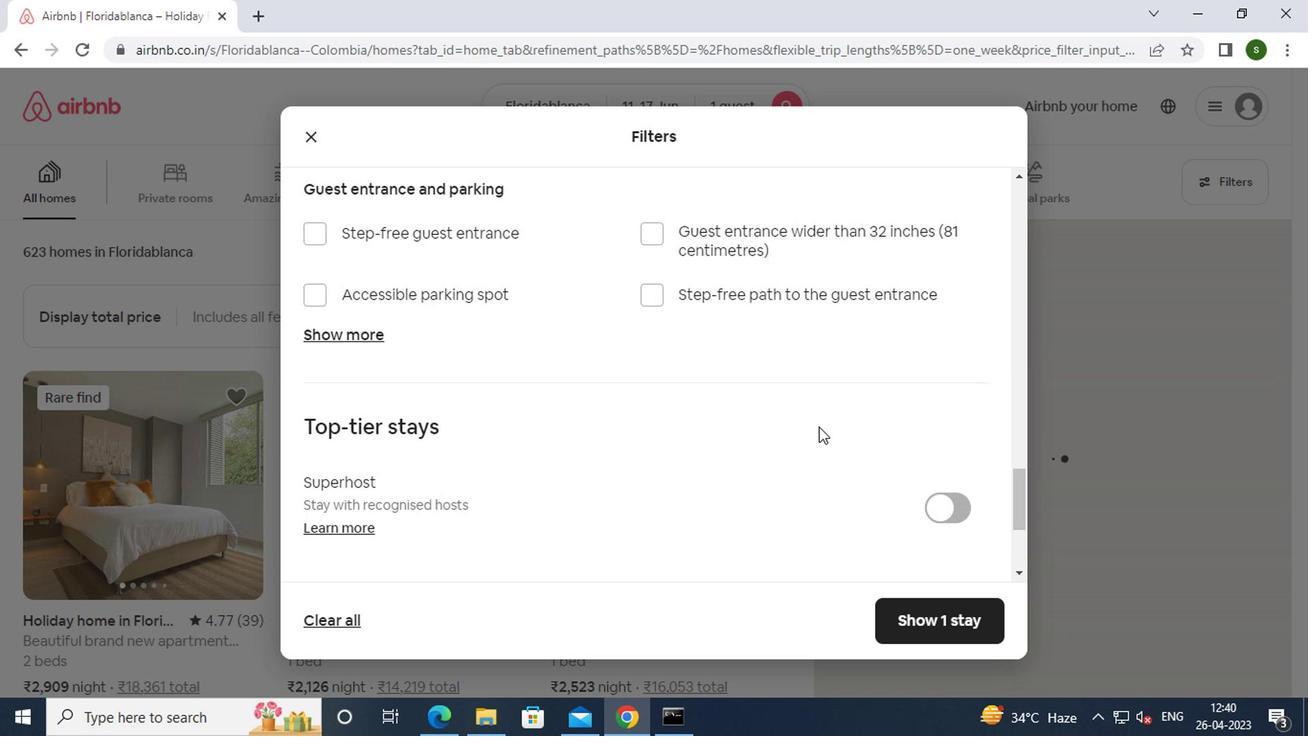 
Action: Mouse scrolled (814, 426) with delta (0, 0)
Screenshot: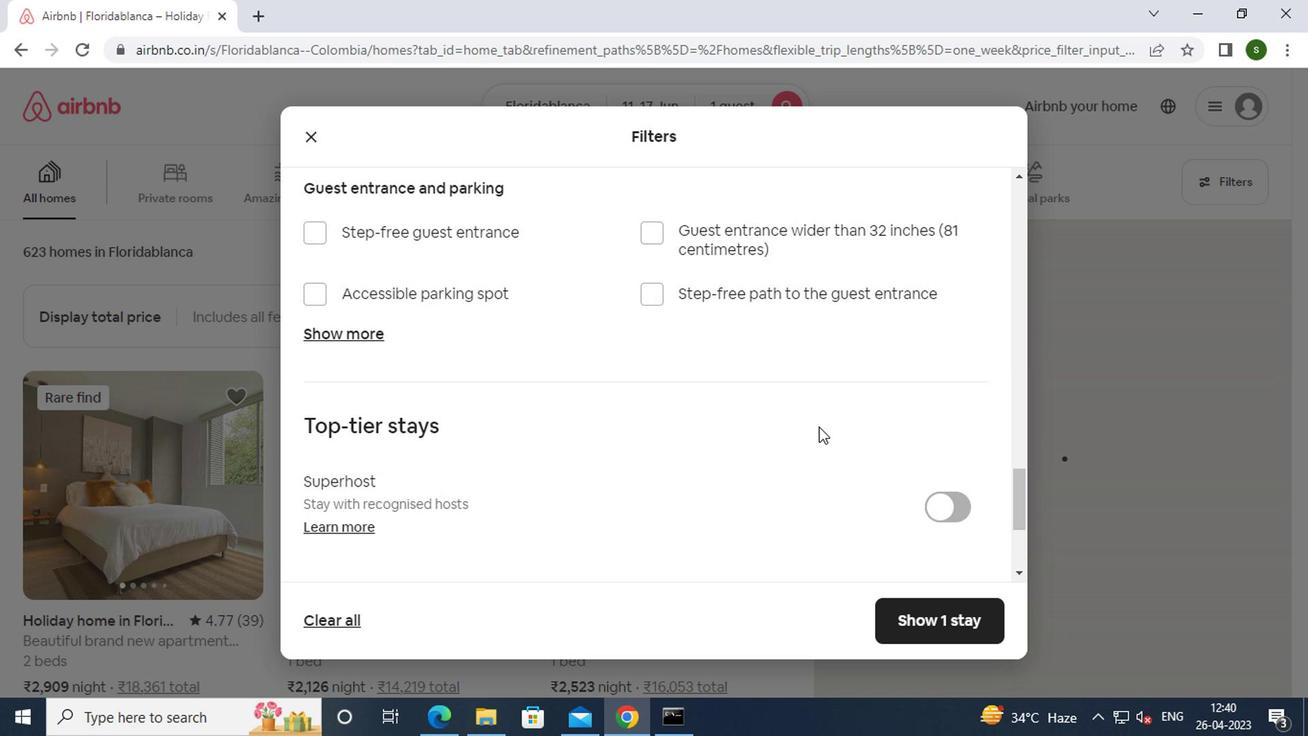 
Action: Mouse scrolled (814, 426) with delta (0, 0)
Screenshot: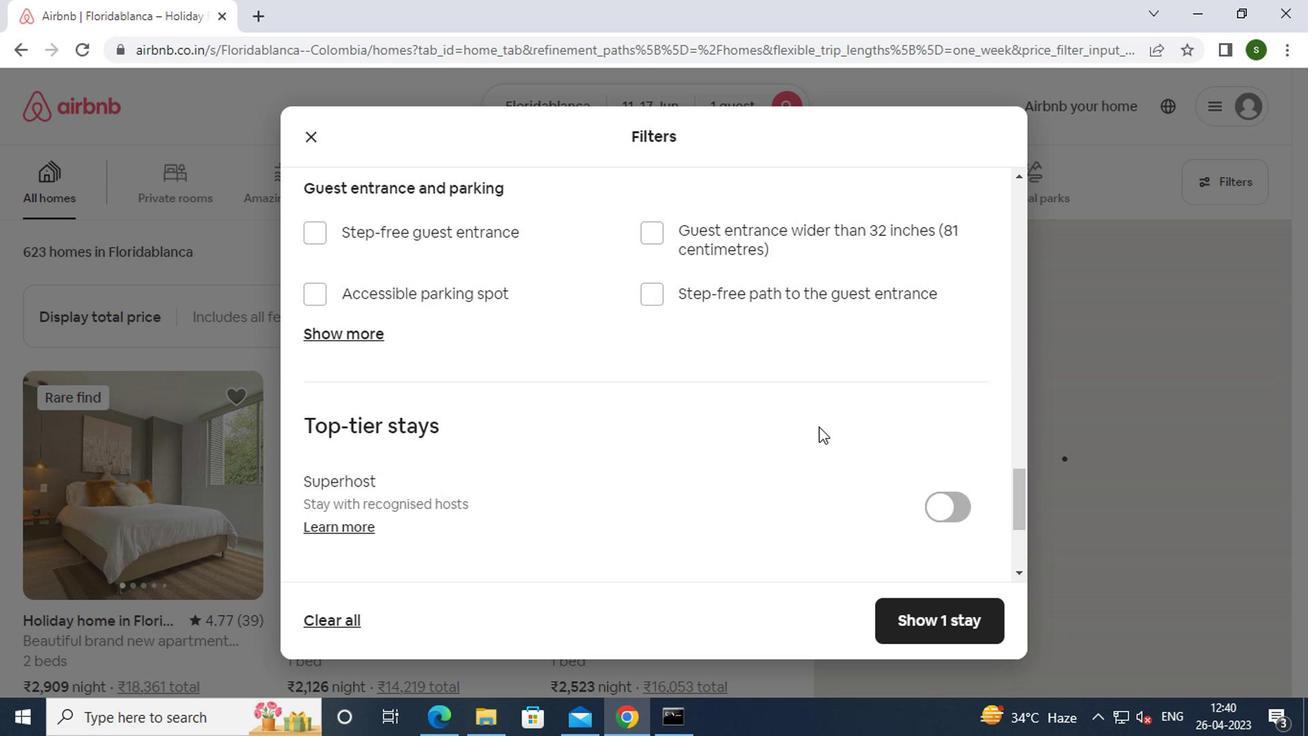 
Action: Mouse moved to (368, 445)
Screenshot: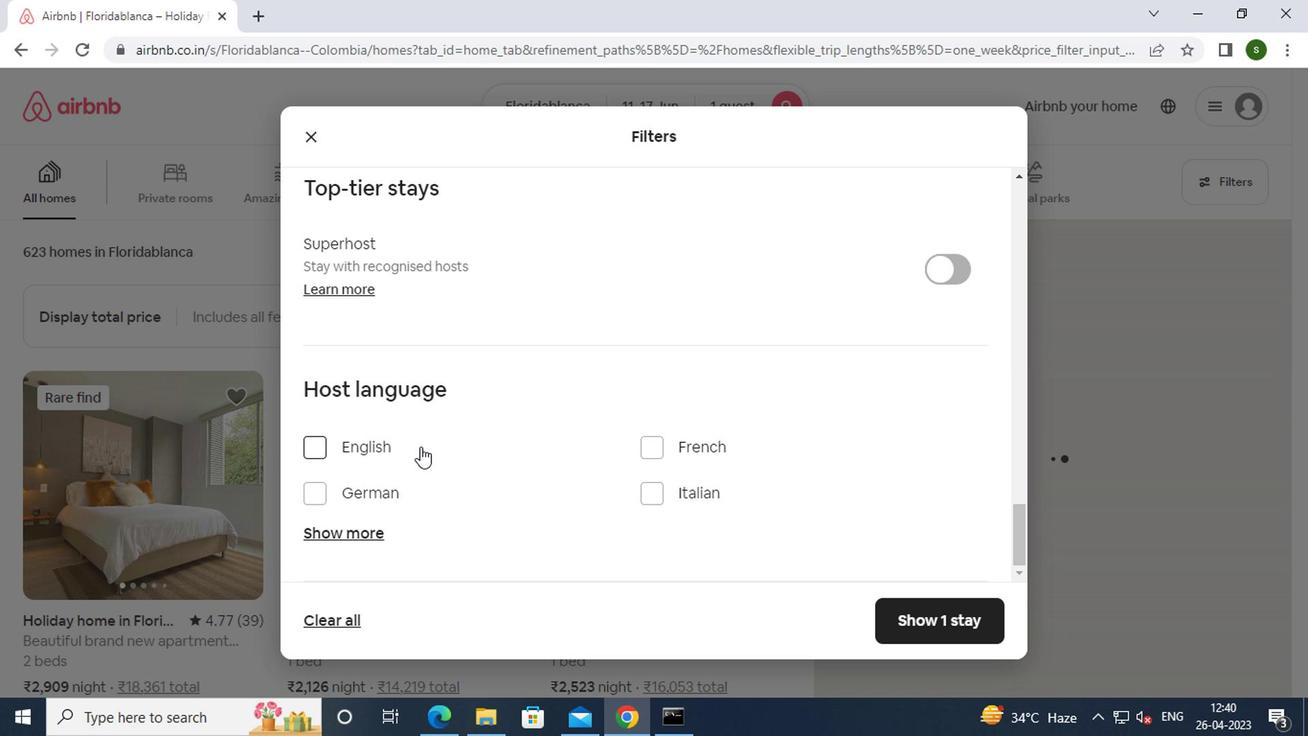 
Action: Mouse pressed left at (368, 445)
Screenshot: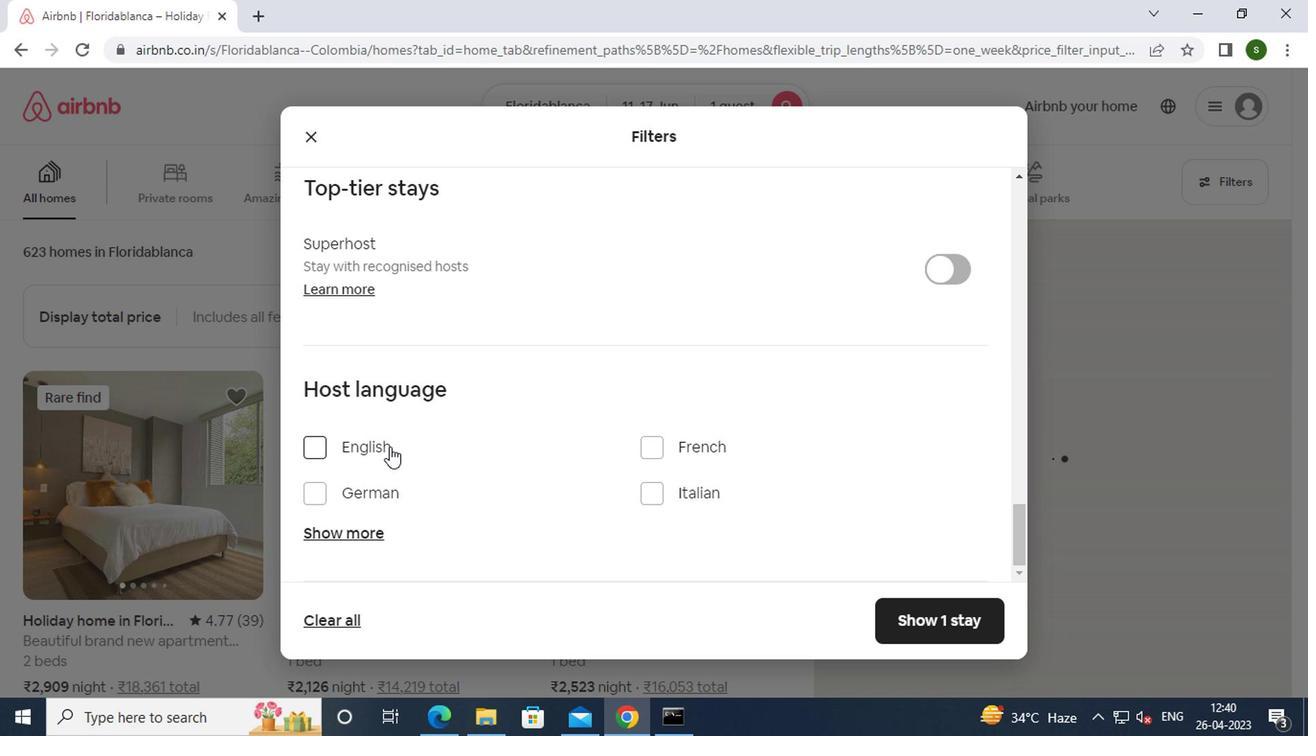 
Action: Mouse moved to (918, 617)
Screenshot: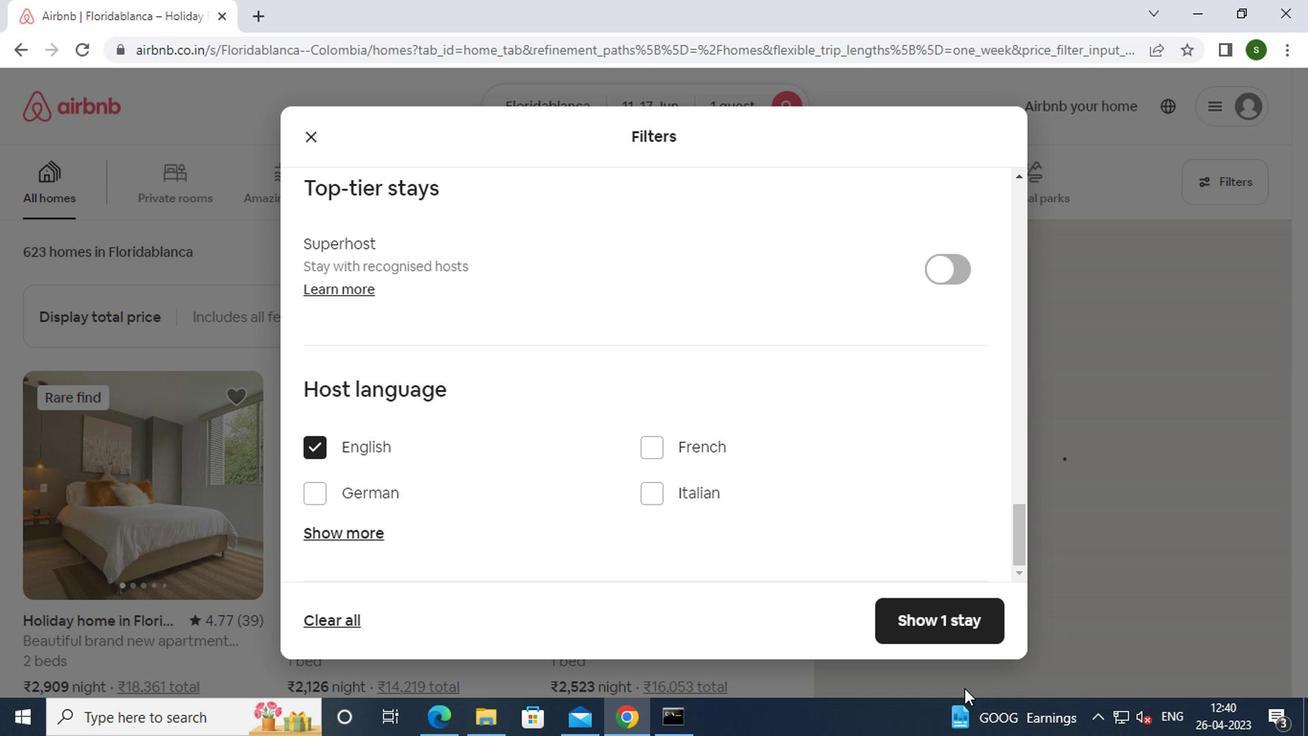 
Action: Mouse pressed left at (918, 617)
Screenshot: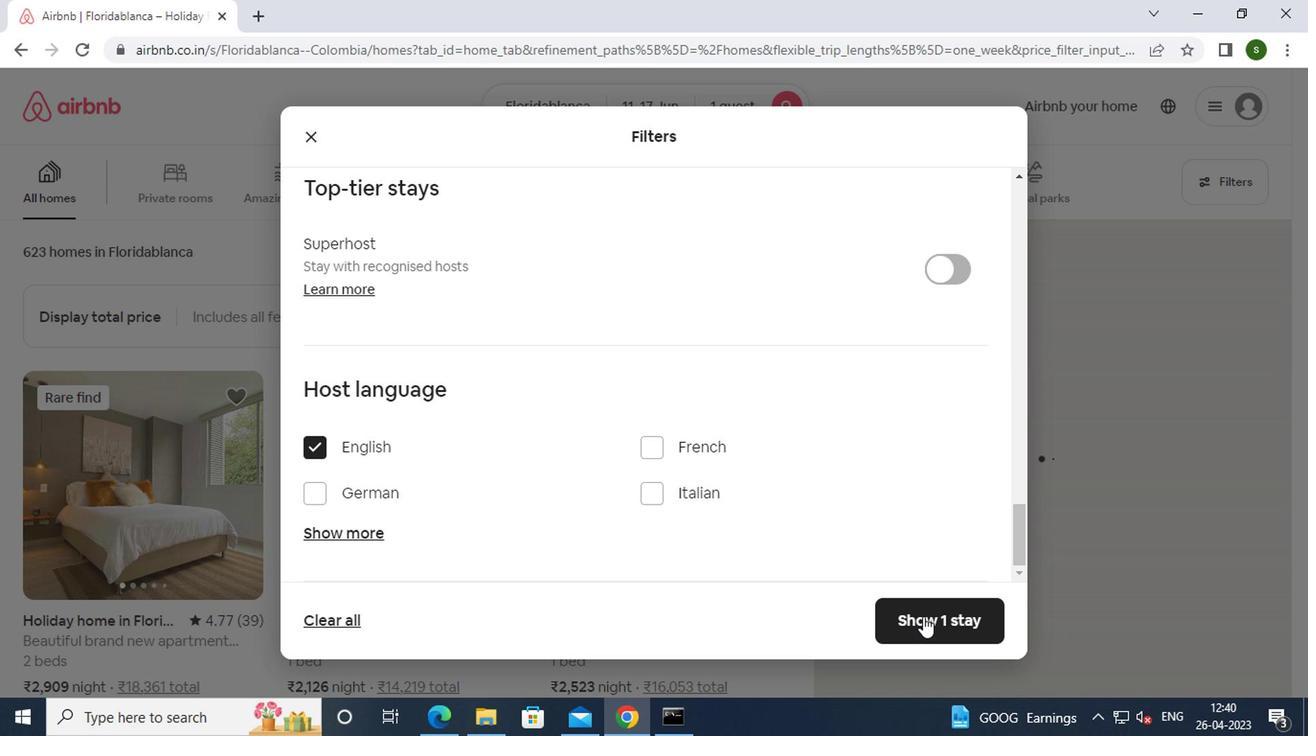 
